 Task: Find connections with filter location Hückeswagen with filter topic #Bestadvicewith filter profile language Potuguese with filter current company Clarivate with filter school International Institute of Business Studies, No.70, Sujatha Complex, KHB Main Road, RT Nagar, Bangalore-560 032 with filter industry Optometrists with filter service category Software Testing with filter keywords title Landscaping Assistant
Action: Mouse moved to (629, 83)
Screenshot: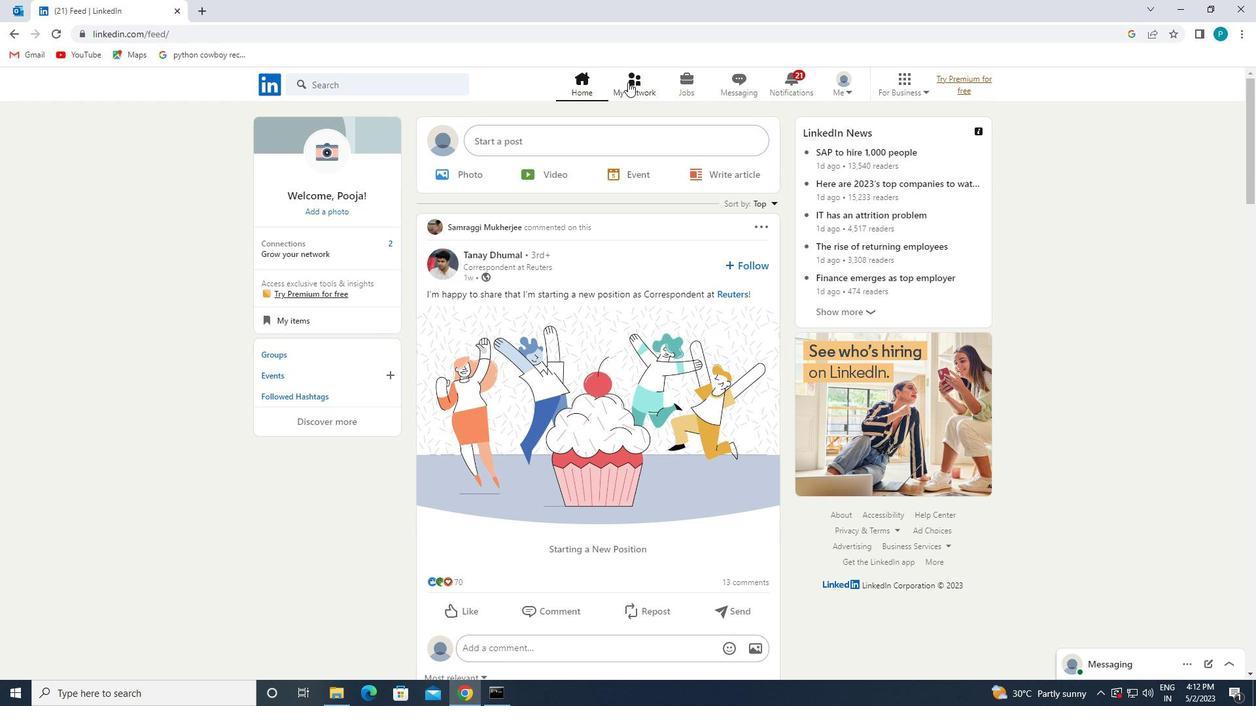 
Action: Mouse pressed left at (629, 83)
Screenshot: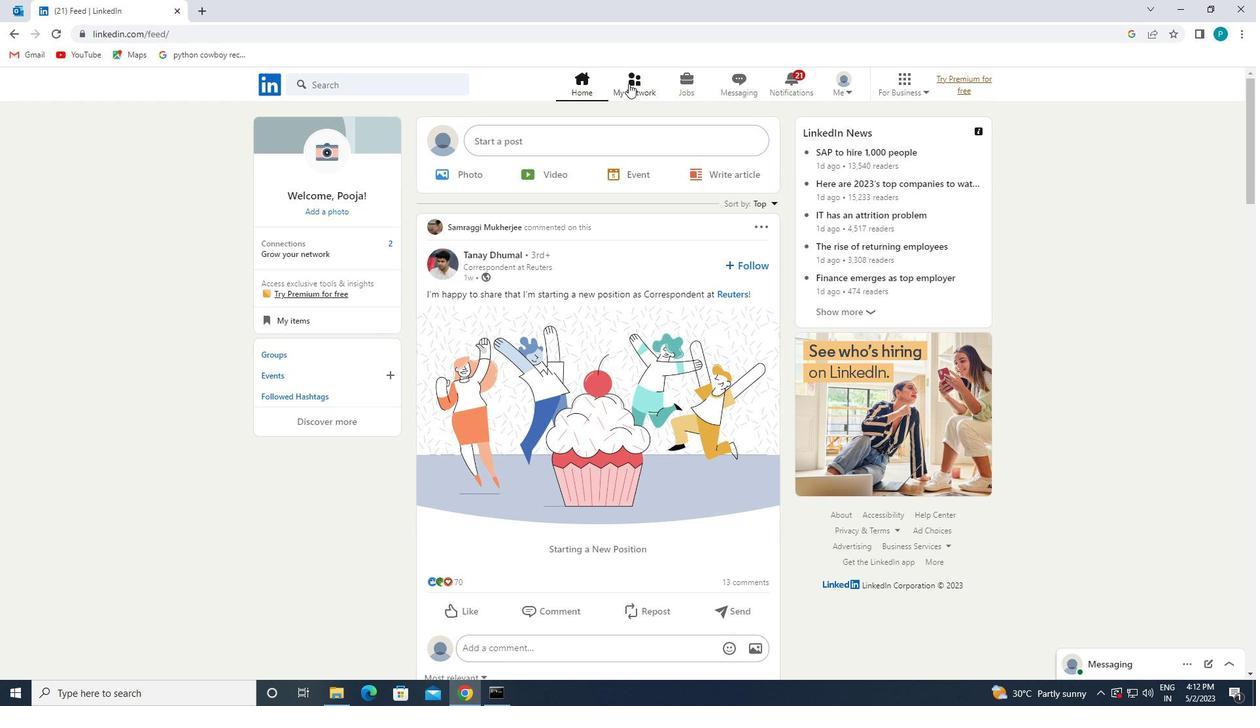 
Action: Mouse moved to (348, 157)
Screenshot: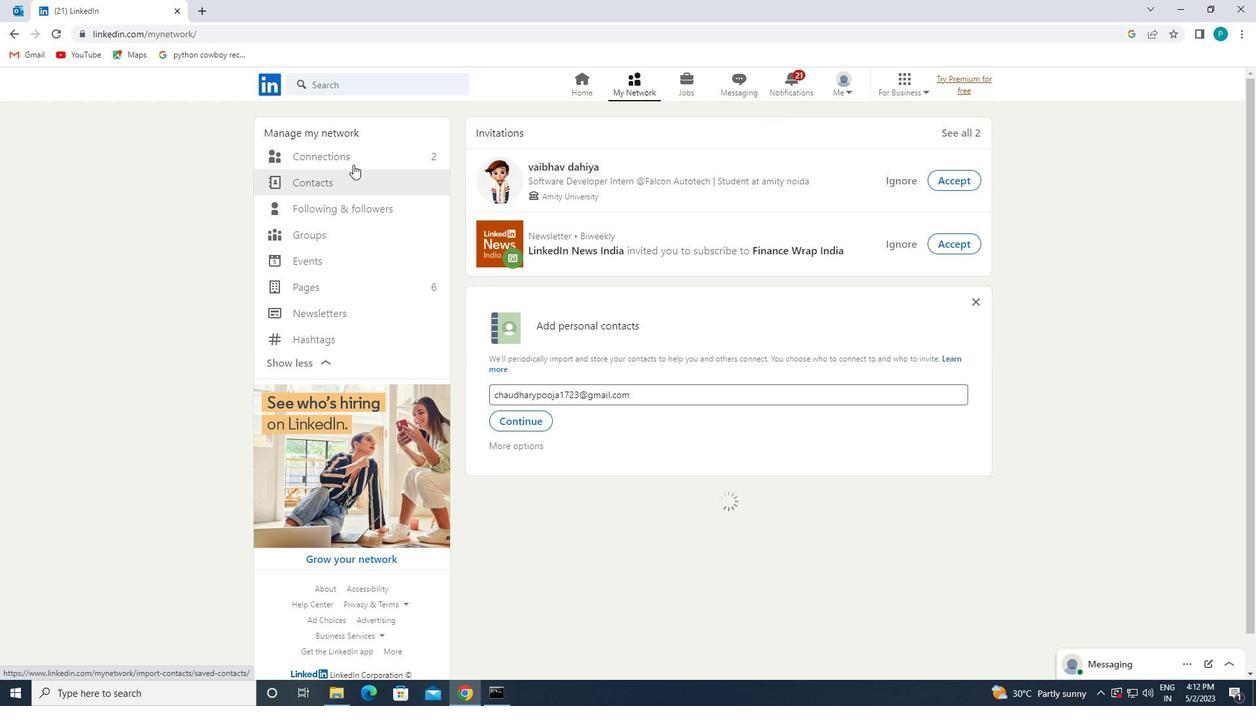 
Action: Mouse pressed left at (348, 157)
Screenshot: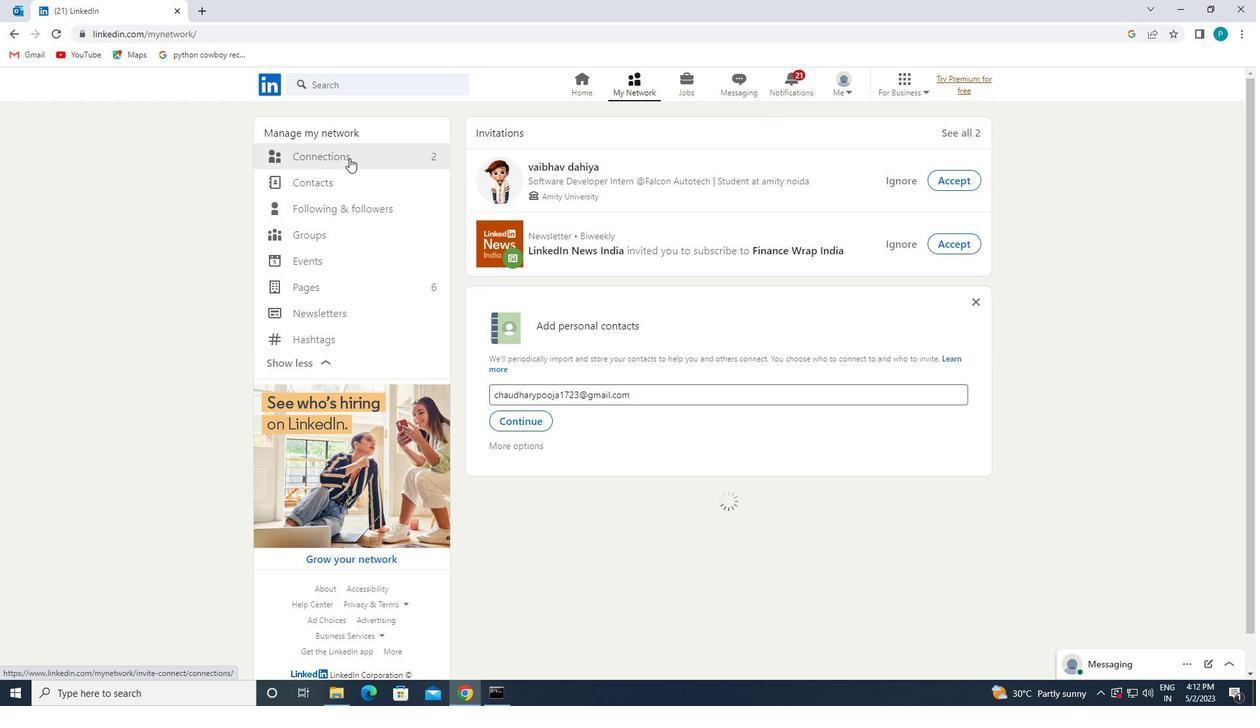 
Action: Mouse moved to (732, 159)
Screenshot: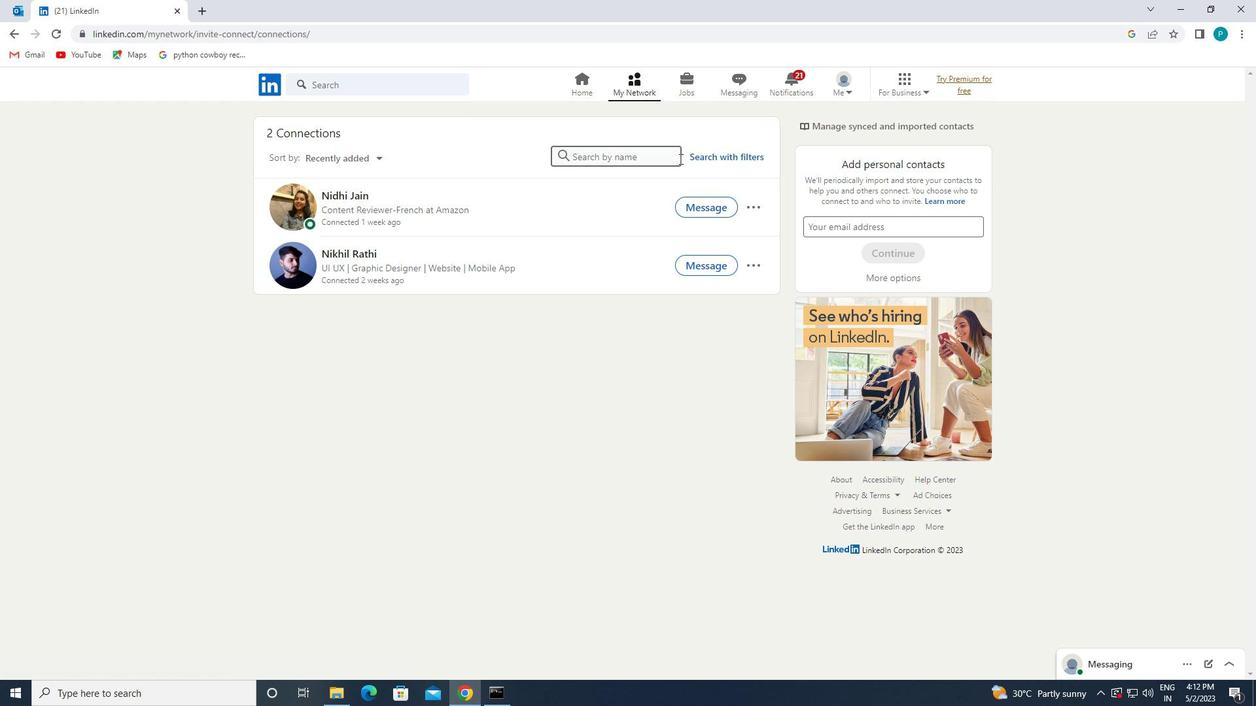 
Action: Mouse pressed left at (732, 159)
Screenshot: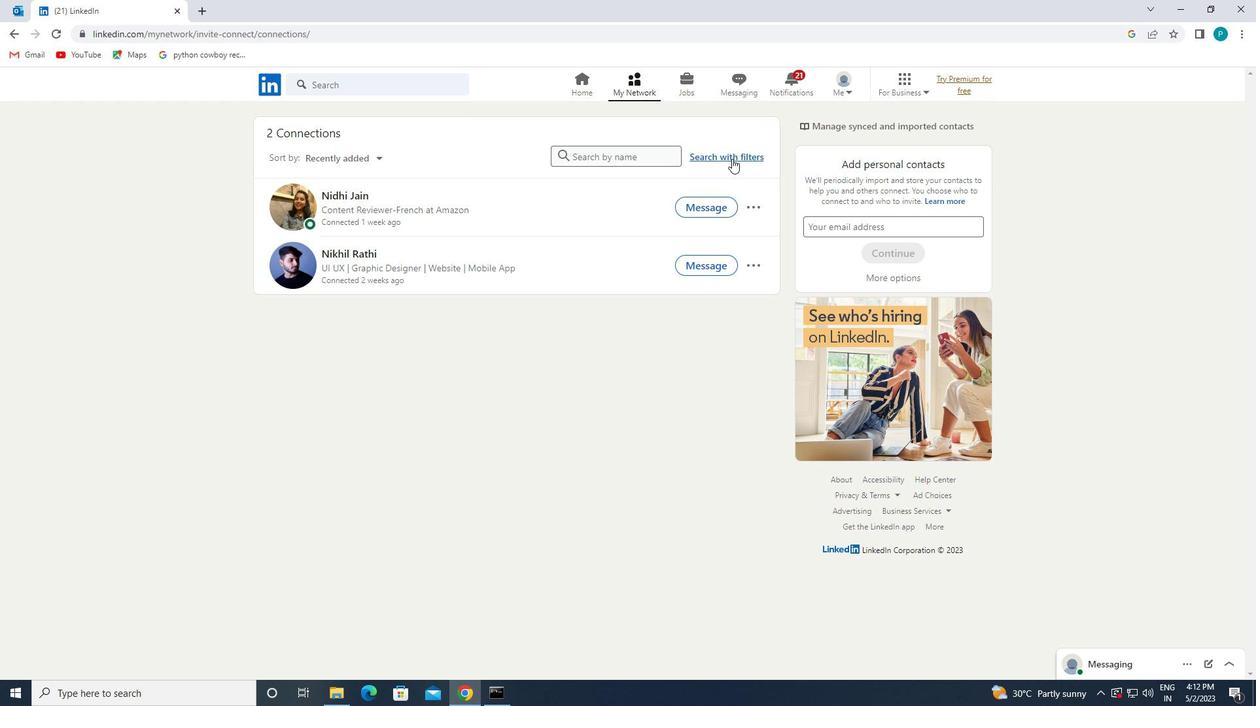 
Action: Mouse moved to (666, 120)
Screenshot: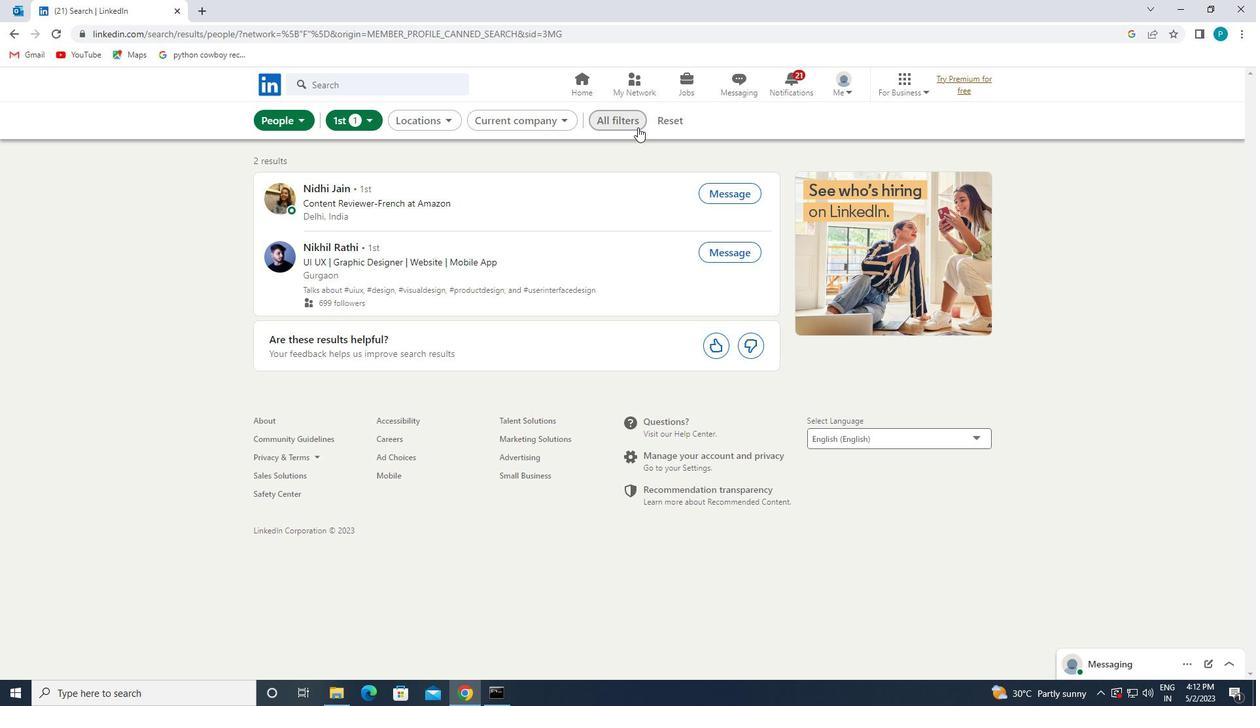 
Action: Mouse pressed left at (666, 120)
Screenshot: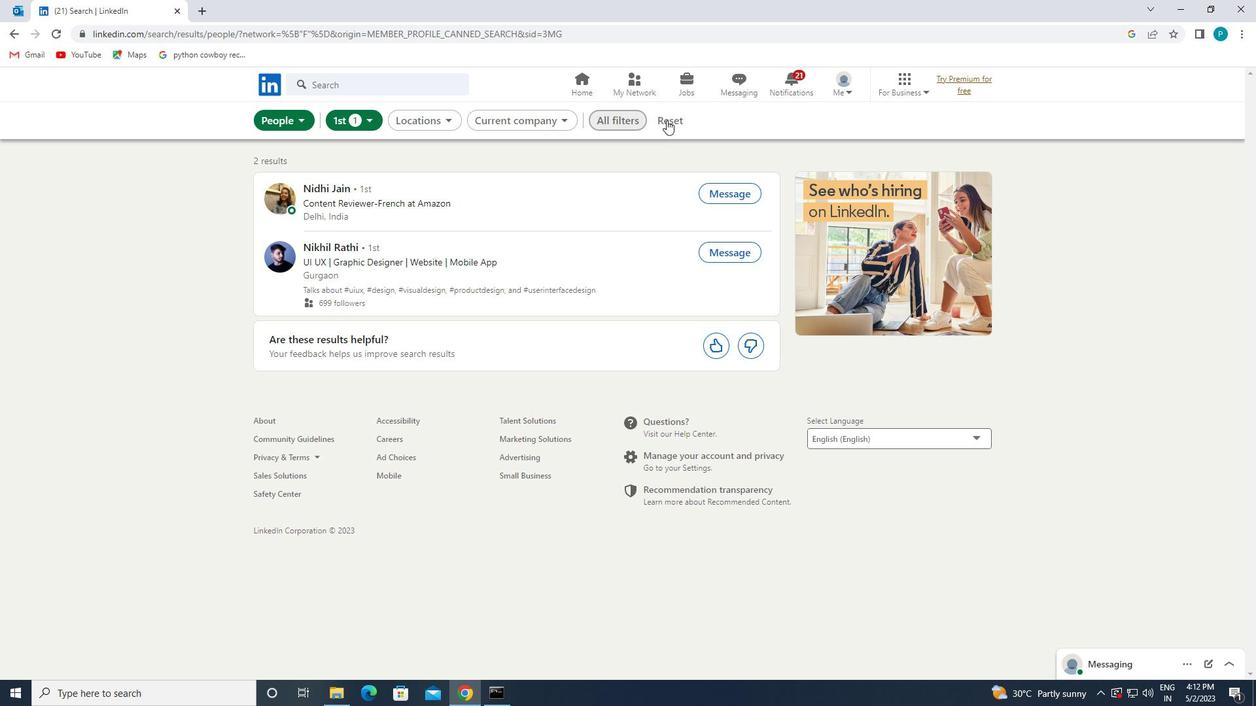 
Action: Mouse moved to (648, 118)
Screenshot: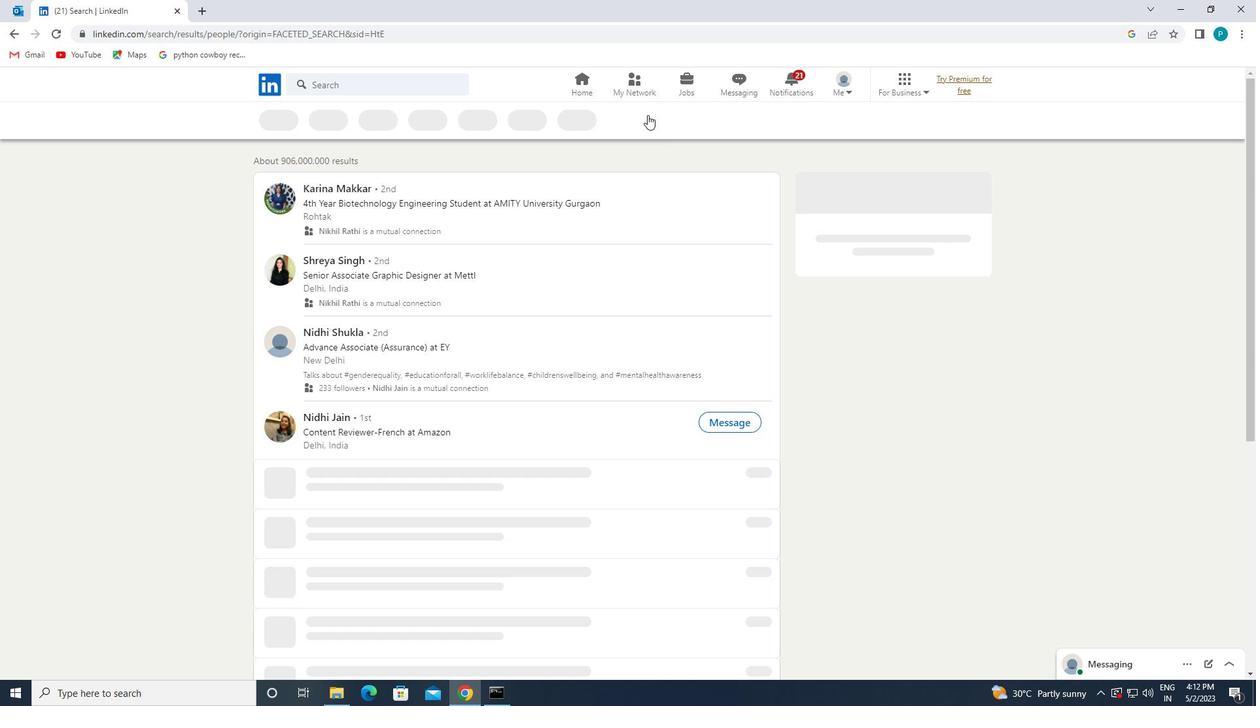 
Action: Mouse pressed left at (648, 118)
Screenshot: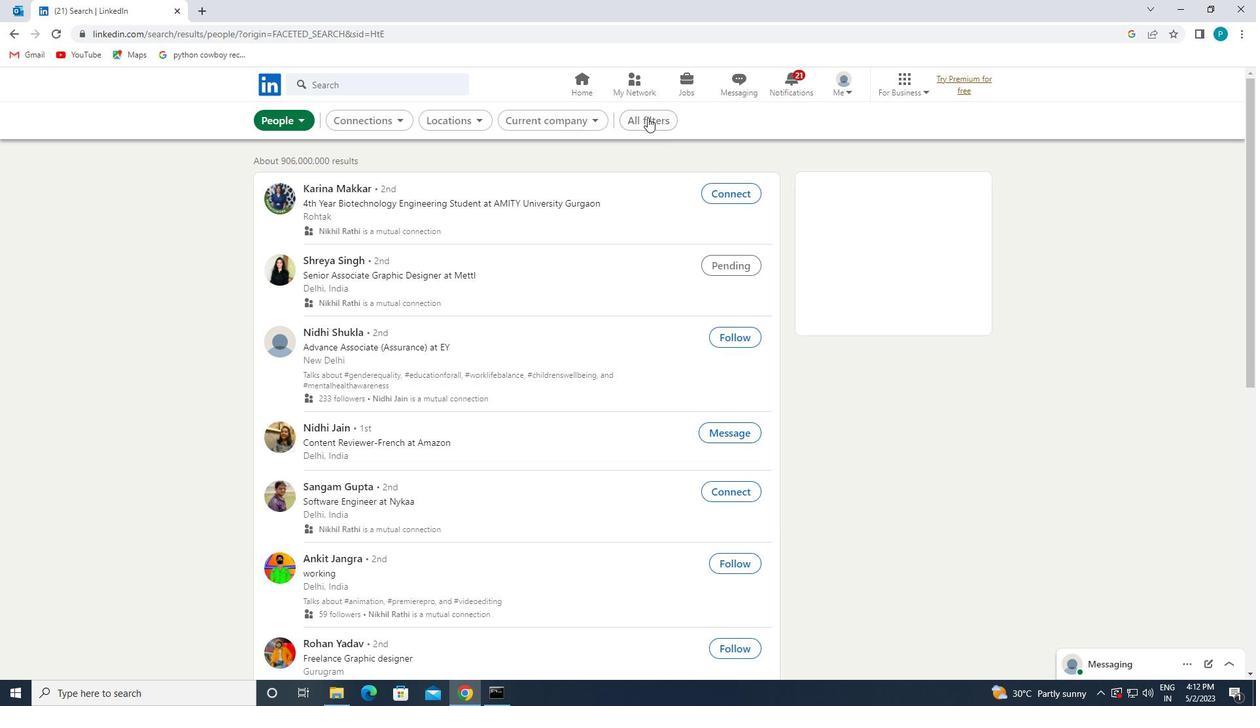 
Action: Mouse moved to (1075, 333)
Screenshot: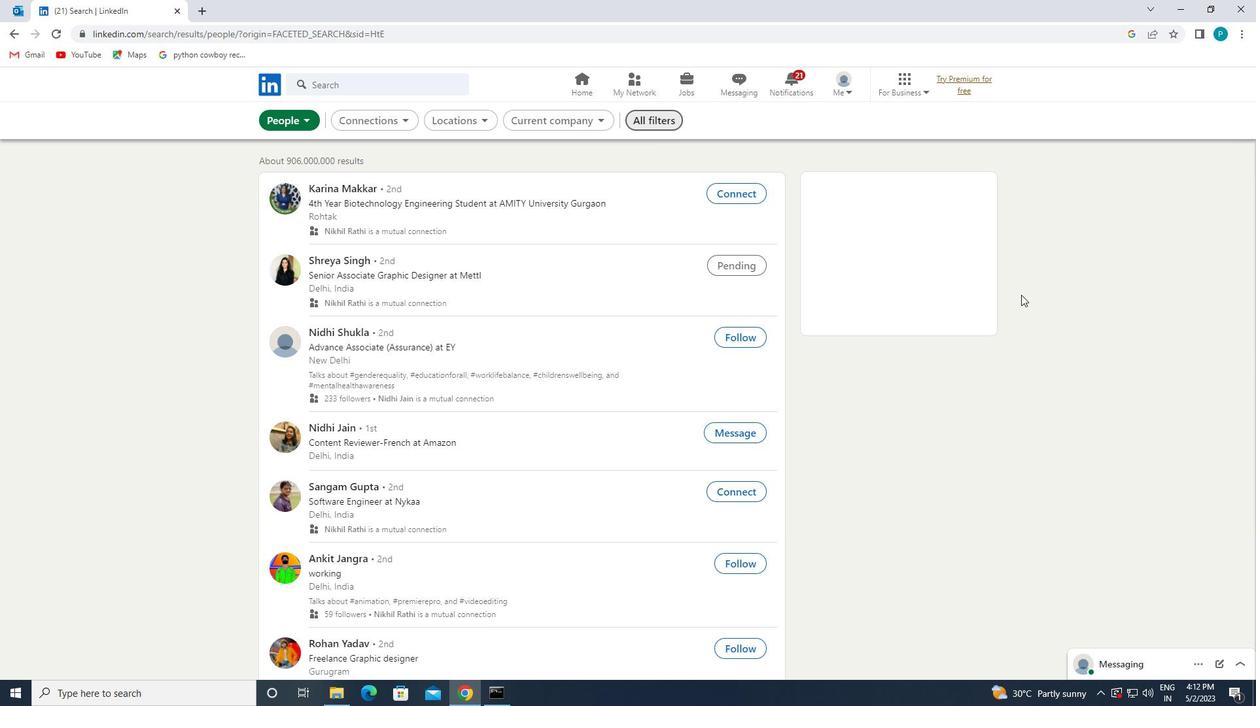 
Action: Mouse scrolled (1075, 332) with delta (0, 0)
Screenshot: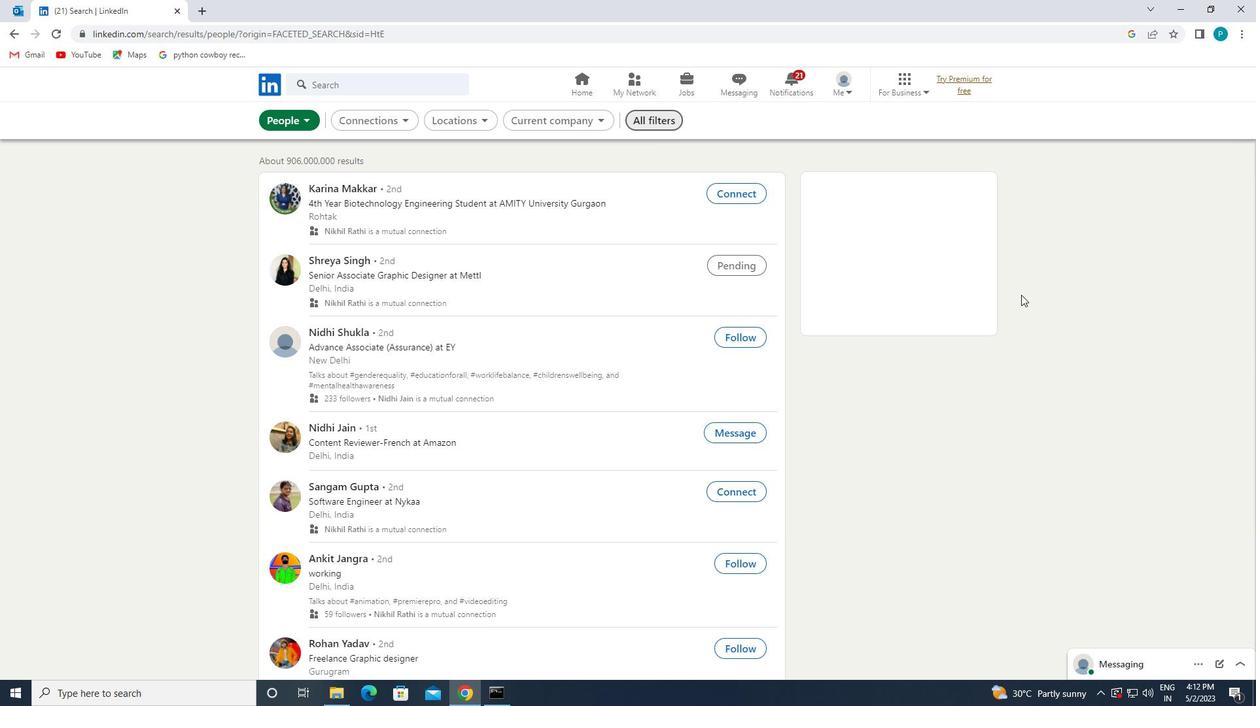 
Action: Mouse moved to (1079, 338)
Screenshot: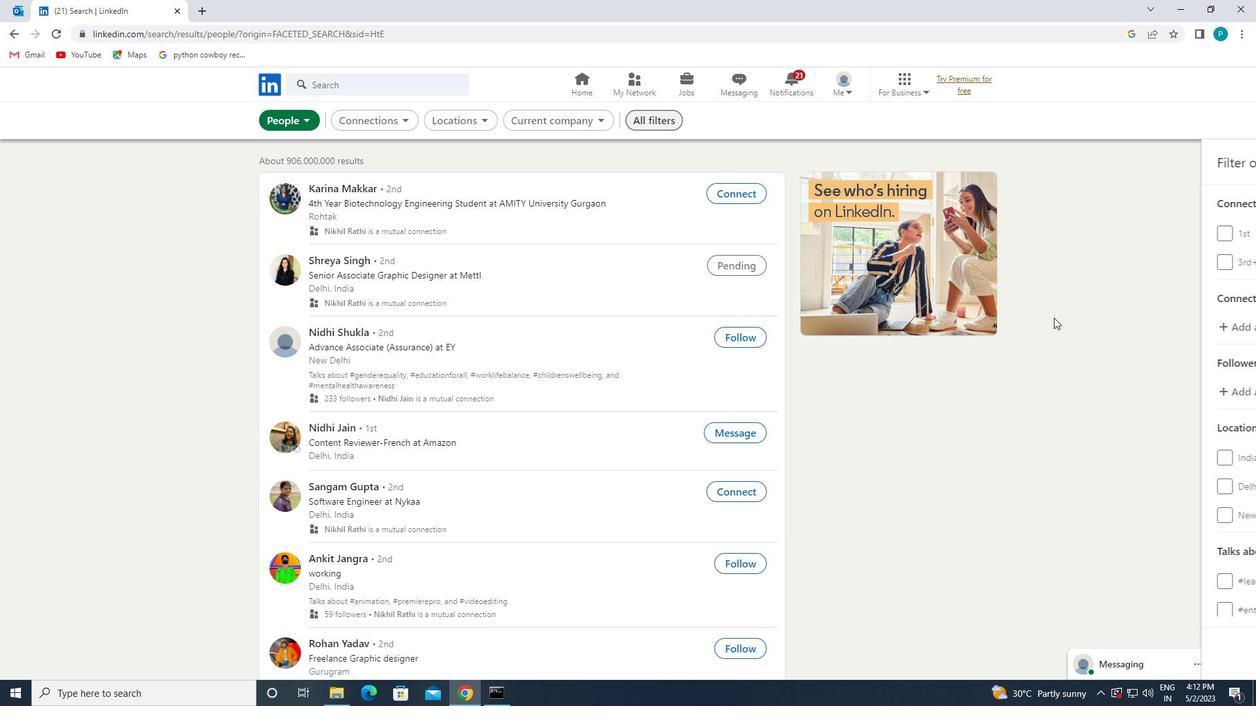 
Action: Mouse scrolled (1079, 337) with delta (0, 0)
Screenshot: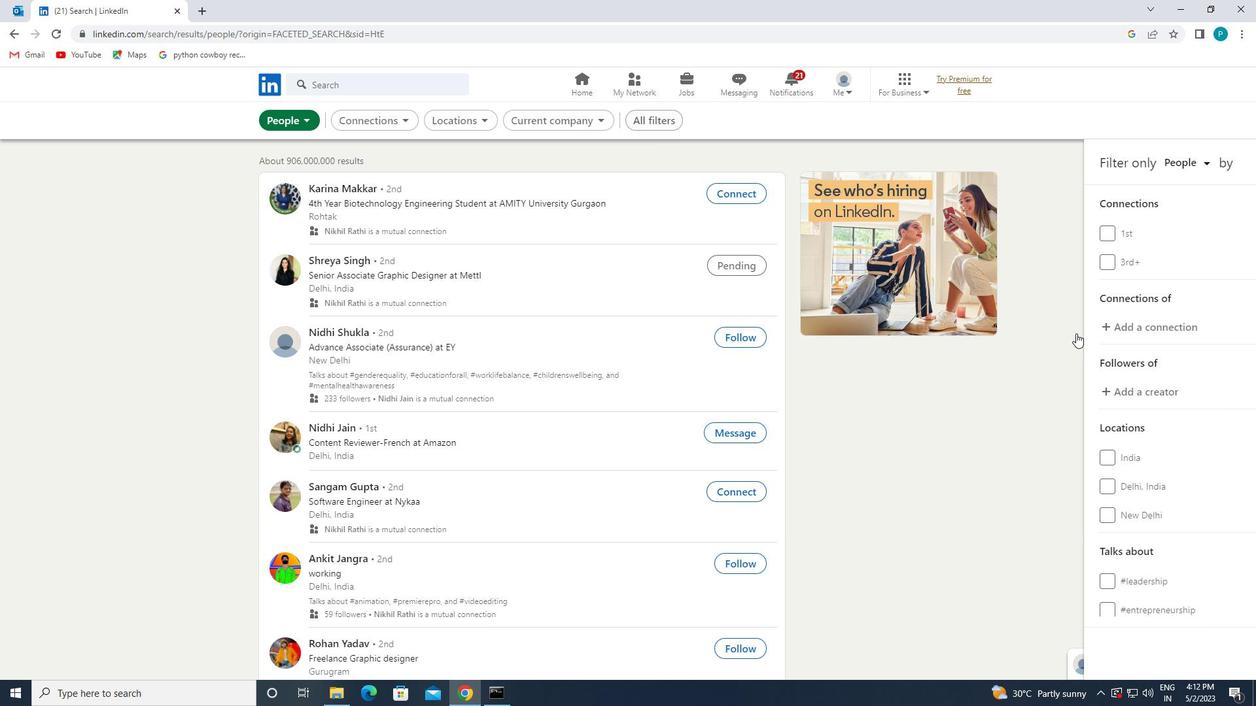 
Action: Mouse moved to (1092, 391)
Screenshot: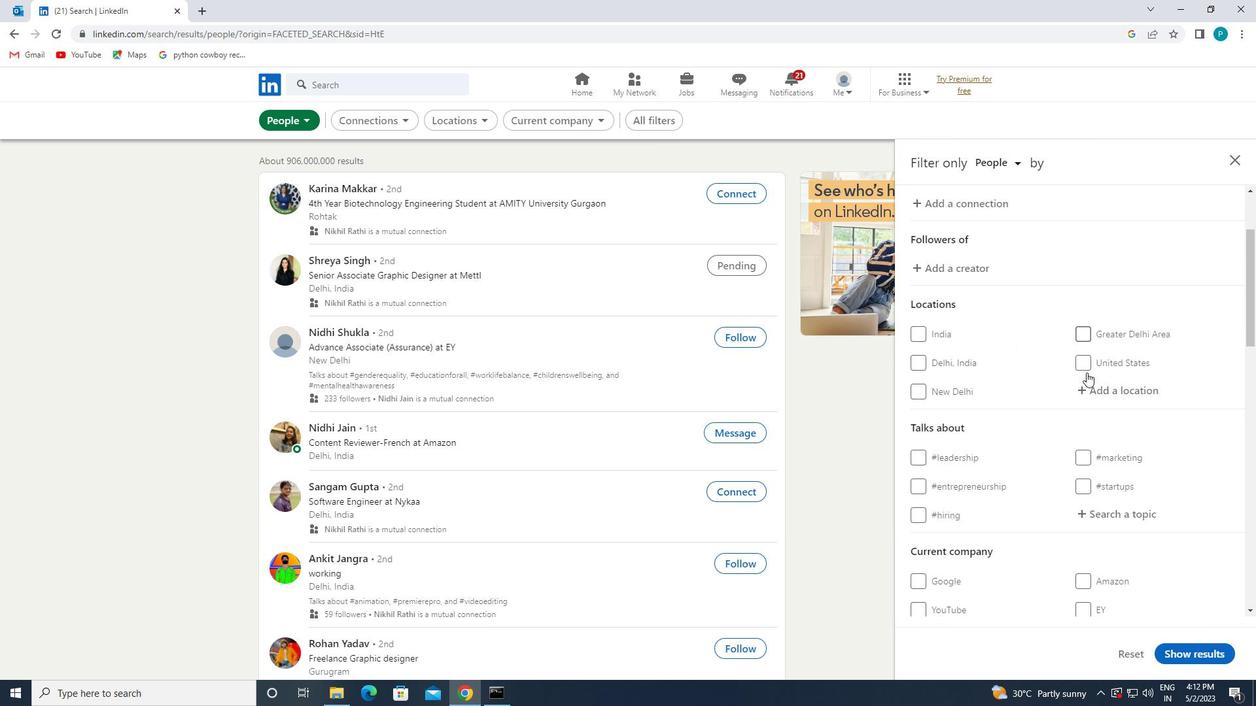 
Action: Mouse pressed left at (1092, 391)
Screenshot: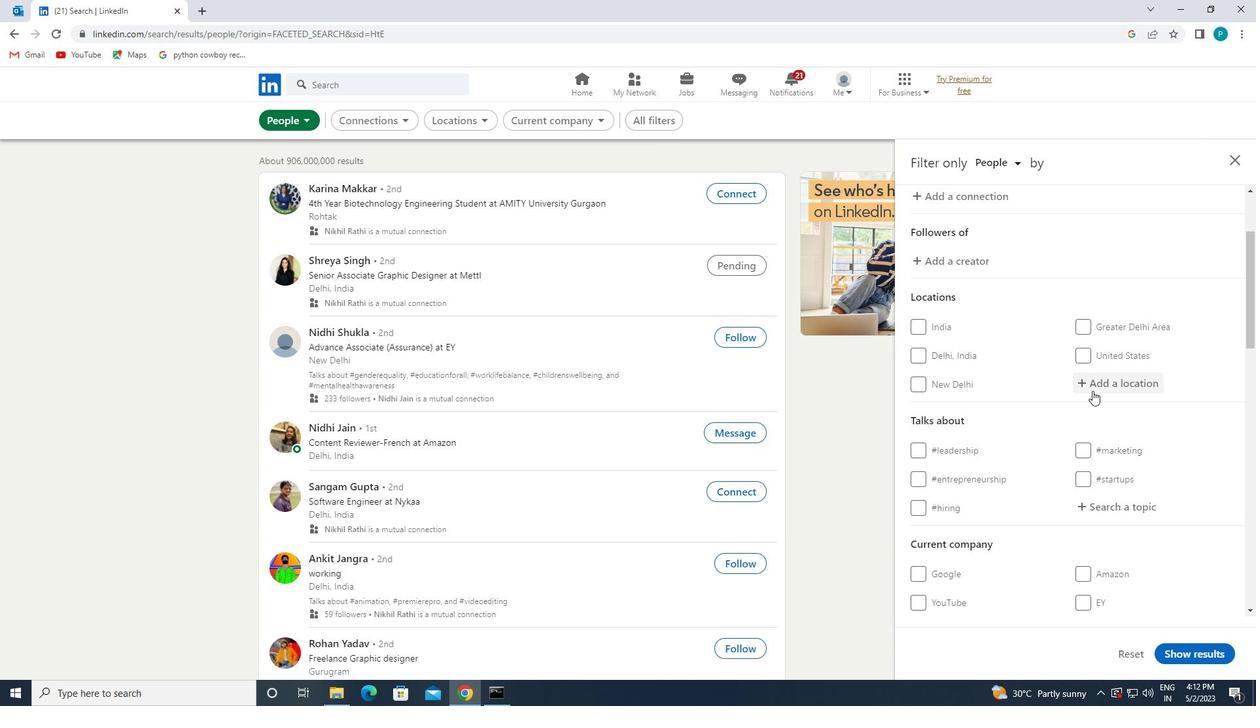
Action: Key pressed <Key.caps_lock>h<Key.caps_lock>uckeswagen
Screenshot: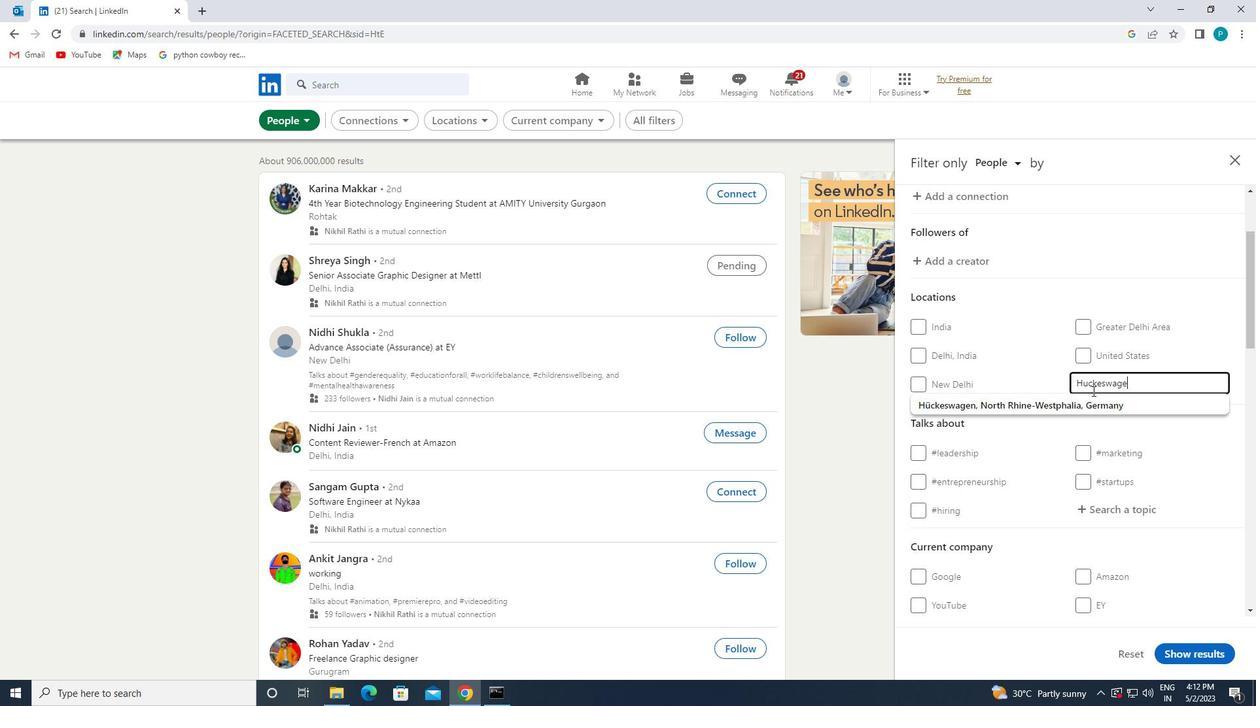 
Action: Mouse moved to (1066, 399)
Screenshot: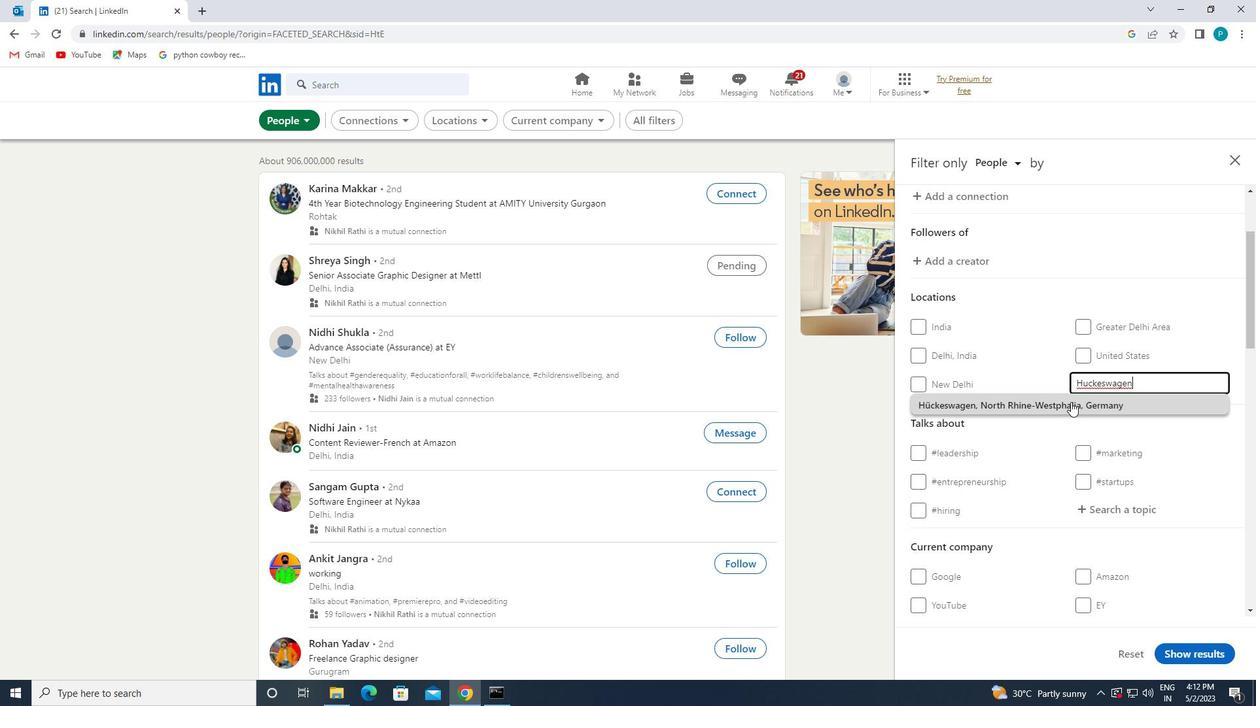 
Action: Mouse pressed left at (1066, 399)
Screenshot: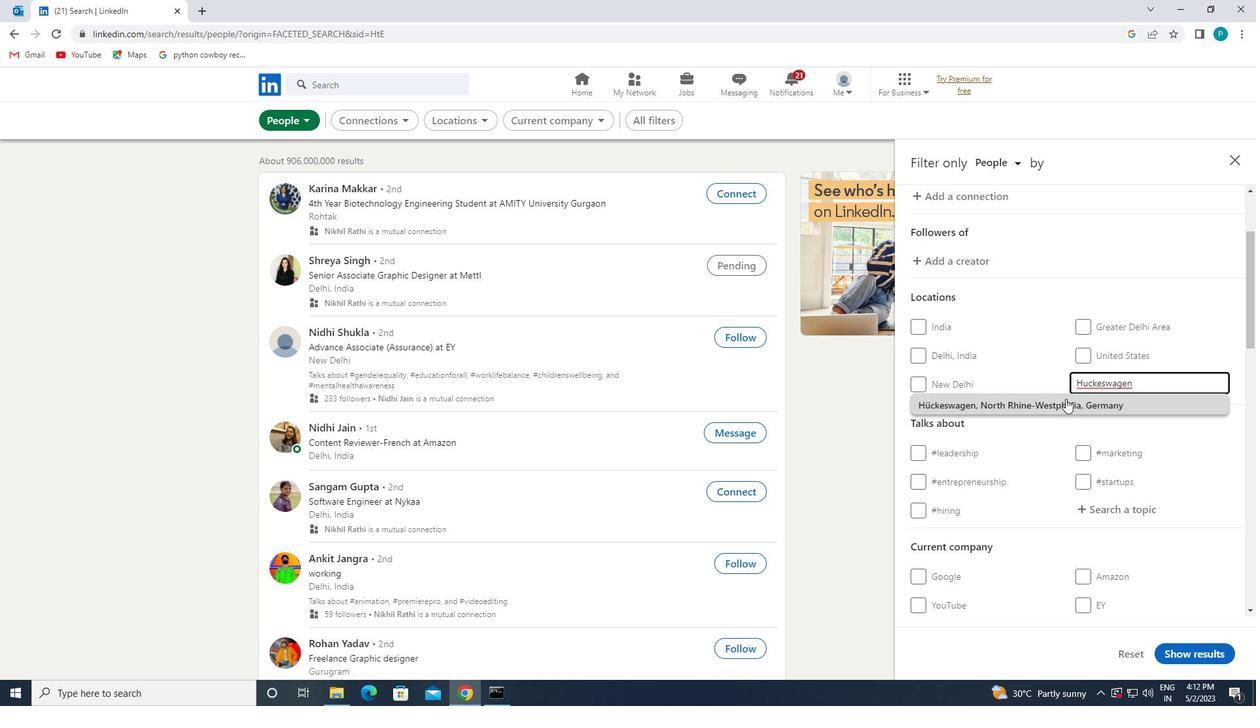 
Action: Mouse moved to (1118, 465)
Screenshot: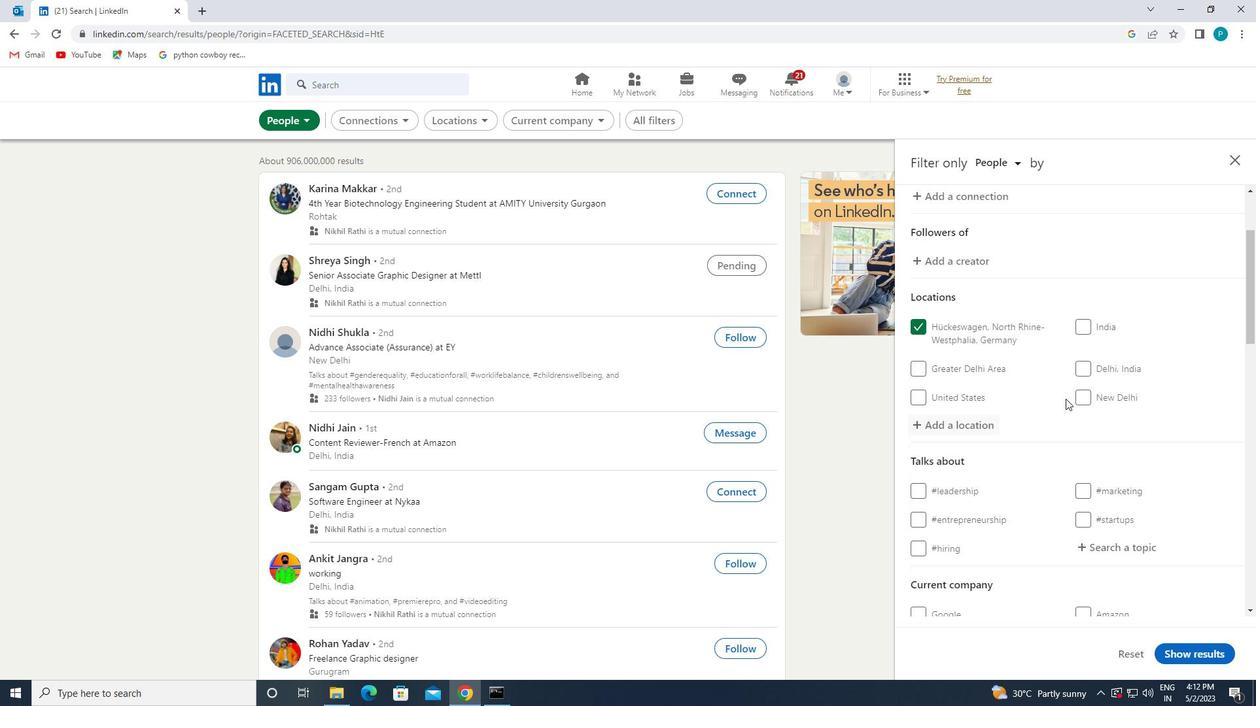 
Action: Mouse scrolled (1118, 465) with delta (0, 0)
Screenshot: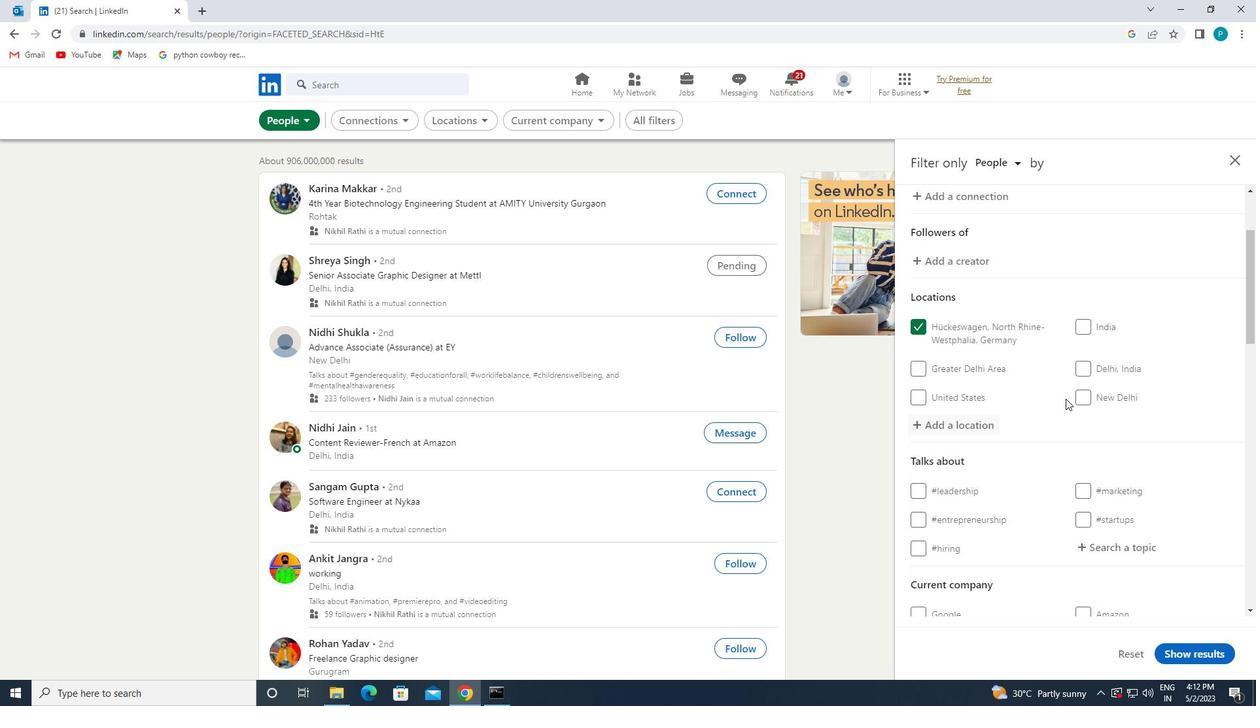 
Action: Mouse scrolled (1118, 465) with delta (0, 0)
Screenshot: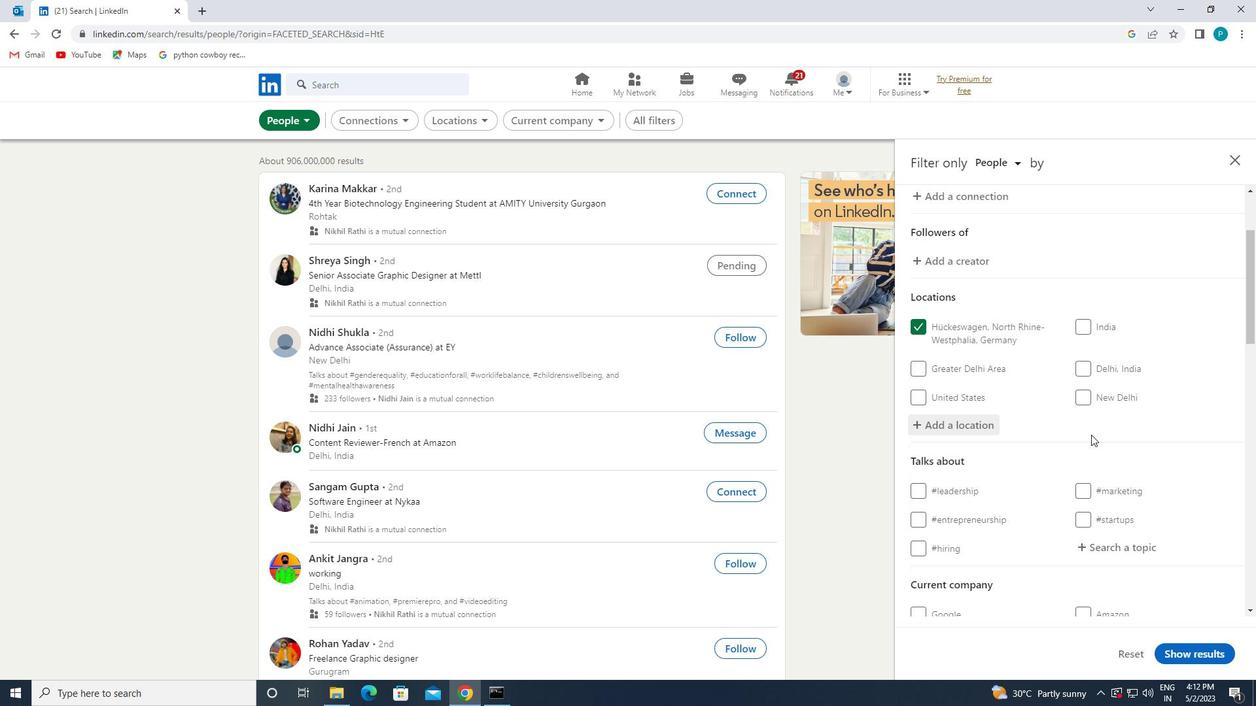 
Action: Mouse moved to (1104, 428)
Screenshot: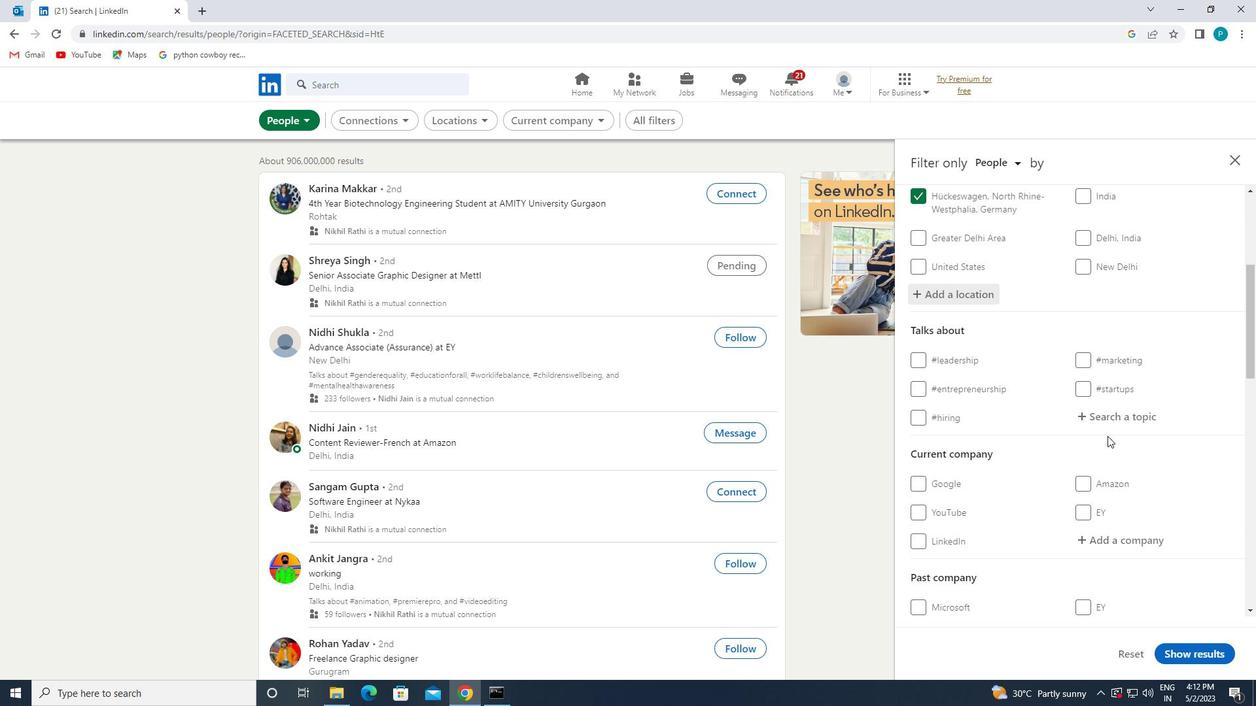 
Action: Mouse pressed left at (1104, 428)
Screenshot: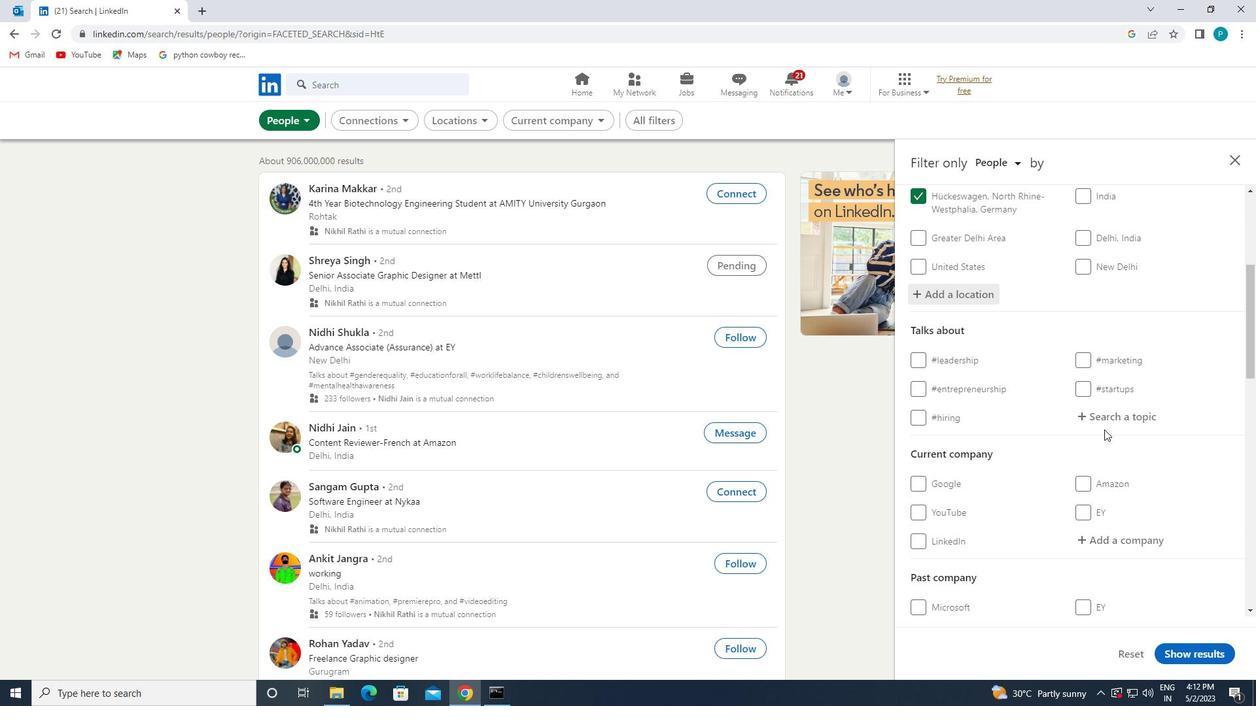 
Action: Mouse moved to (1100, 423)
Screenshot: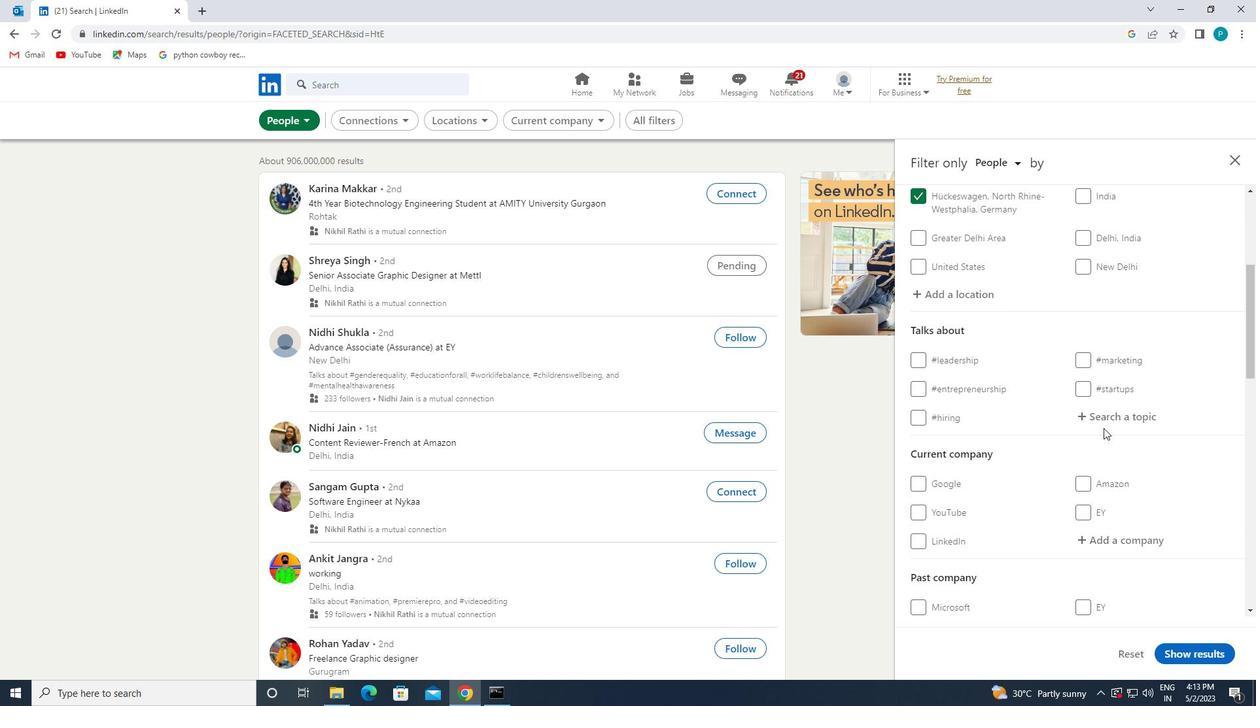 
Action: Mouse pressed left at (1100, 423)
Screenshot: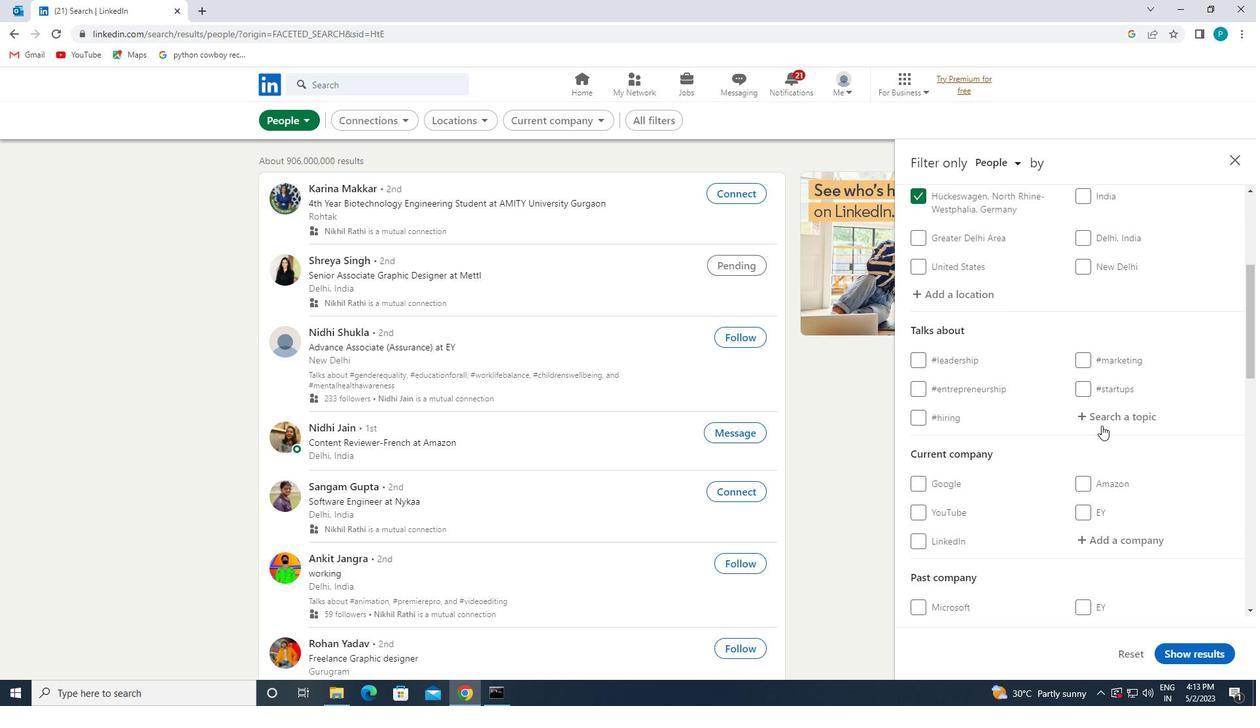
Action: Key pressed <Key.shift><Key.shift><Key.shift>#<Key.caps_lock>B<Key.caps_lock>ESTADB<Key.backspace>VICE
Screenshot: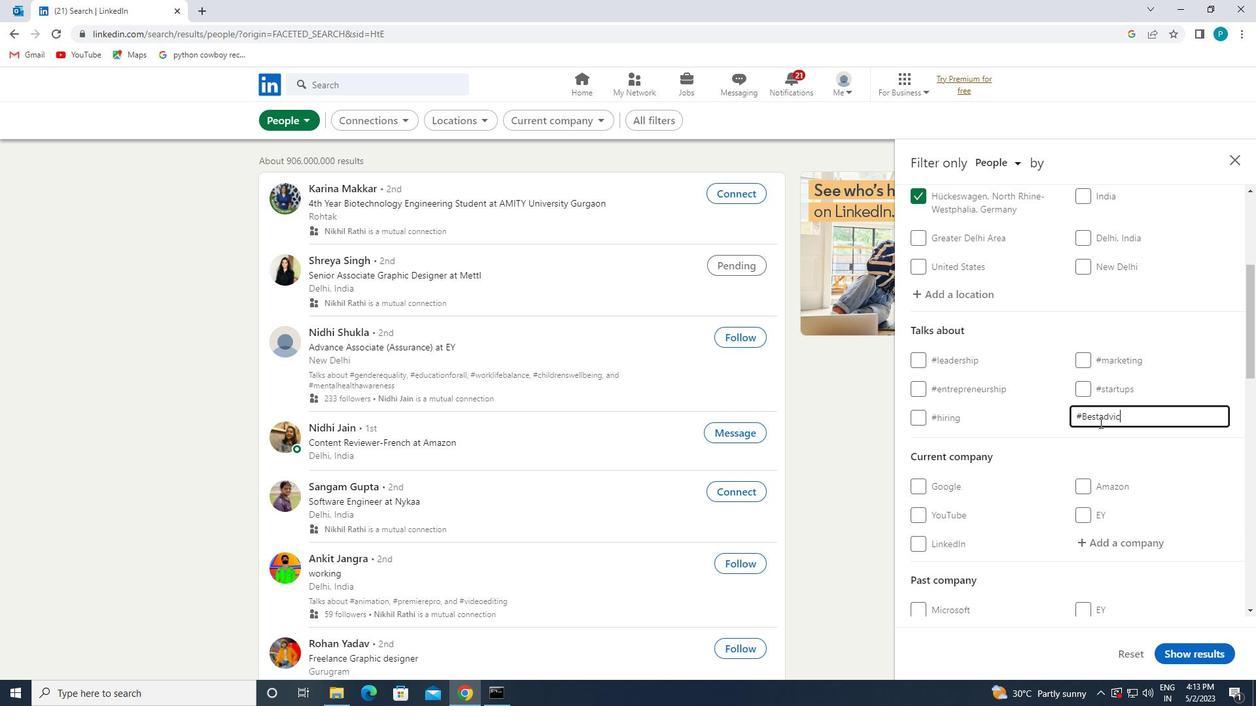 
Action: Mouse scrolled (1100, 422) with delta (0, 0)
Screenshot: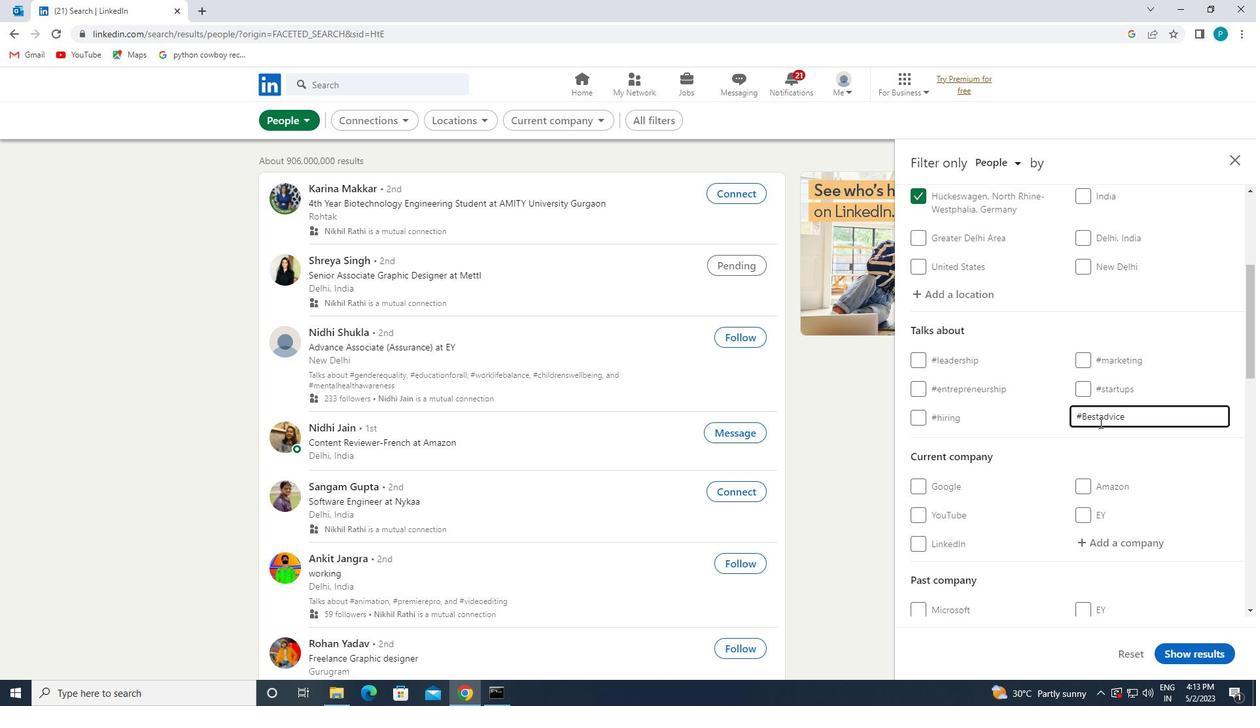 
Action: Mouse scrolled (1100, 422) with delta (0, 0)
Screenshot: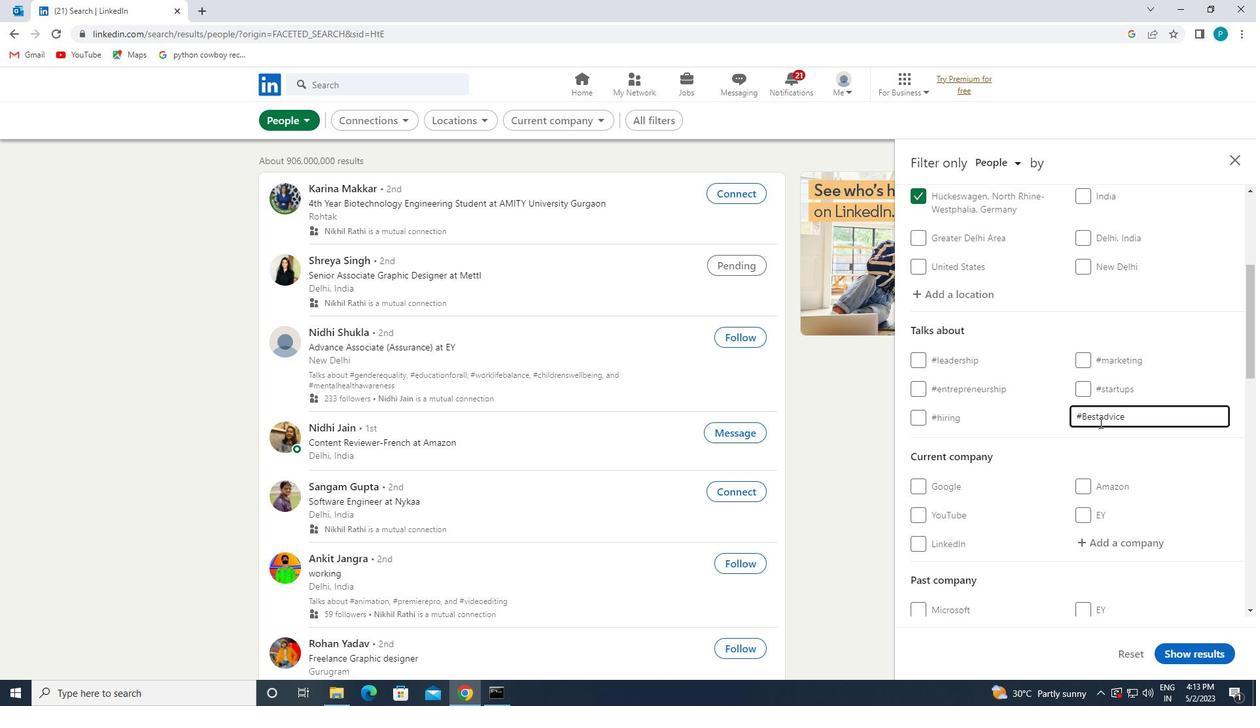 
Action: Mouse moved to (1089, 433)
Screenshot: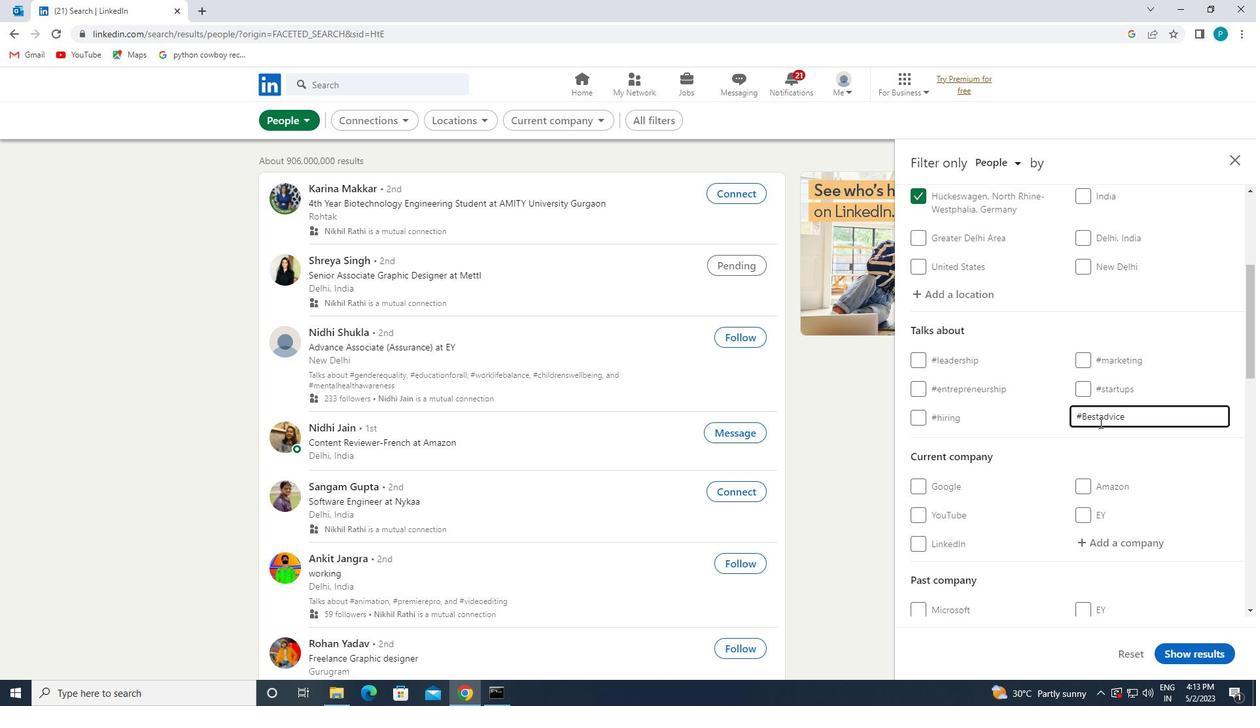 
Action: Mouse scrolled (1089, 433) with delta (0, 0)
Screenshot: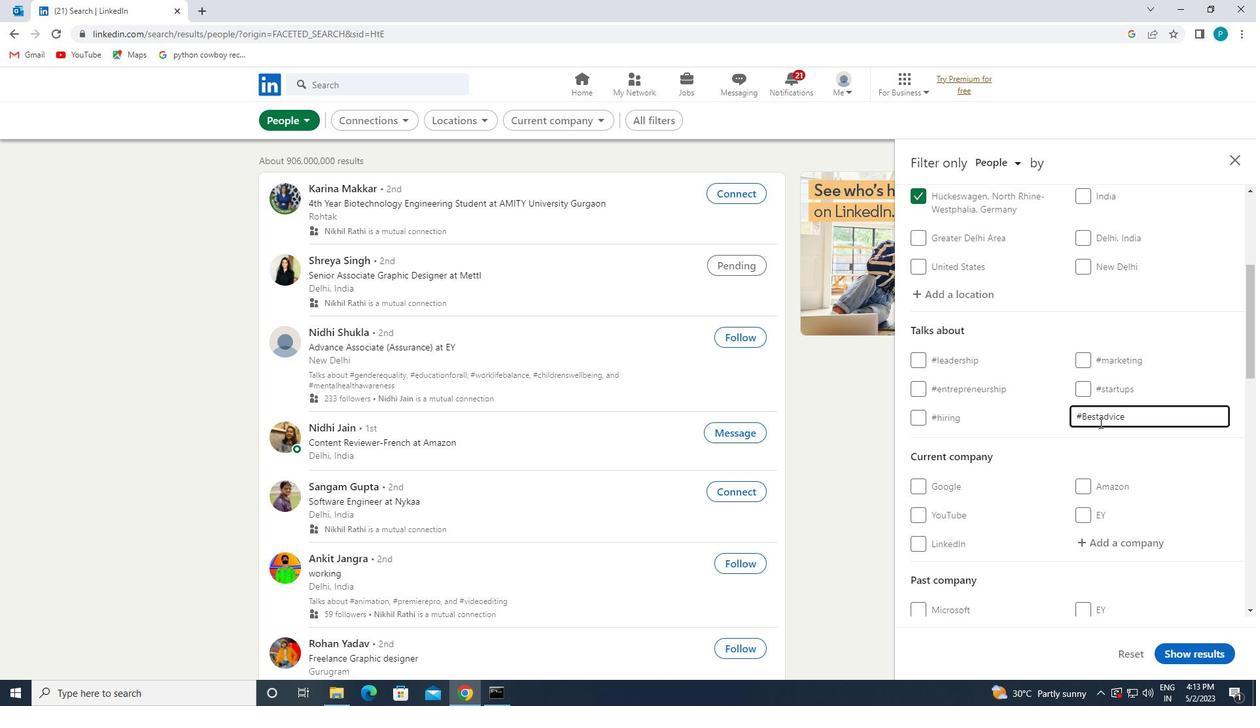 
Action: Mouse moved to (1006, 481)
Screenshot: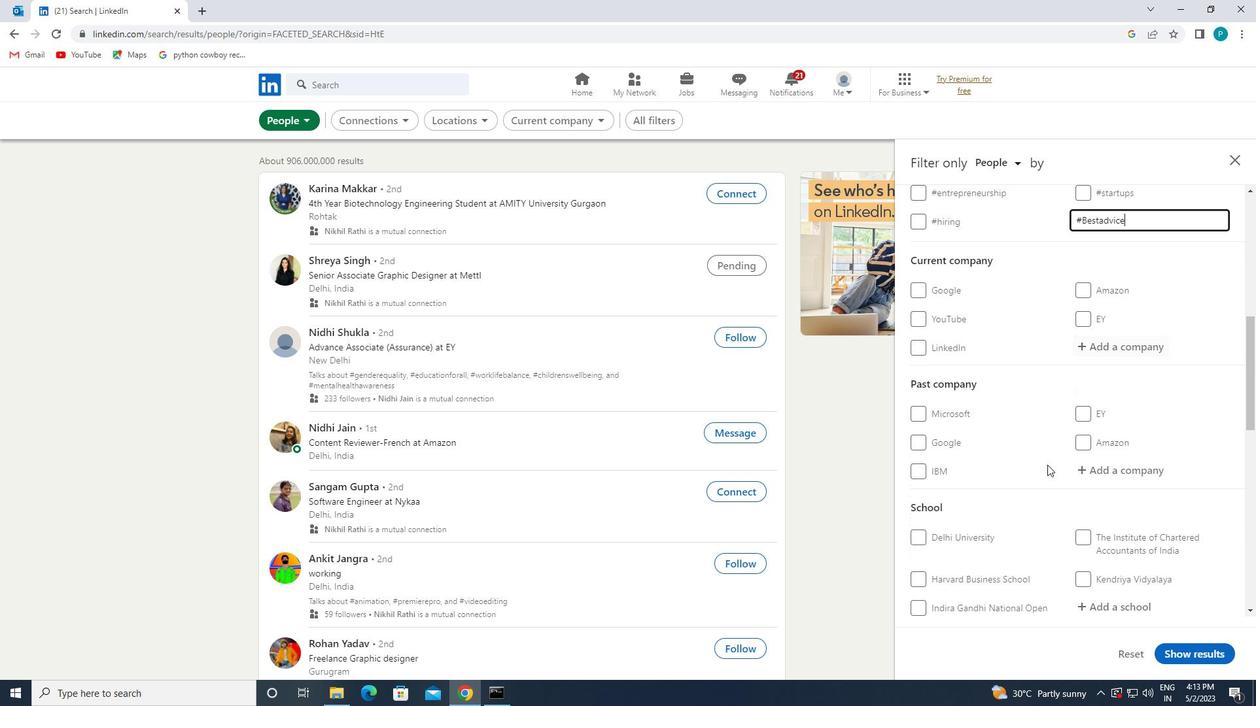 
Action: Mouse scrolled (1006, 481) with delta (0, 0)
Screenshot: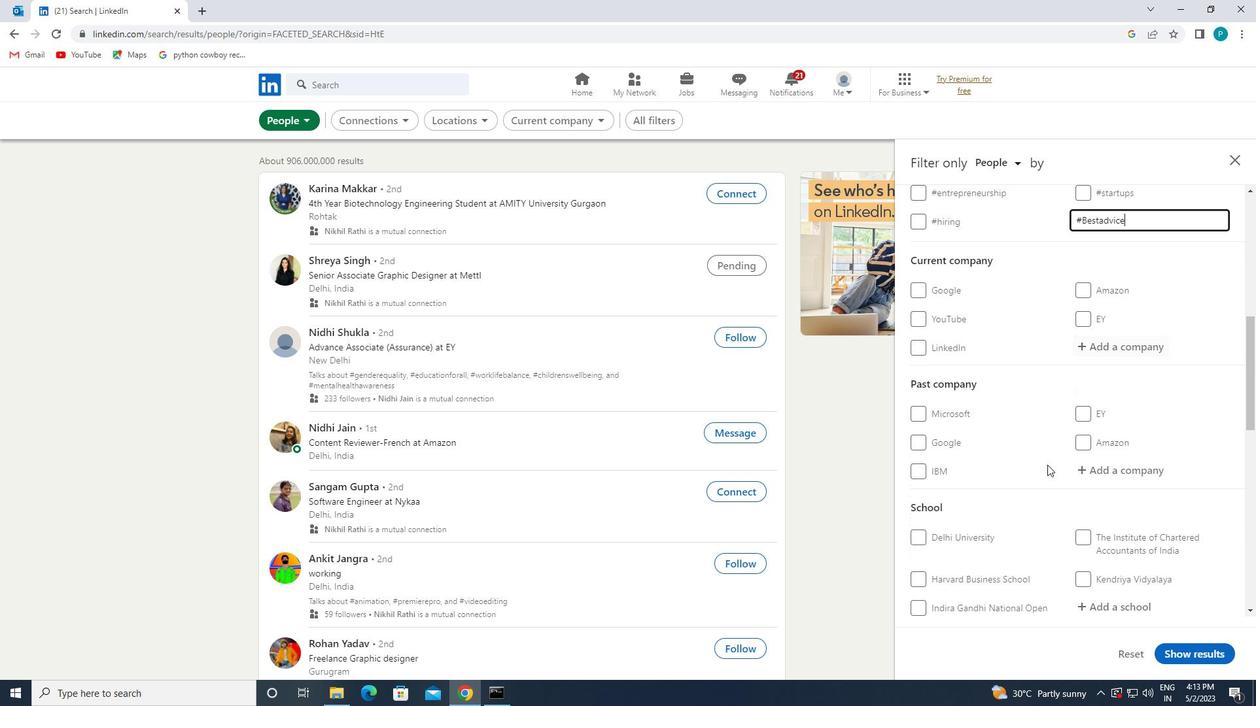 
Action: Mouse moved to (1005, 482)
Screenshot: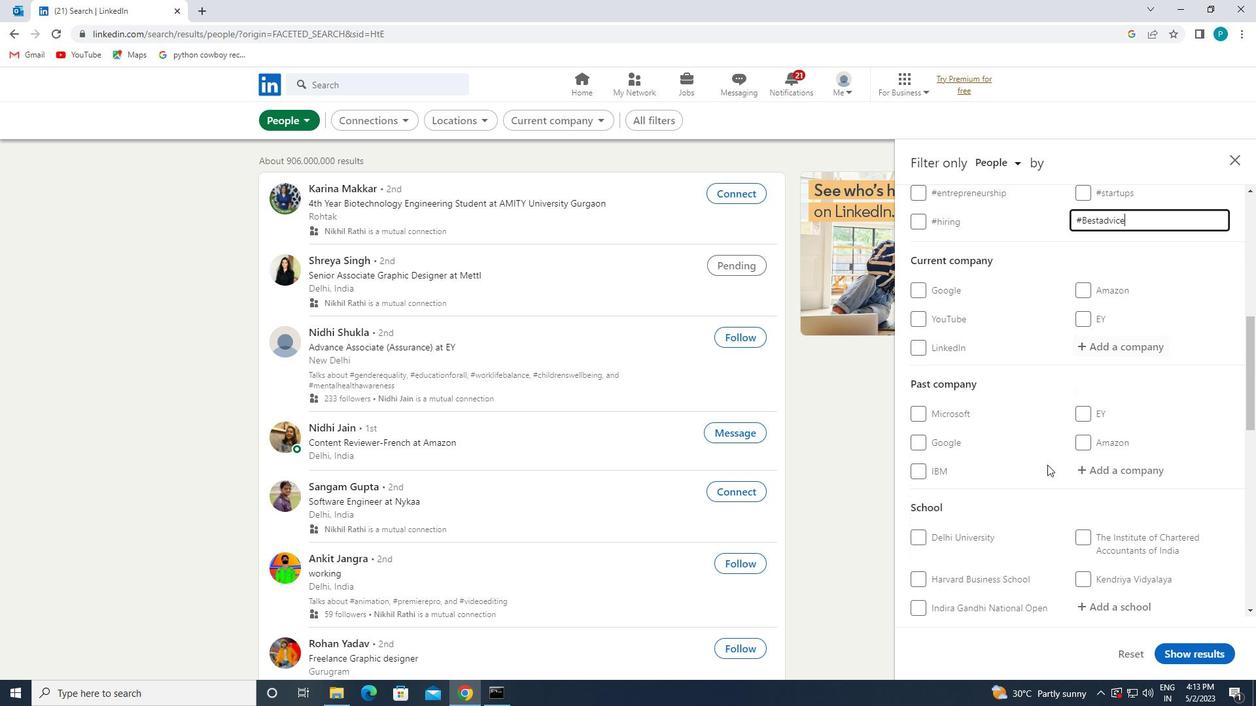 
Action: Mouse scrolled (1005, 481) with delta (0, 0)
Screenshot: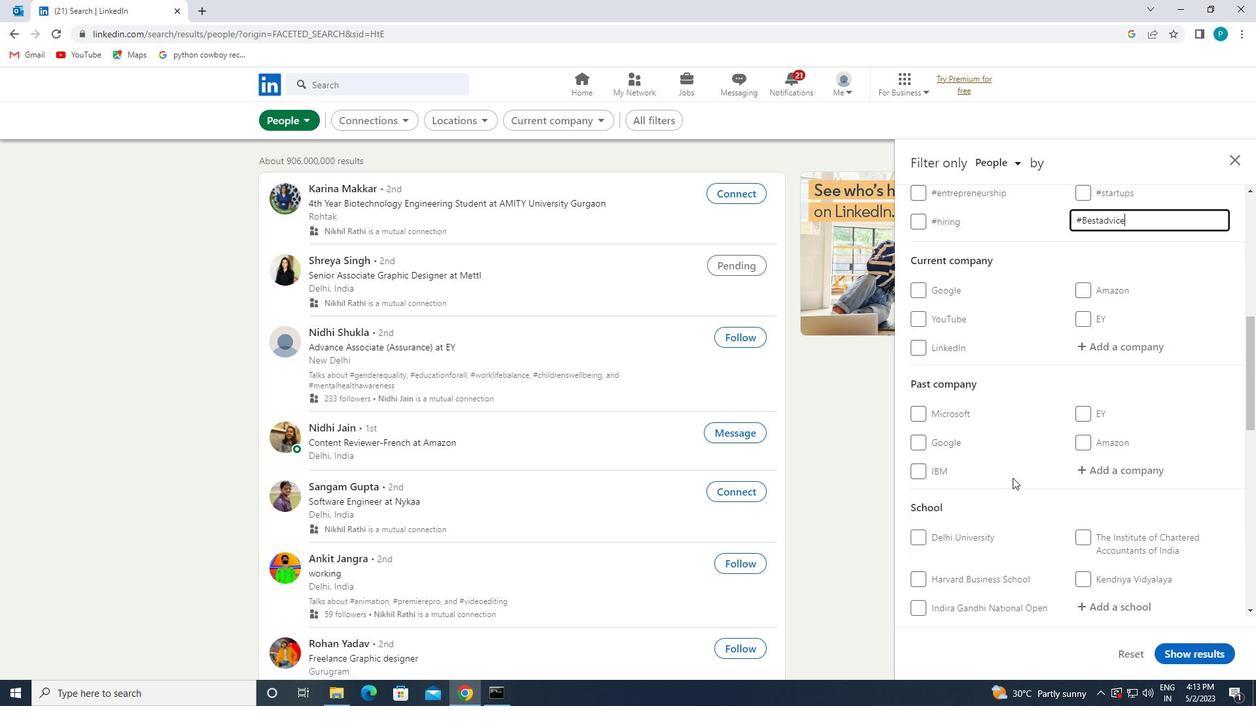 
Action: Mouse moved to (997, 486)
Screenshot: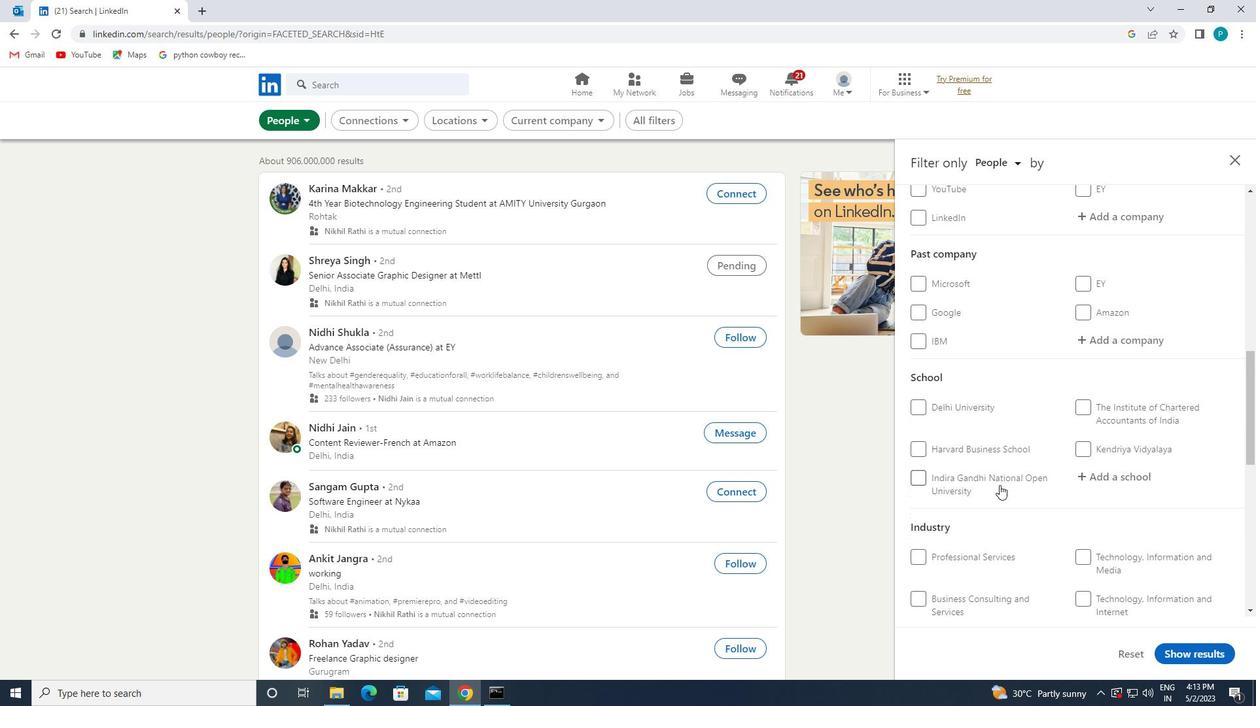 
Action: Mouse scrolled (997, 486) with delta (0, 0)
Screenshot: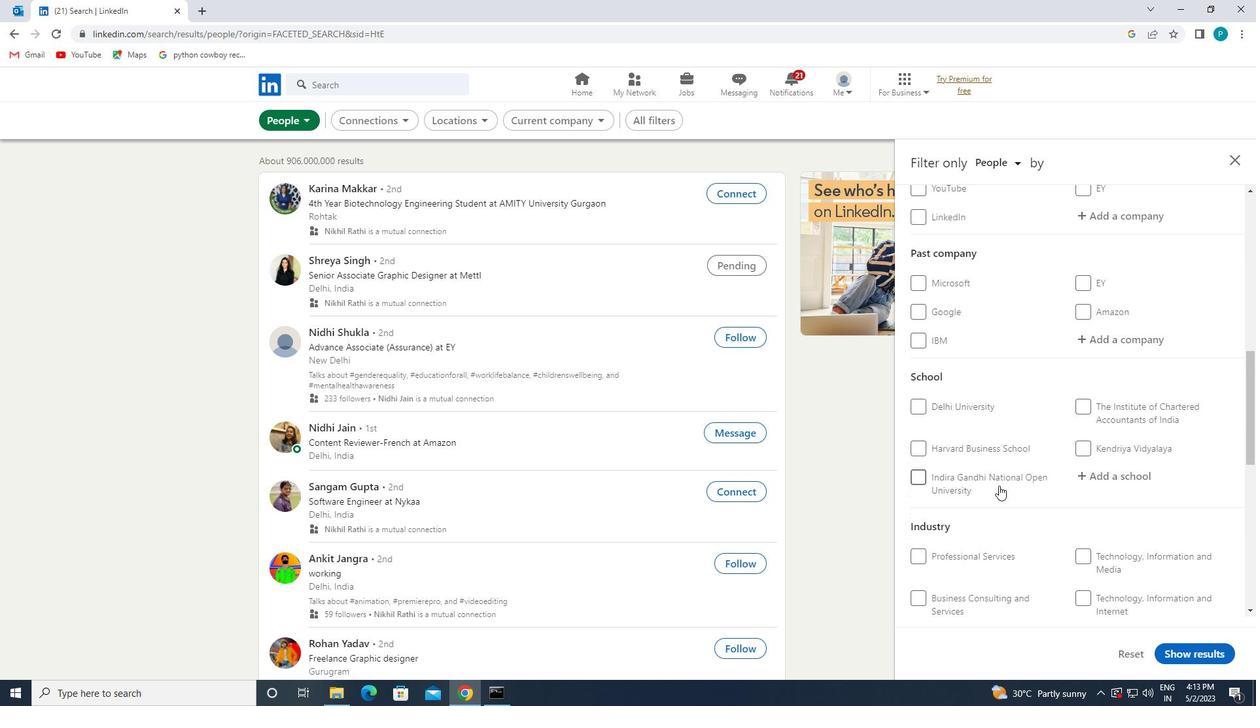 
Action: Mouse scrolled (997, 486) with delta (0, 0)
Screenshot: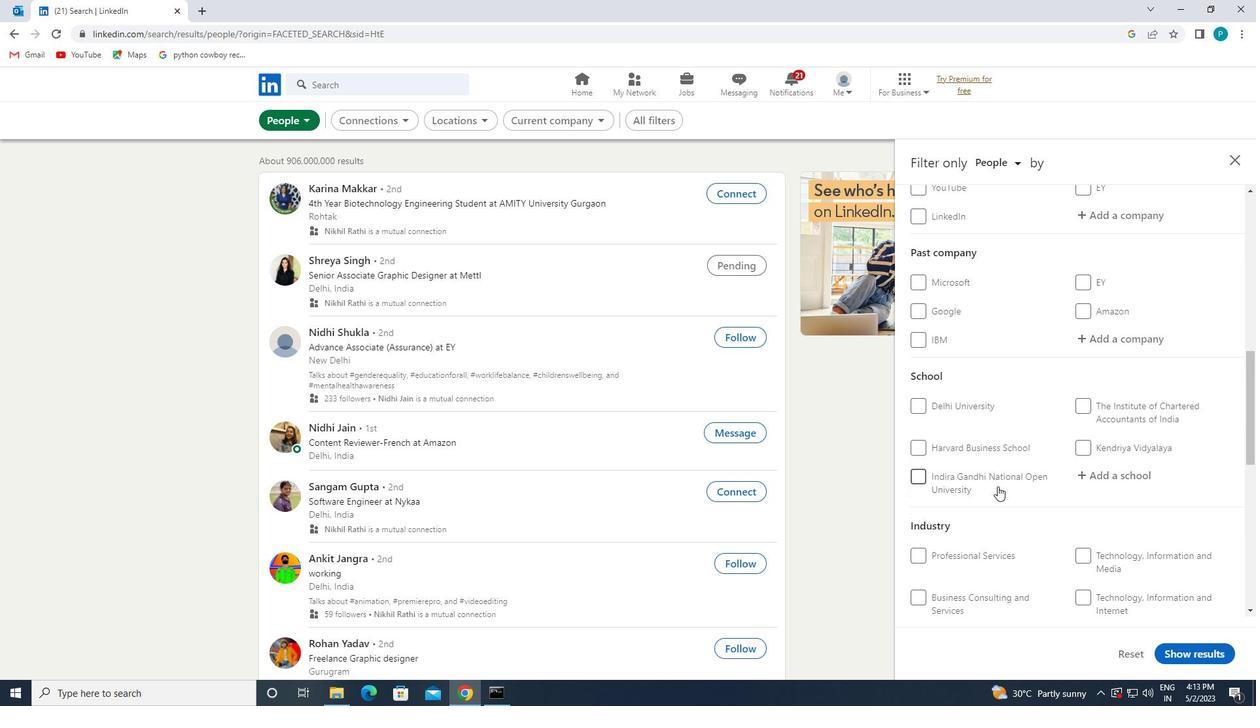 
Action: Mouse moved to (990, 499)
Screenshot: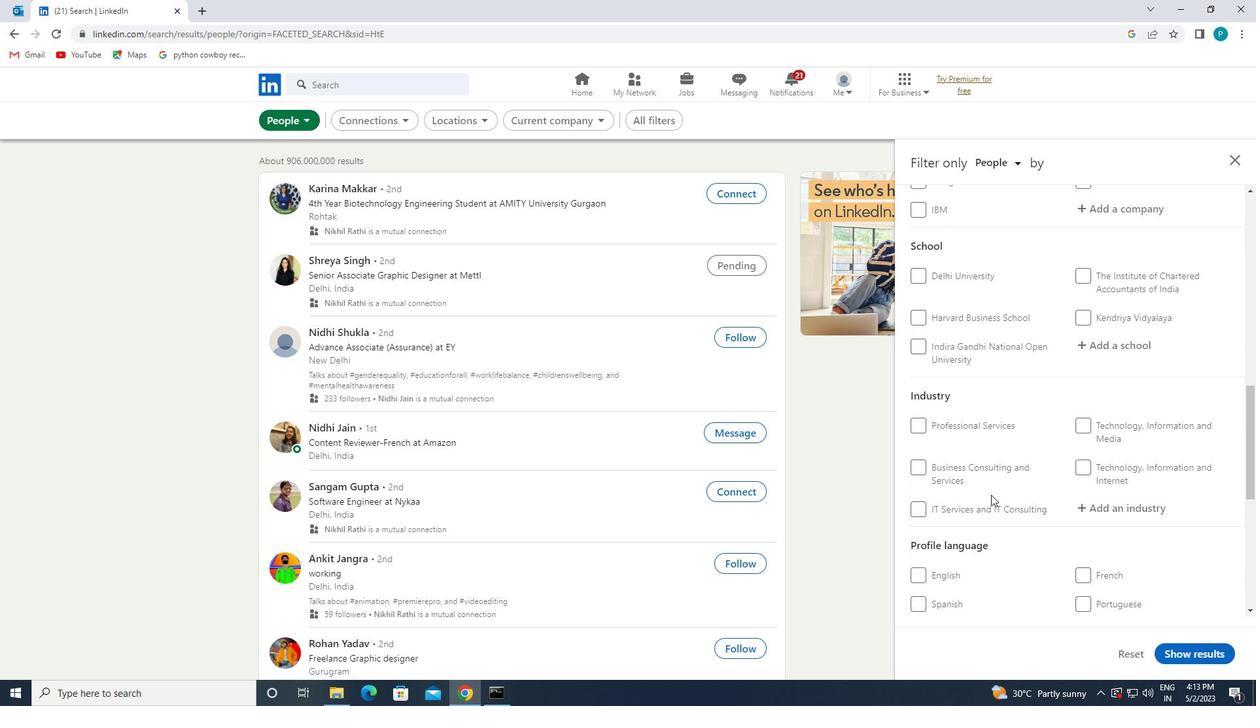 
Action: Mouse scrolled (990, 498) with delta (0, 0)
Screenshot: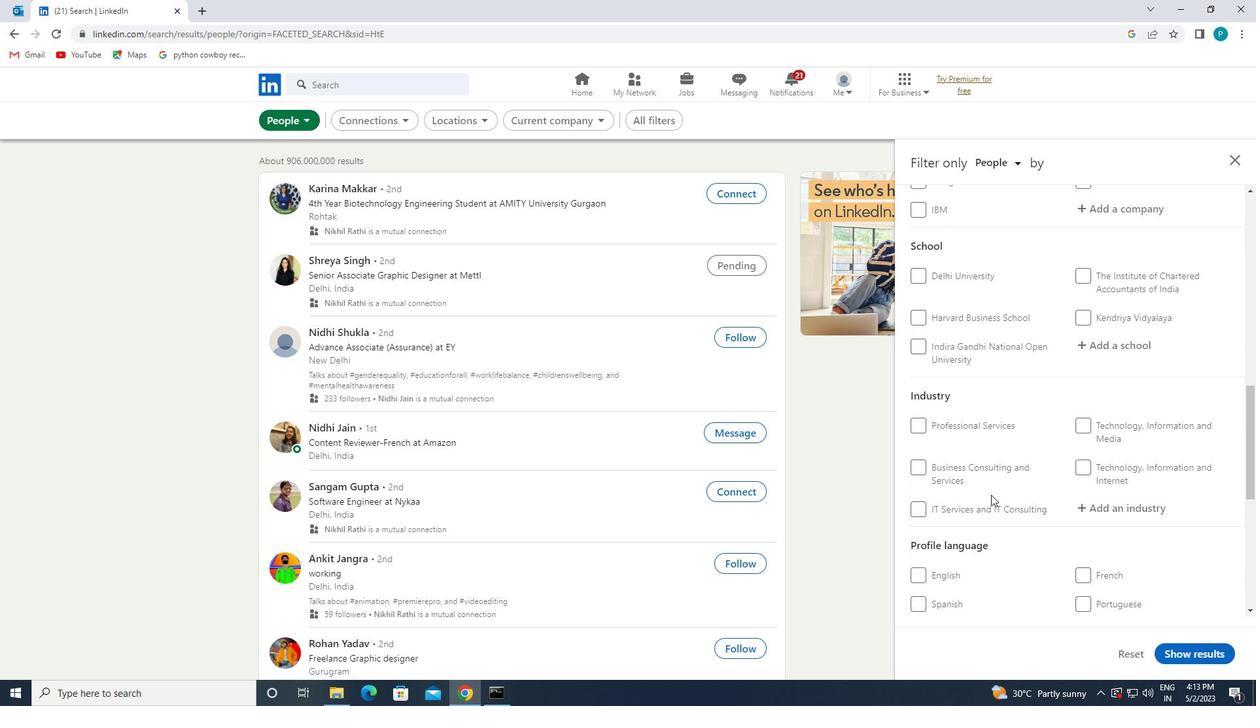 
Action: Mouse moved to (1119, 538)
Screenshot: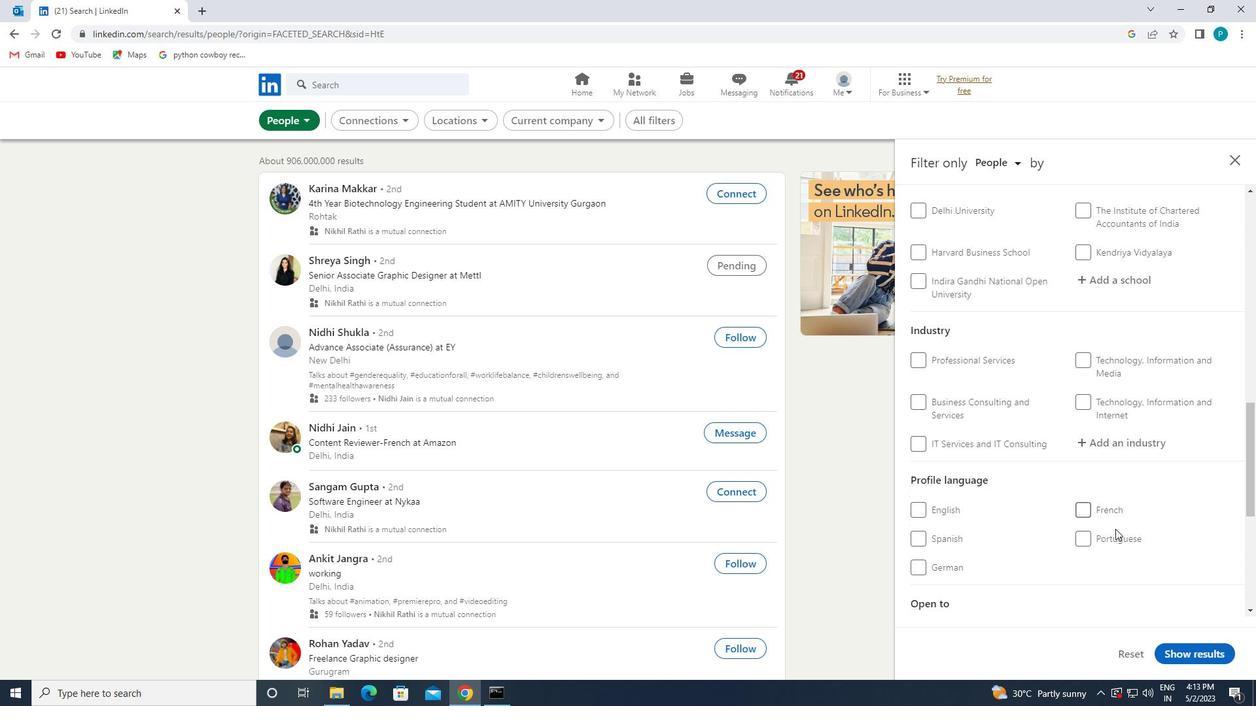 
Action: Mouse pressed left at (1119, 538)
Screenshot: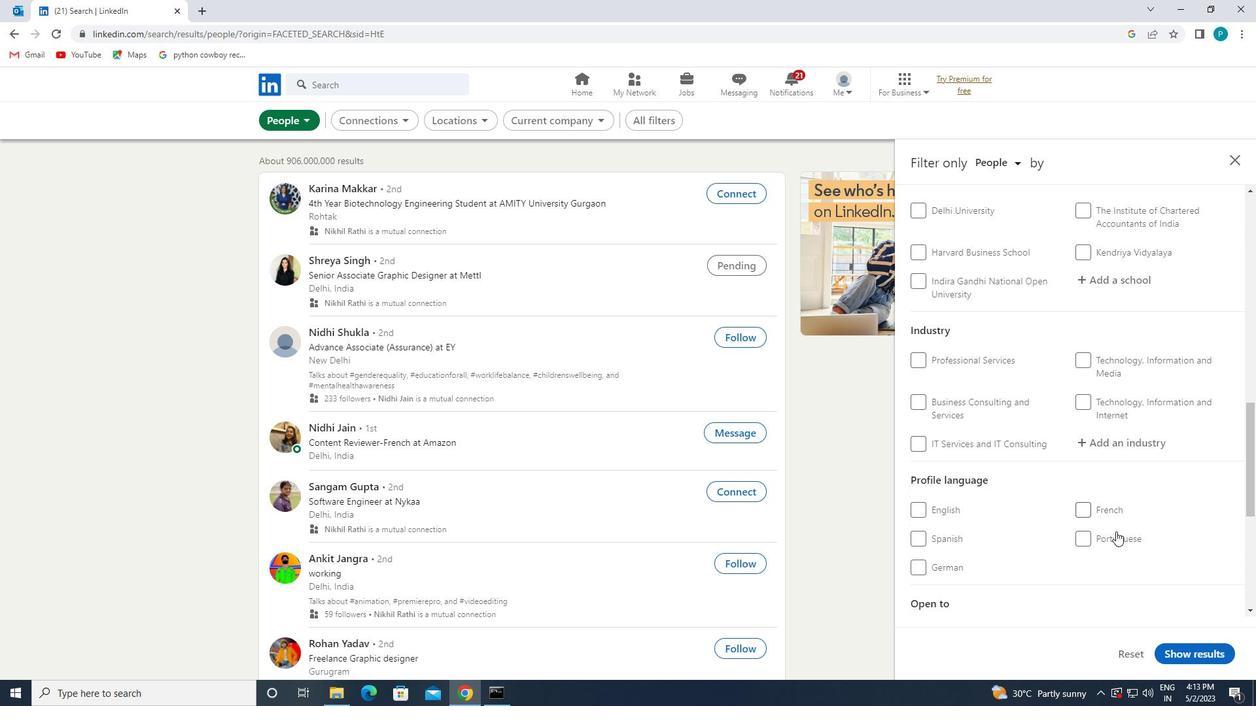 
Action: Mouse moved to (1143, 465)
Screenshot: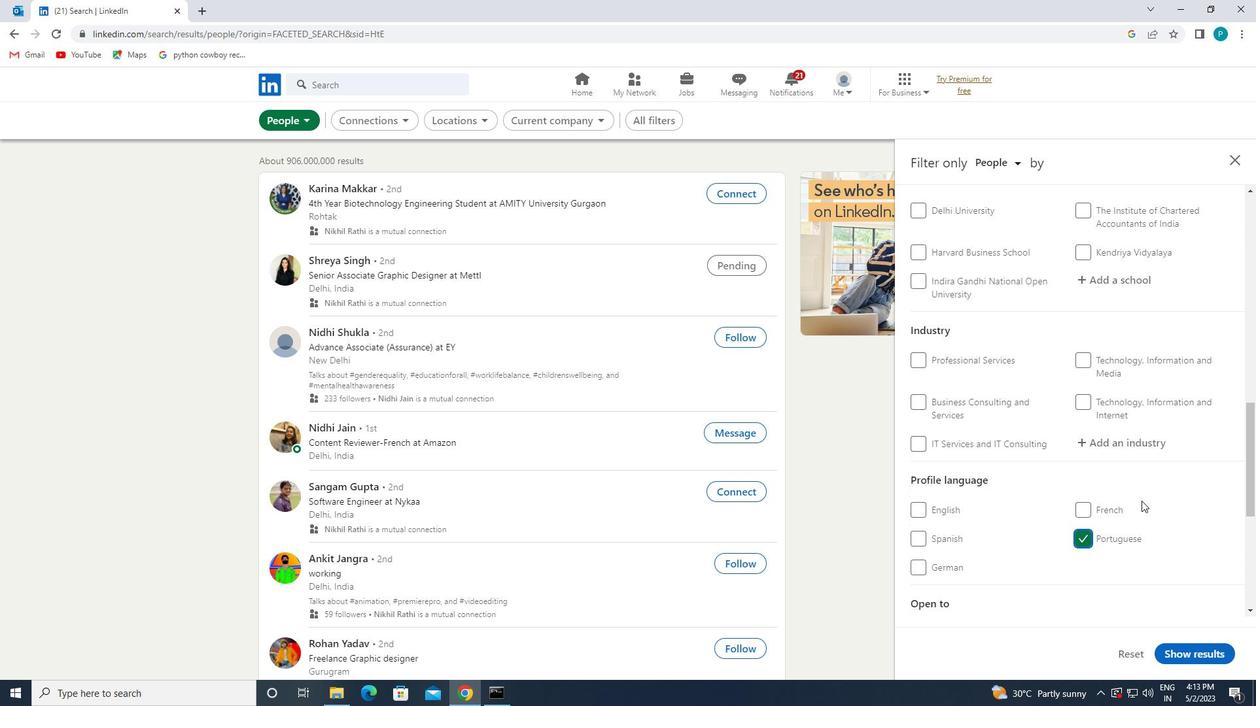 
Action: Mouse scrolled (1143, 466) with delta (0, 0)
Screenshot: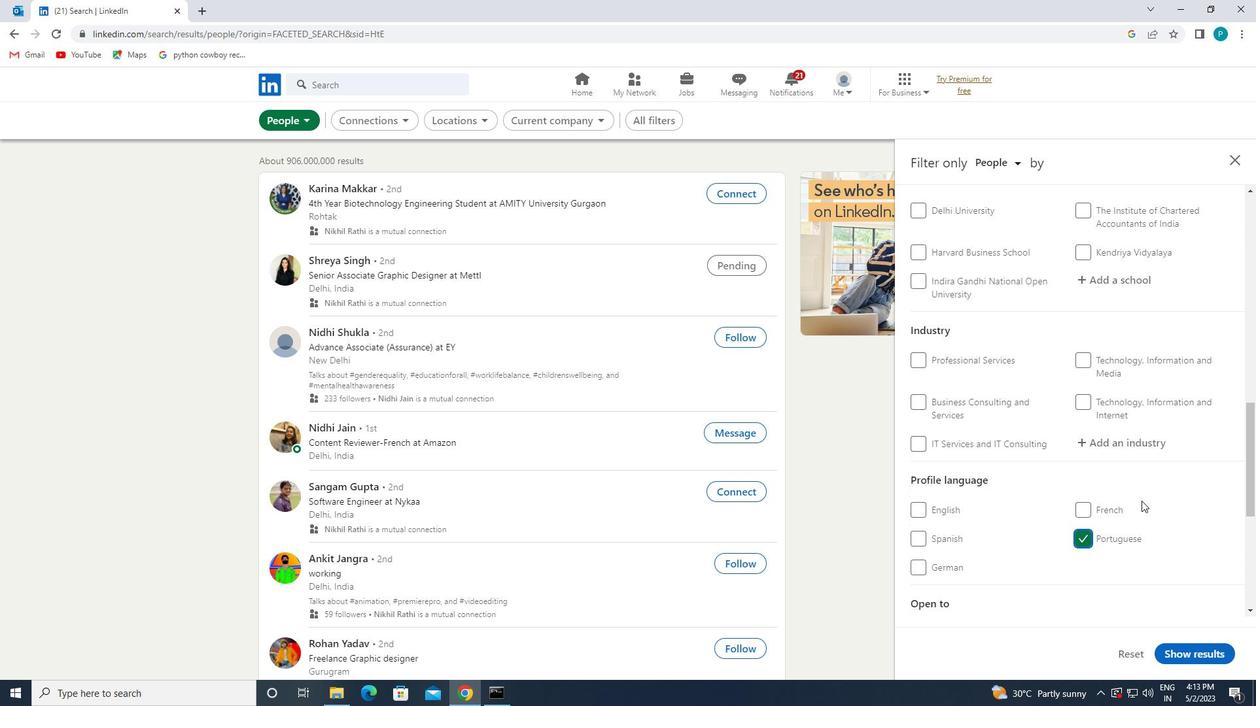 
Action: Mouse moved to (1143, 465)
Screenshot: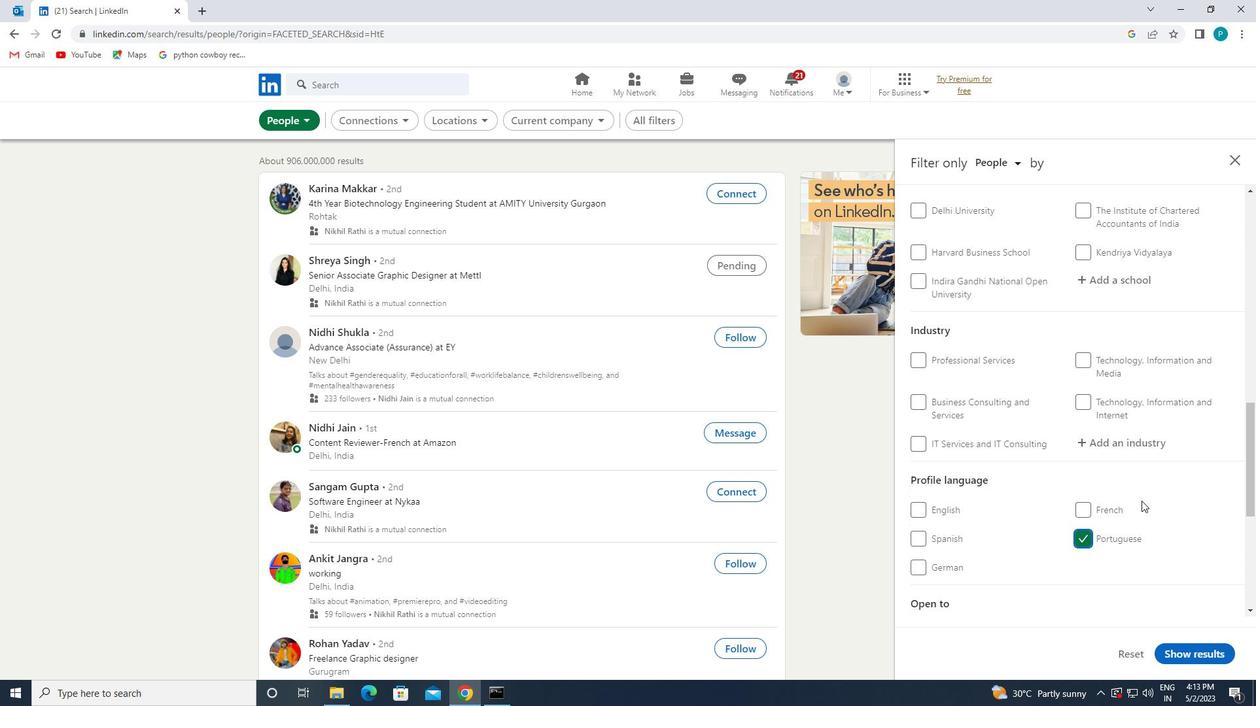 
Action: Mouse scrolled (1143, 466) with delta (0, 0)
Screenshot: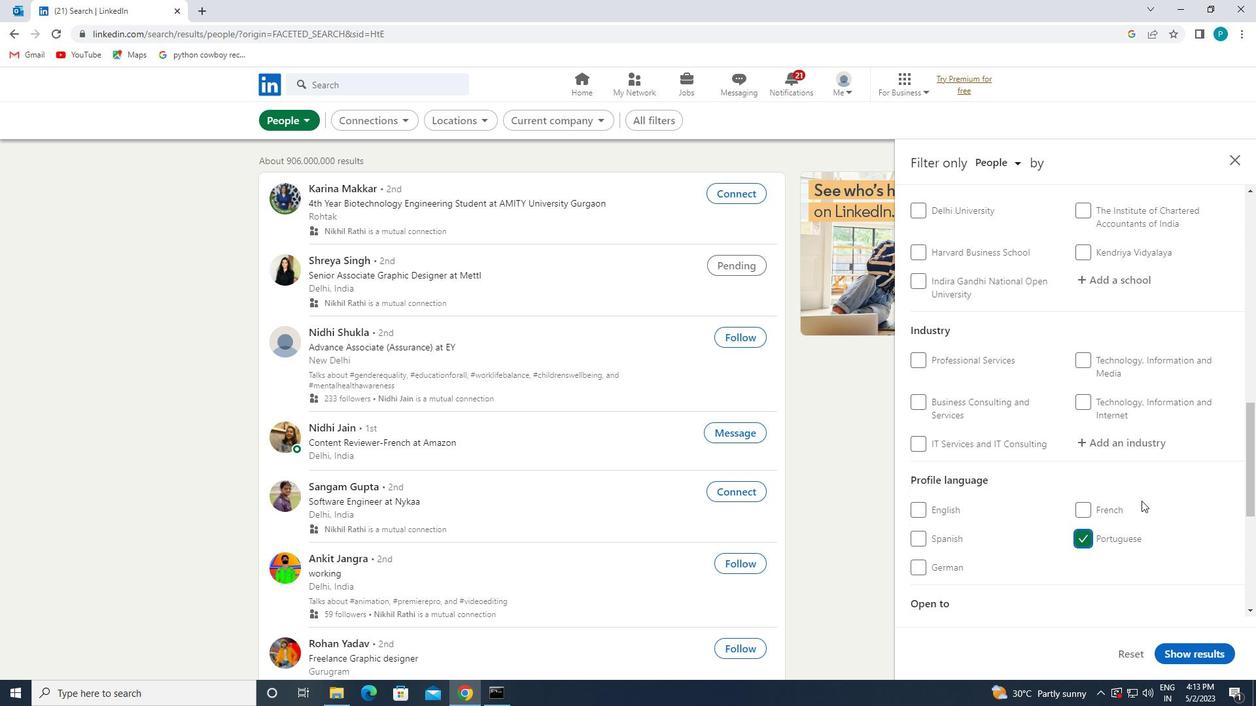 
Action: Mouse scrolled (1143, 466) with delta (0, 0)
Screenshot: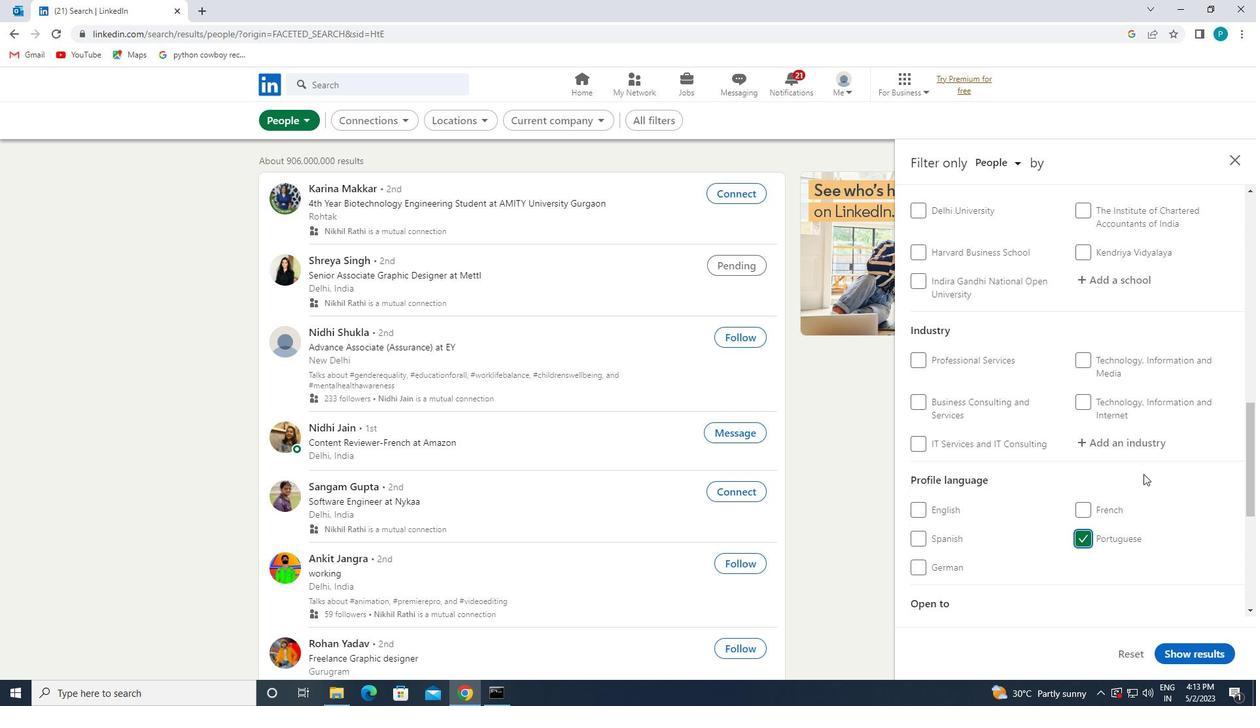 
Action: Mouse scrolled (1143, 466) with delta (0, 0)
Screenshot: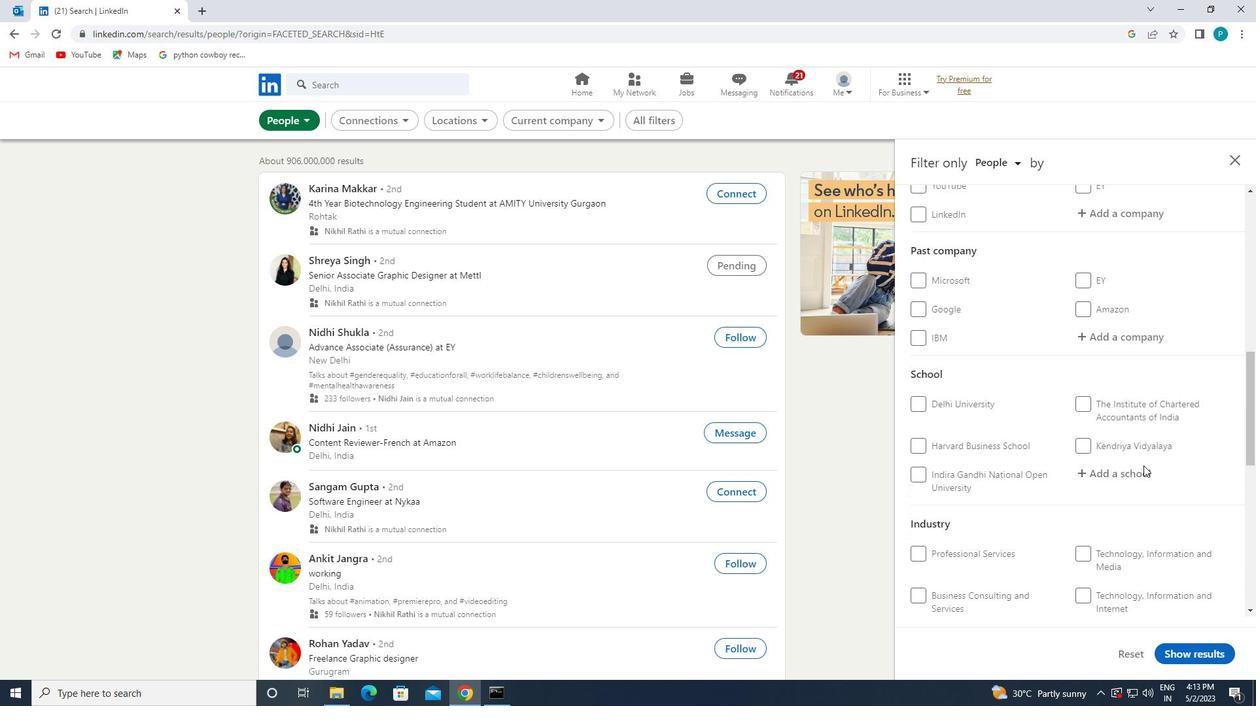 
Action: Mouse scrolled (1143, 466) with delta (0, 0)
Screenshot: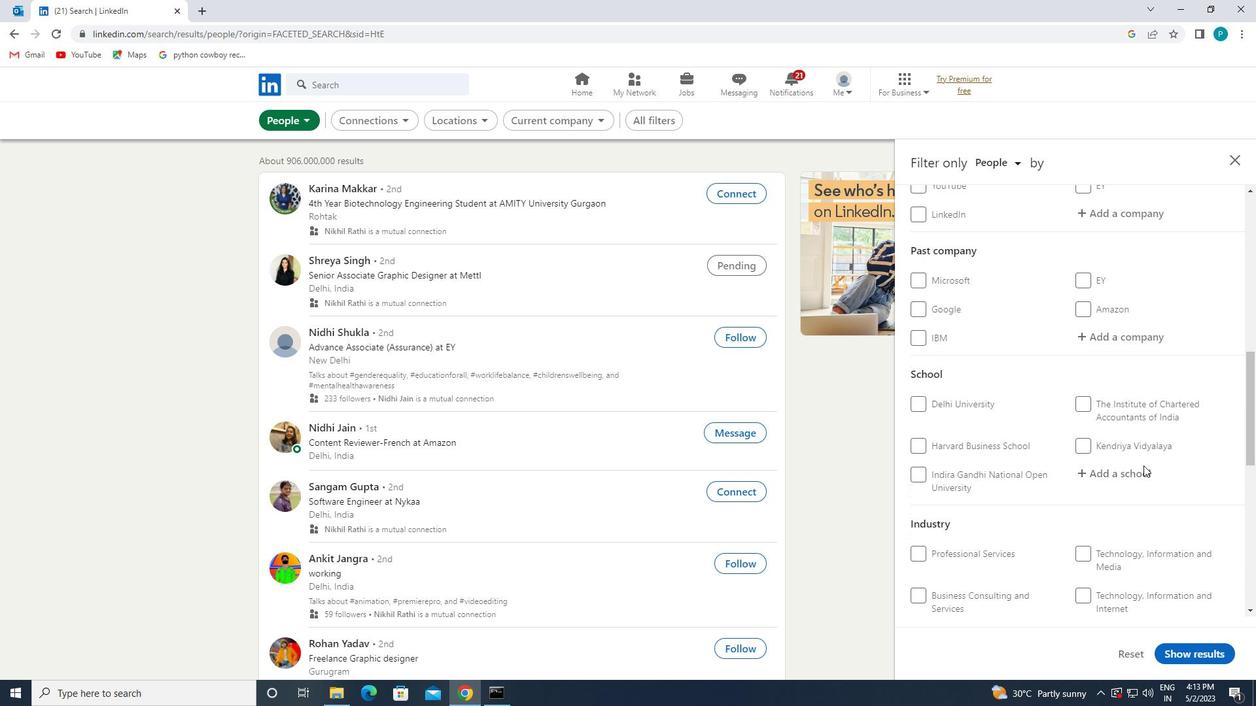 
Action: Mouse scrolled (1143, 466) with delta (0, 0)
Screenshot: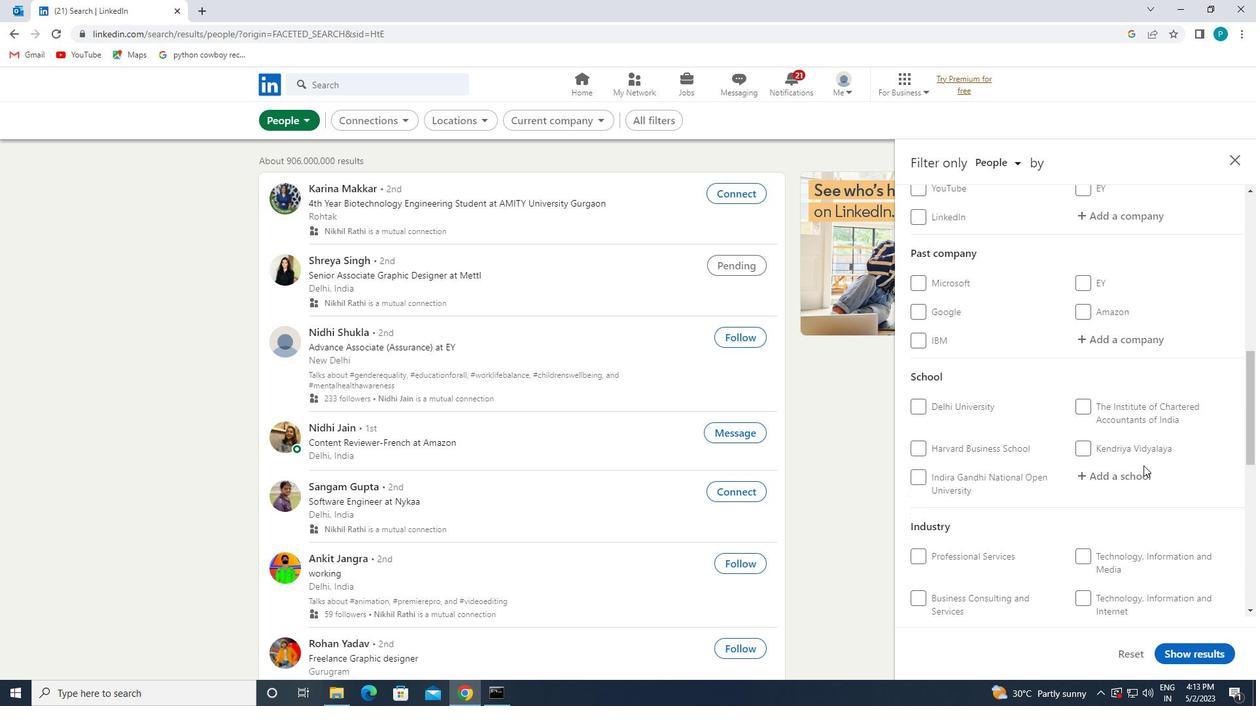 
Action: Mouse moved to (1112, 435)
Screenshot: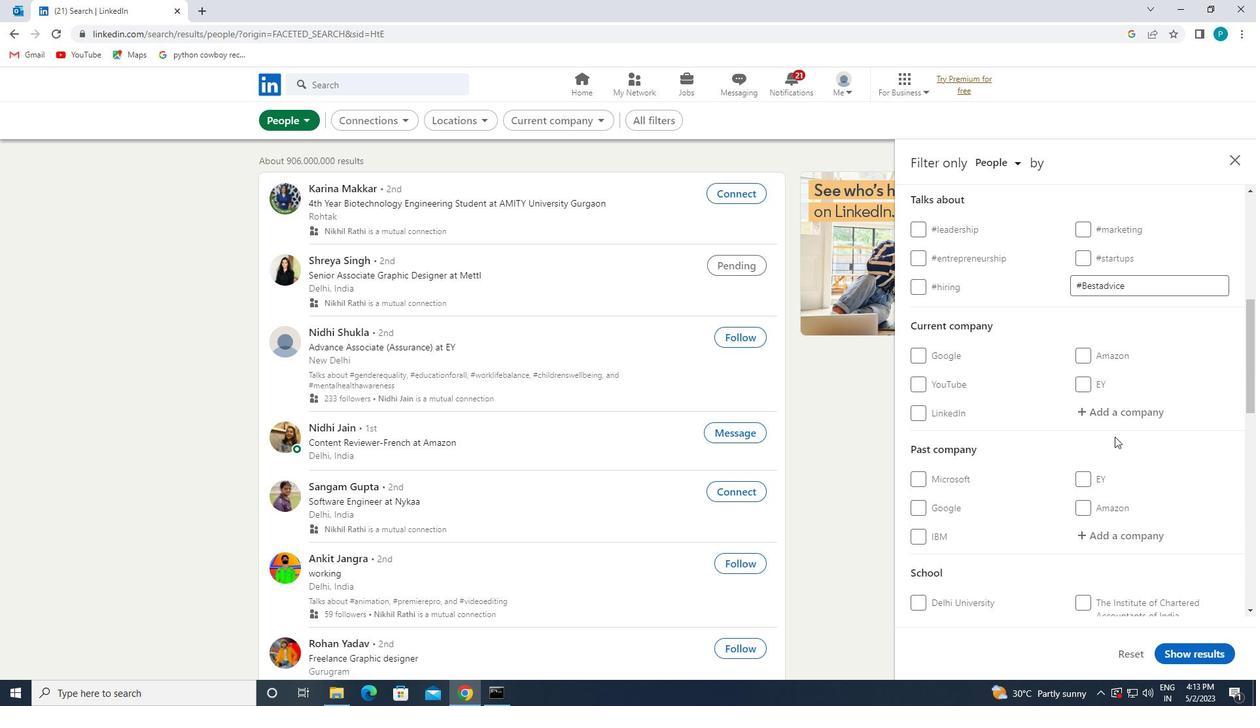 
Action: Mouse pressed left at (1112, 435)
Screenshot: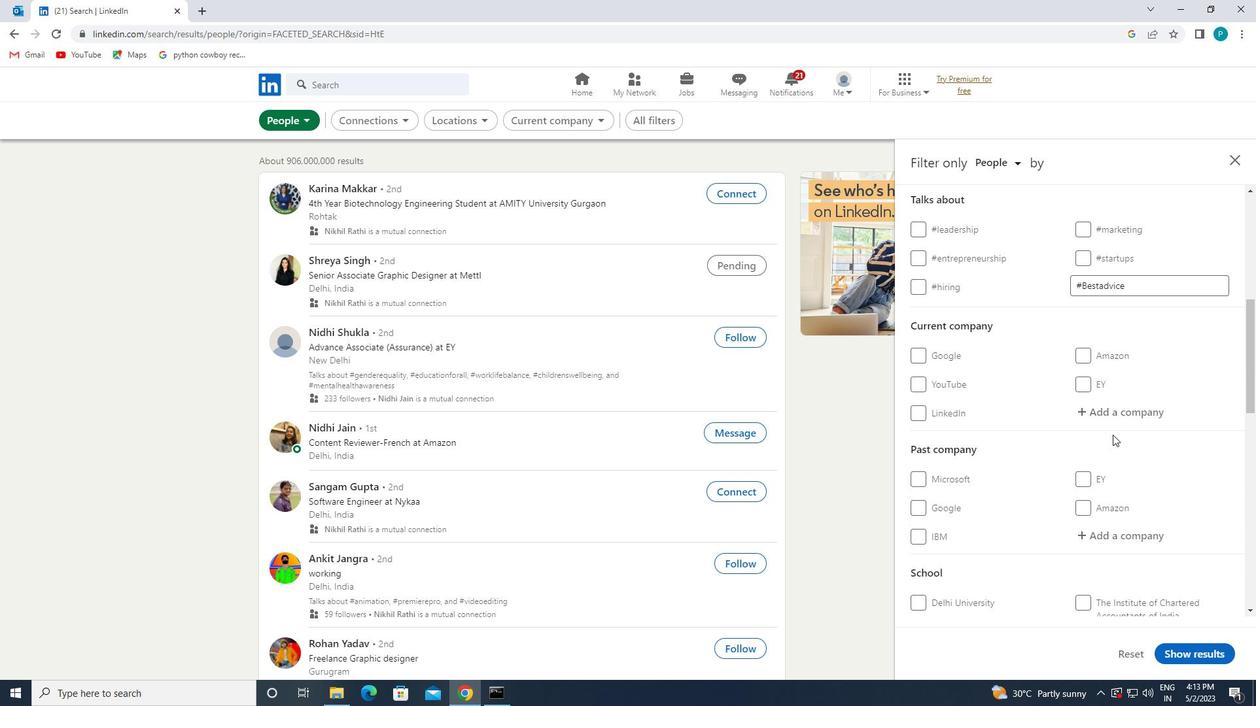 
Action: Mouse moved to (1095, 414)
Screenshot: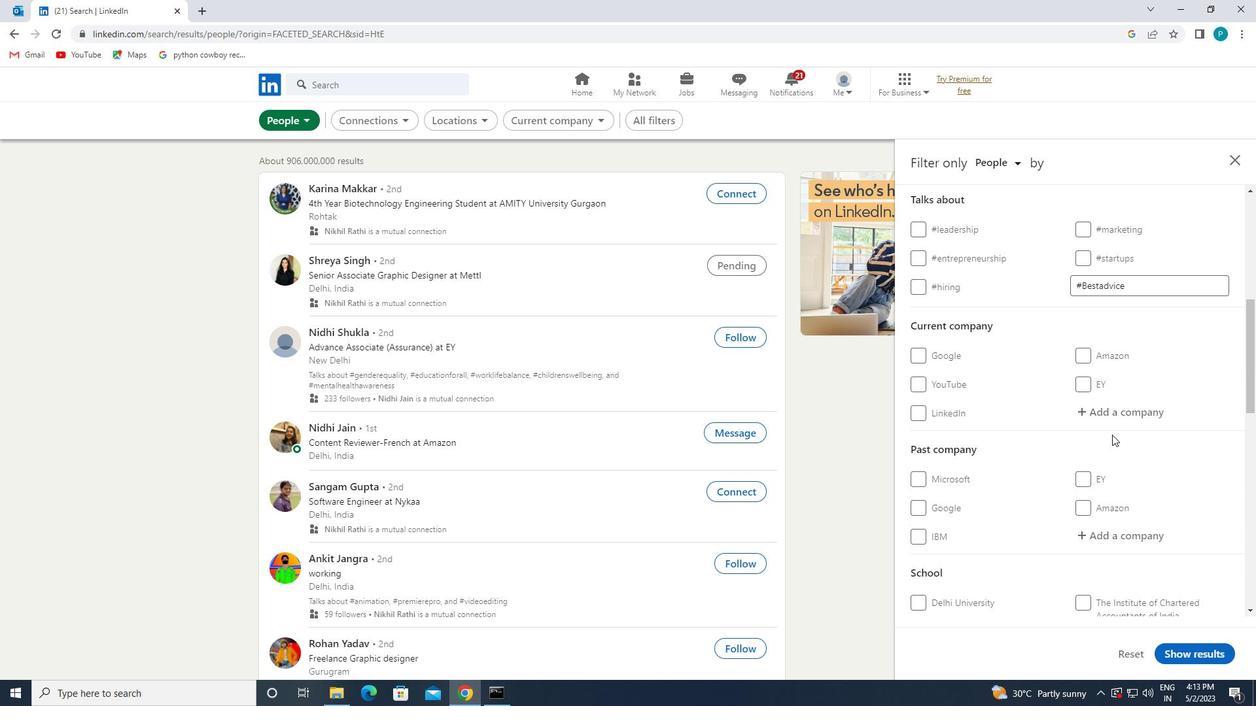 
Action: Mouse pressed left at (1095, 414)
Screenshot: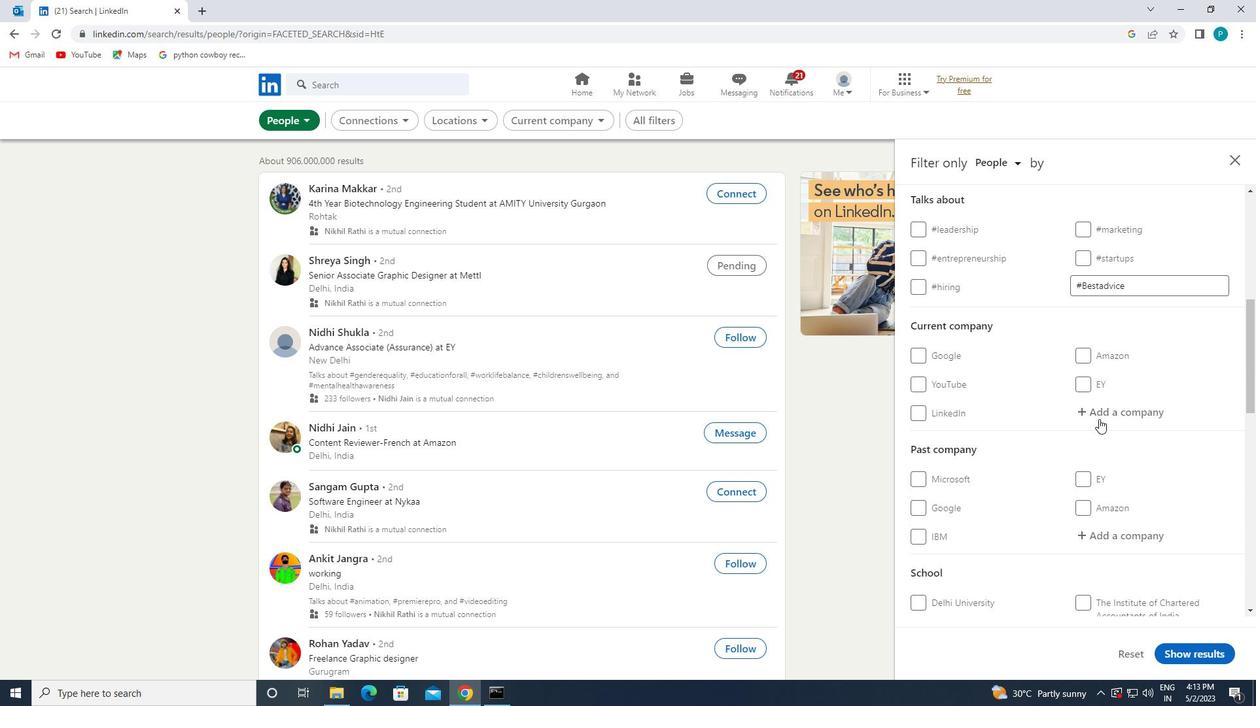 
Action: Key pressed <Key.caps_lock>C<Key.caps_lock>LAT<Key.backspace>RIVATE
Screenshot: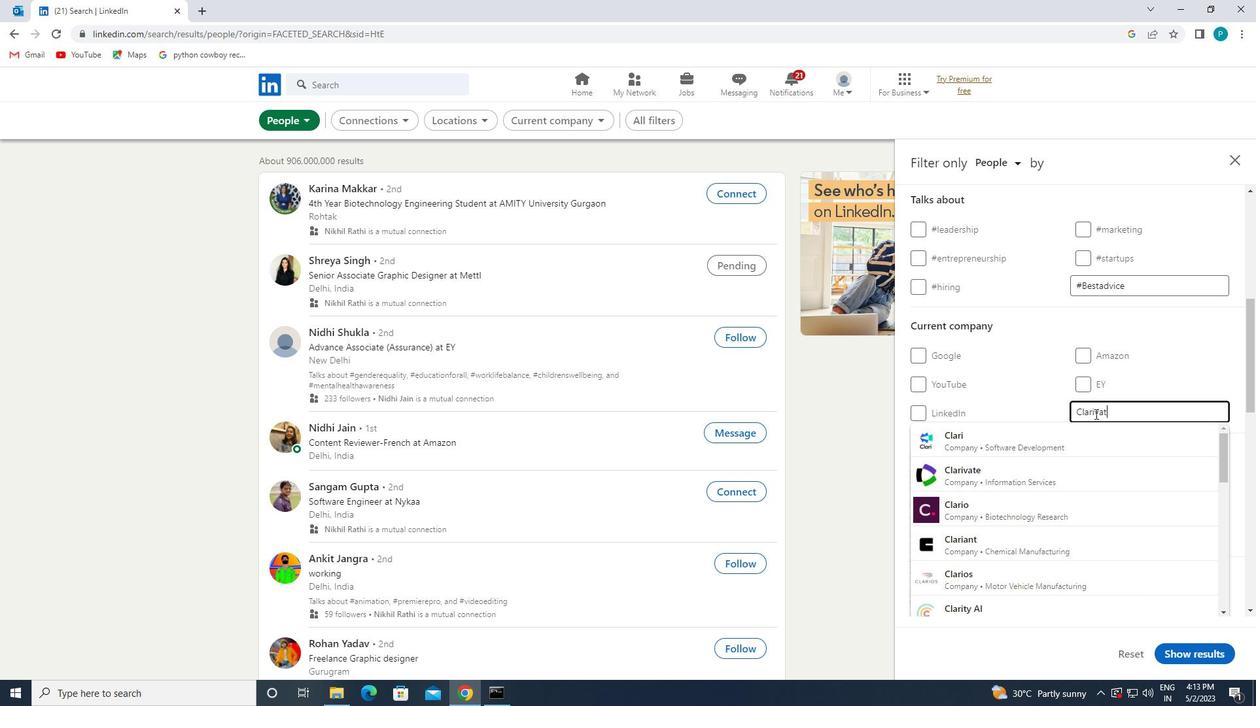 
Action: Mouse moved to (1056, 431)
Screenshot: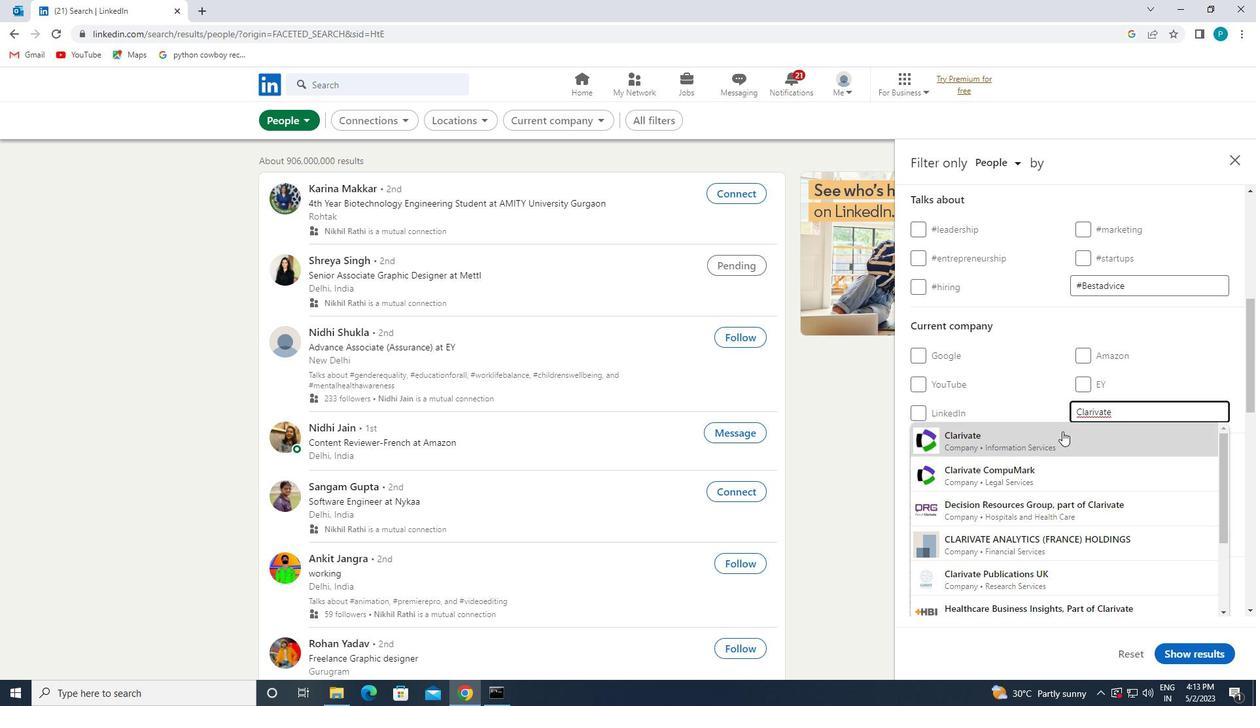 
Action: Mouse pressed left at (1056, 431)
Screenshot: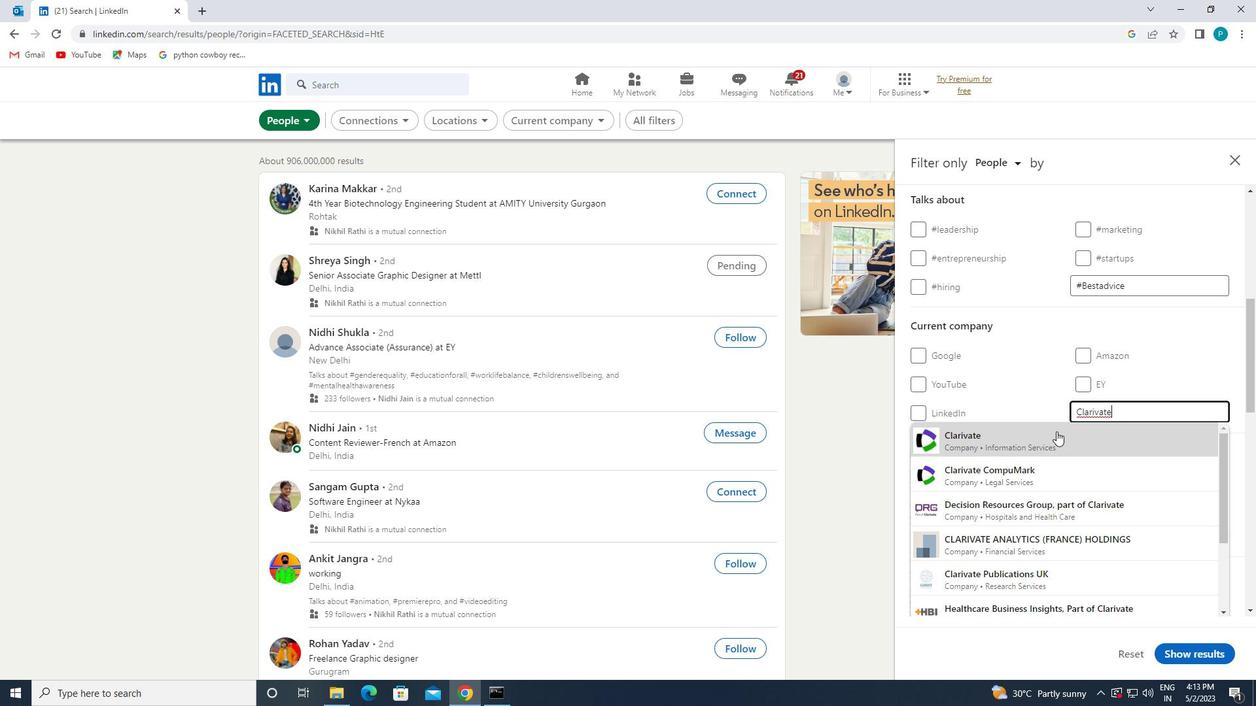 
Action: Mouse scrolled (1056, 431) with delta (0, 0)
Screenshot: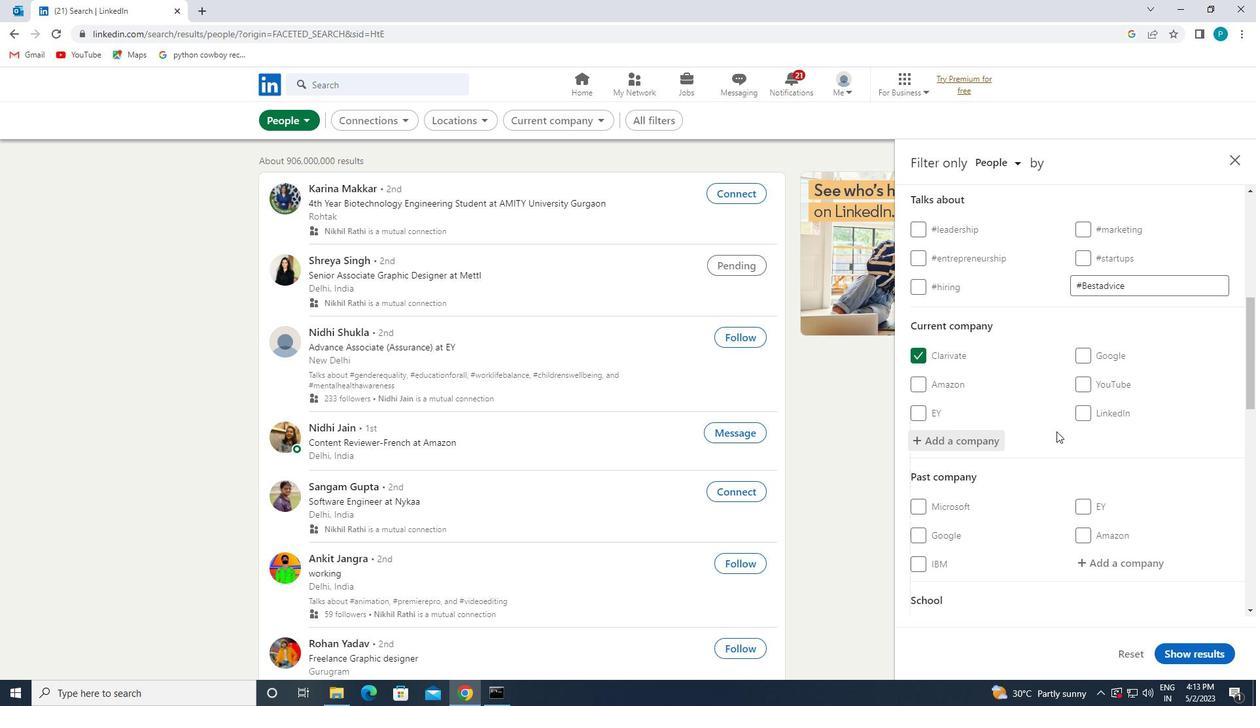 
Action: Mouse scrolled (1056, 431) with delta (0, 0)
Screenshot: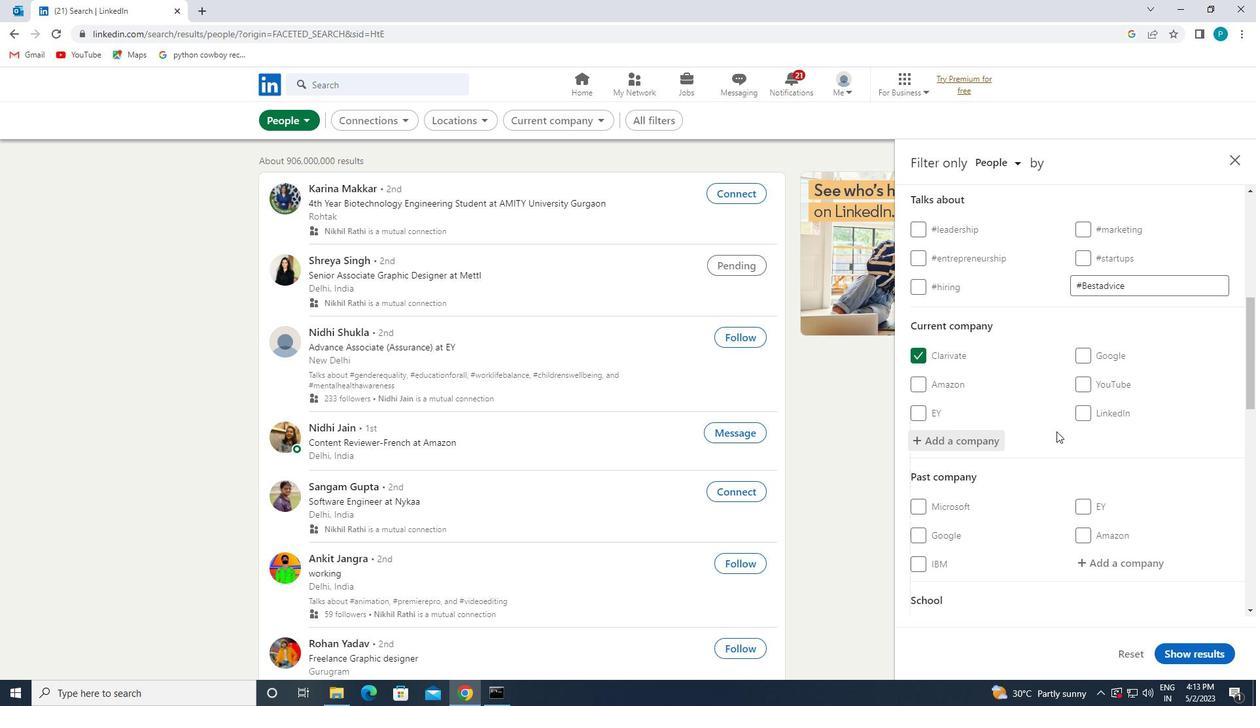 
Action: Mouse scrolled (1056, 431) with delta (0, 0)
Screenshot: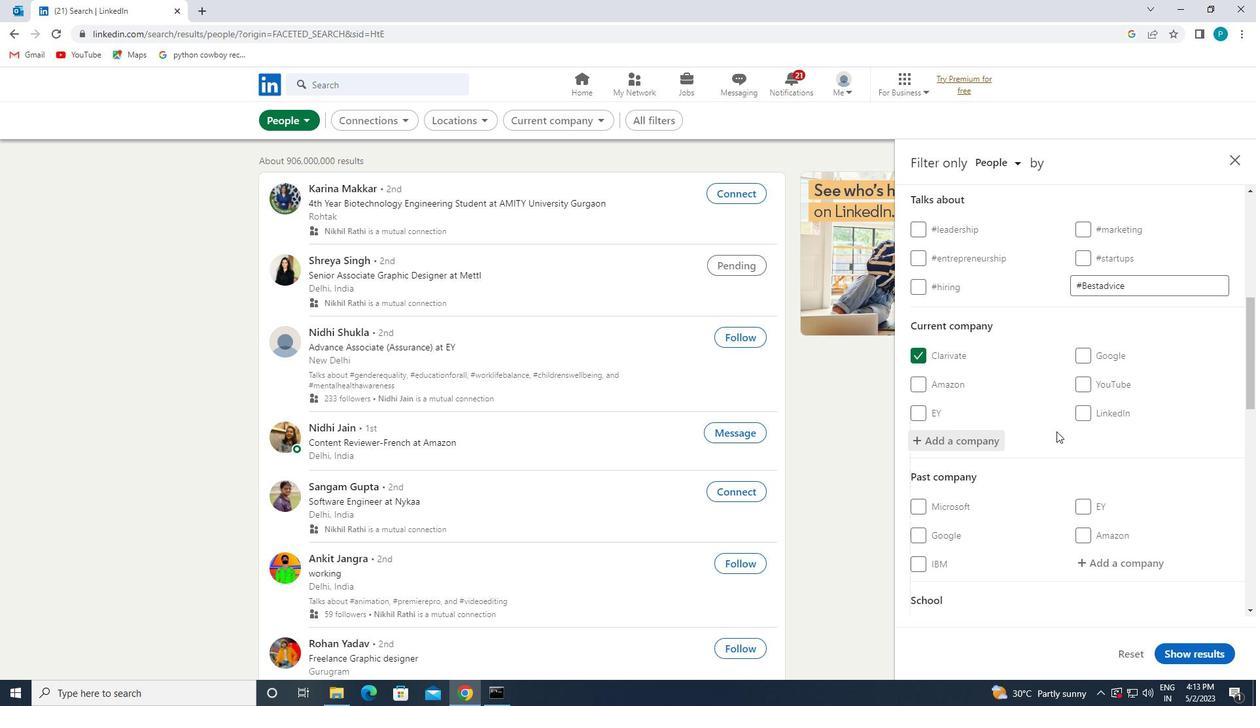 
Action: Mouse moved to (1140, 511)
Screenshot: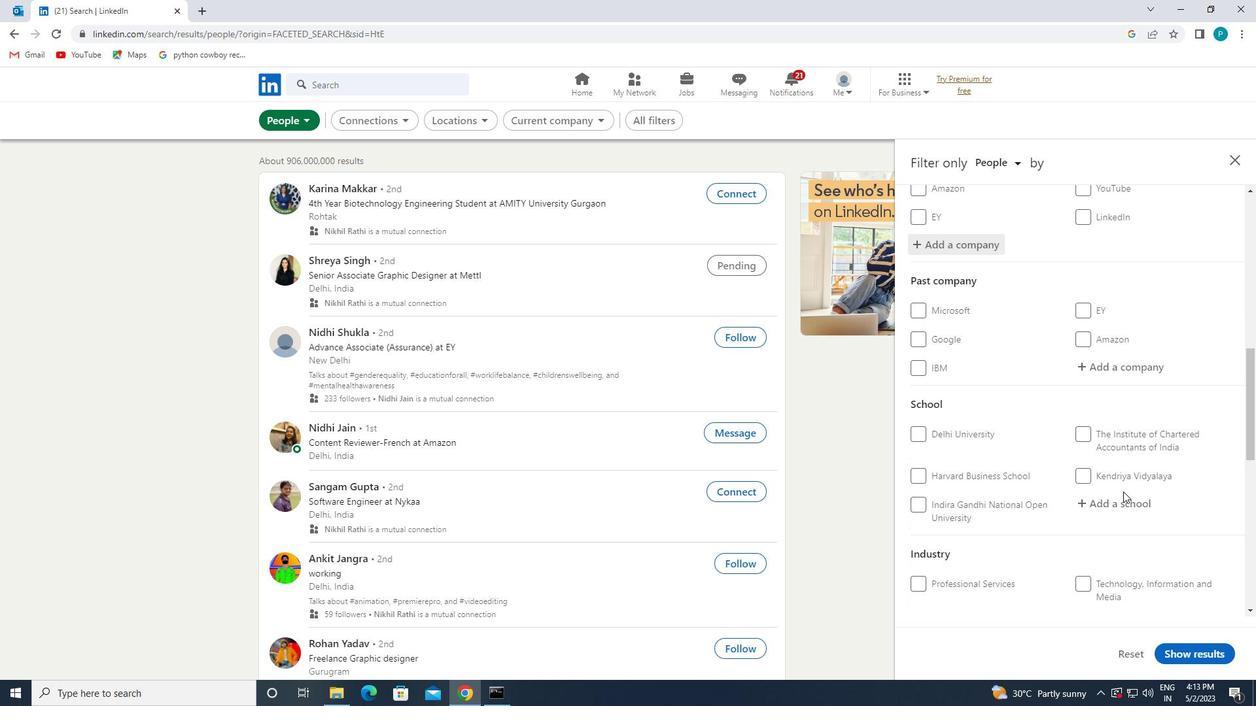 
Action: Mouse pressed left at (1140, 511)
Screenshot: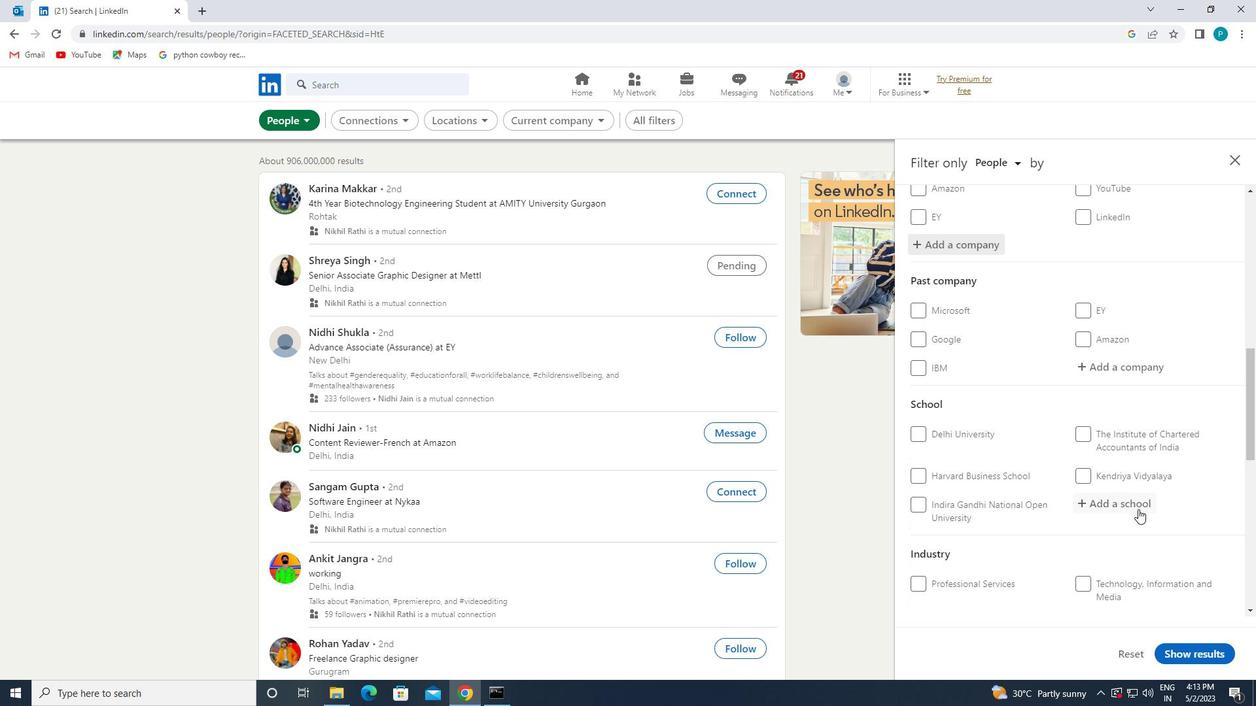 
Action: Mouse moved to (1145, 512)
Screenshot: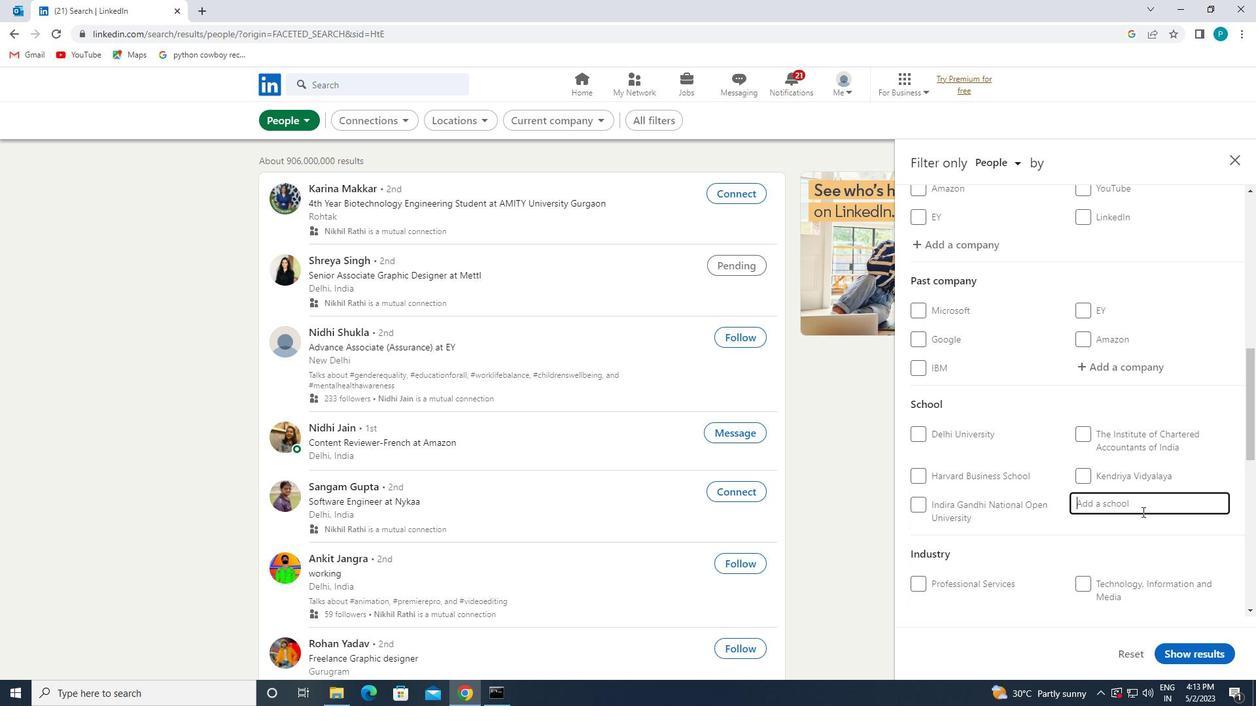 
Action: Key pressed <Key.caps_lock>I<Key.caps_lock>NTERNATIONAL
Screenshot: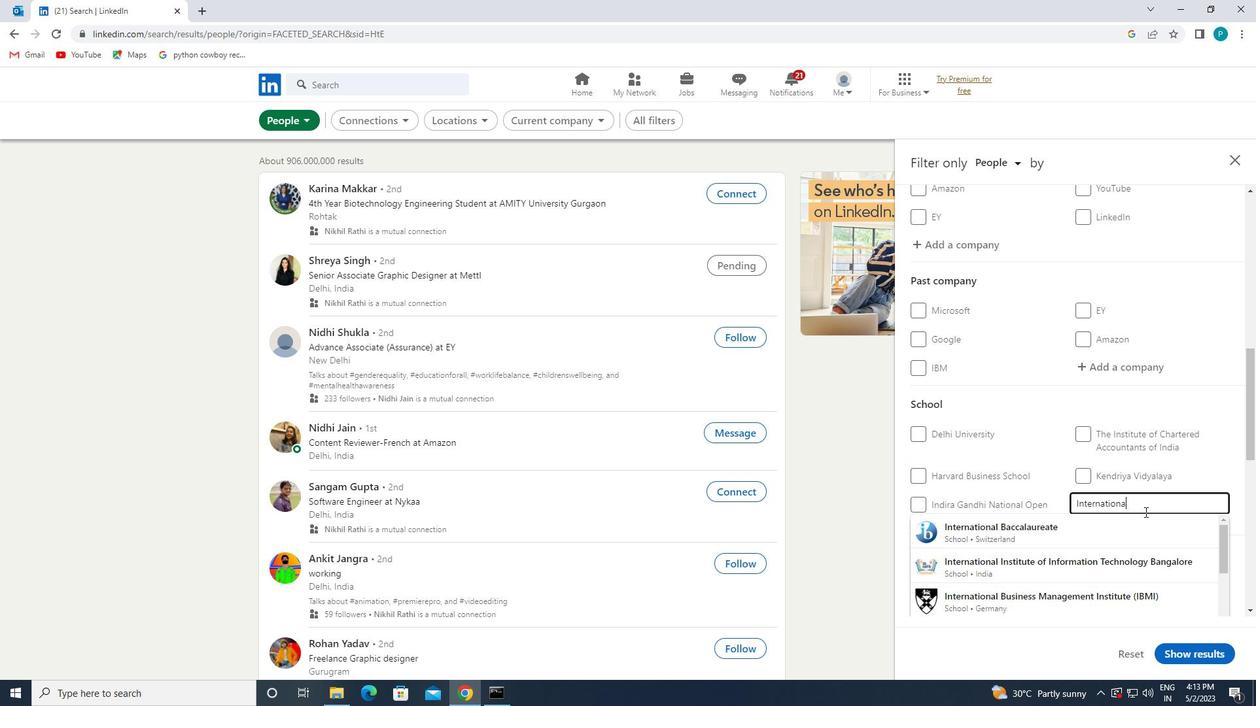 
Action: Mouse moved to (1127, 524)
Screenshot: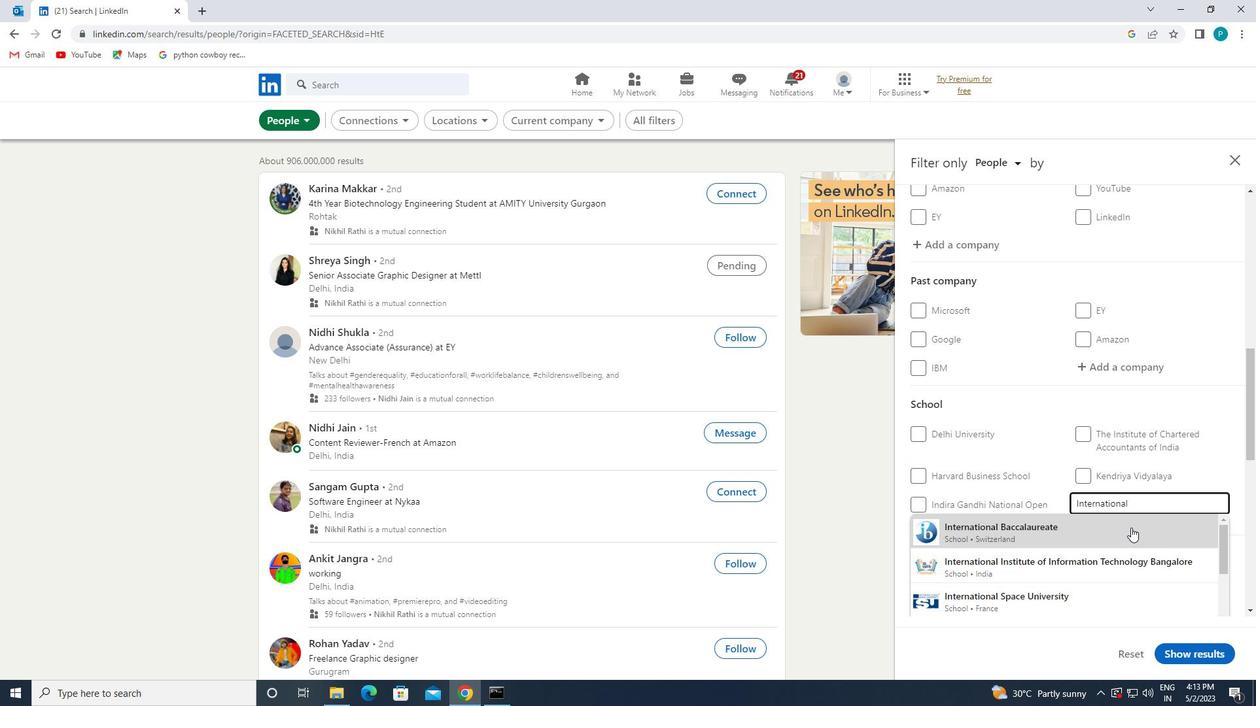 
Action: Mouse scrolled (1127, 524) with delta (0, 0)
Screenshot: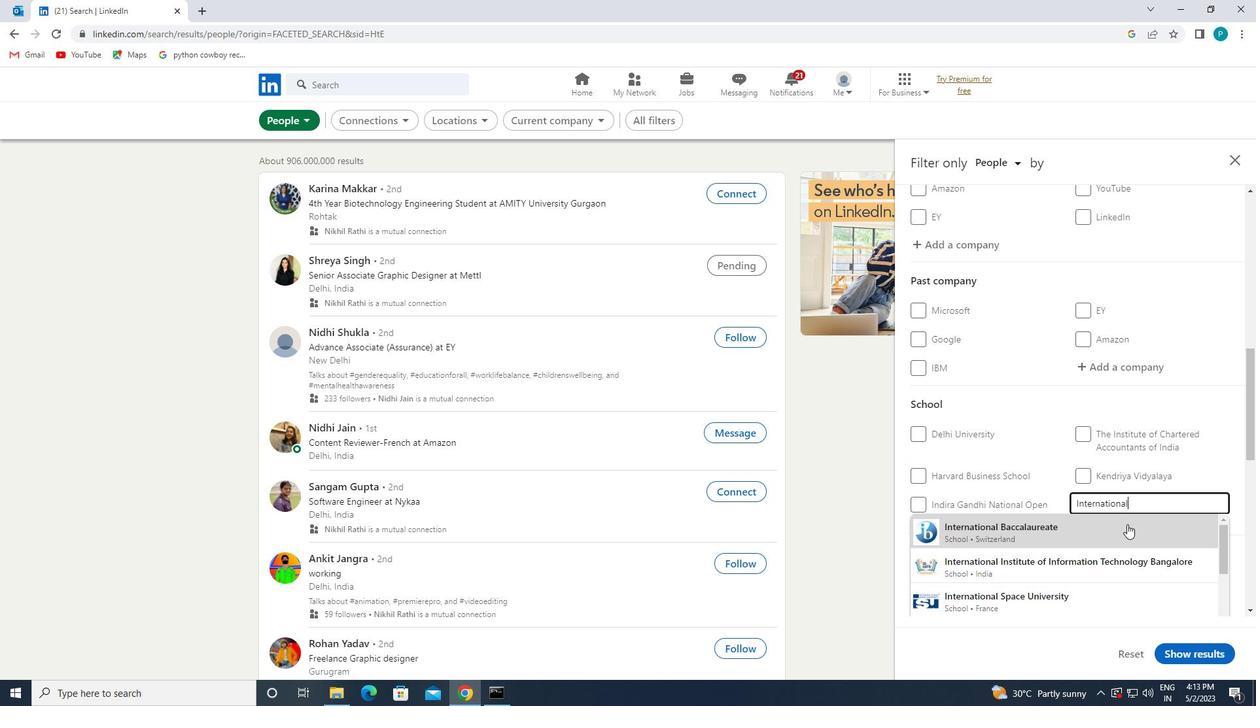 
Action: Key pressed <Key.space>OF<Key.space><Key.caps_lock>B<Key.caps_lock>USS<Key.backspace>INESS
Screenshot: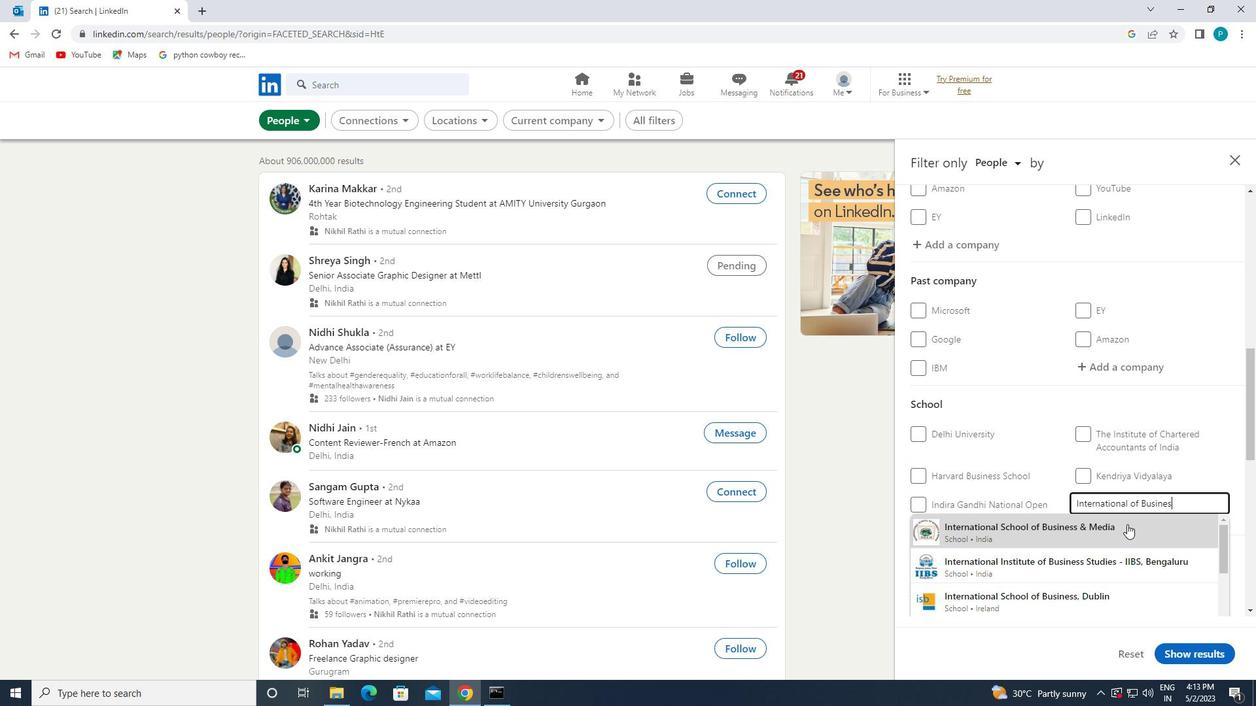 
Action: Mouse scrolled (1127, 524) with delta (0, 0)
Screenshot: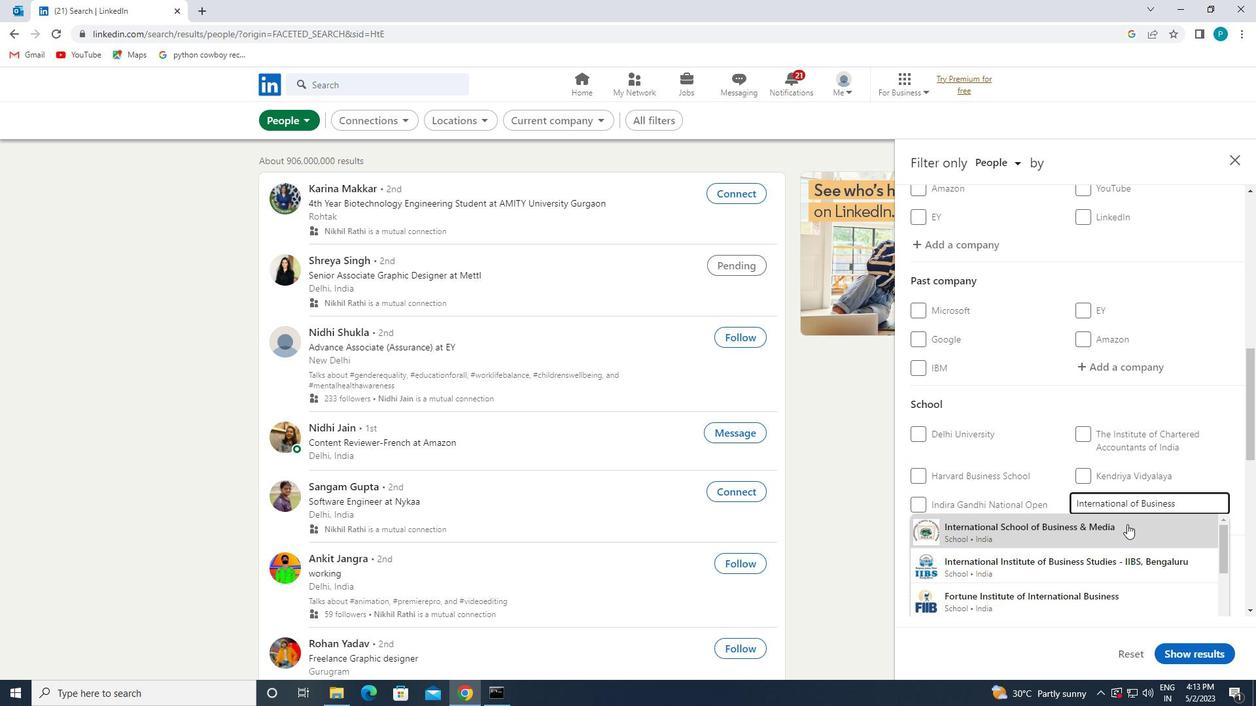 
Action: Mouse scrolled (1127, 524) with delta (0, 0)
Screenshot: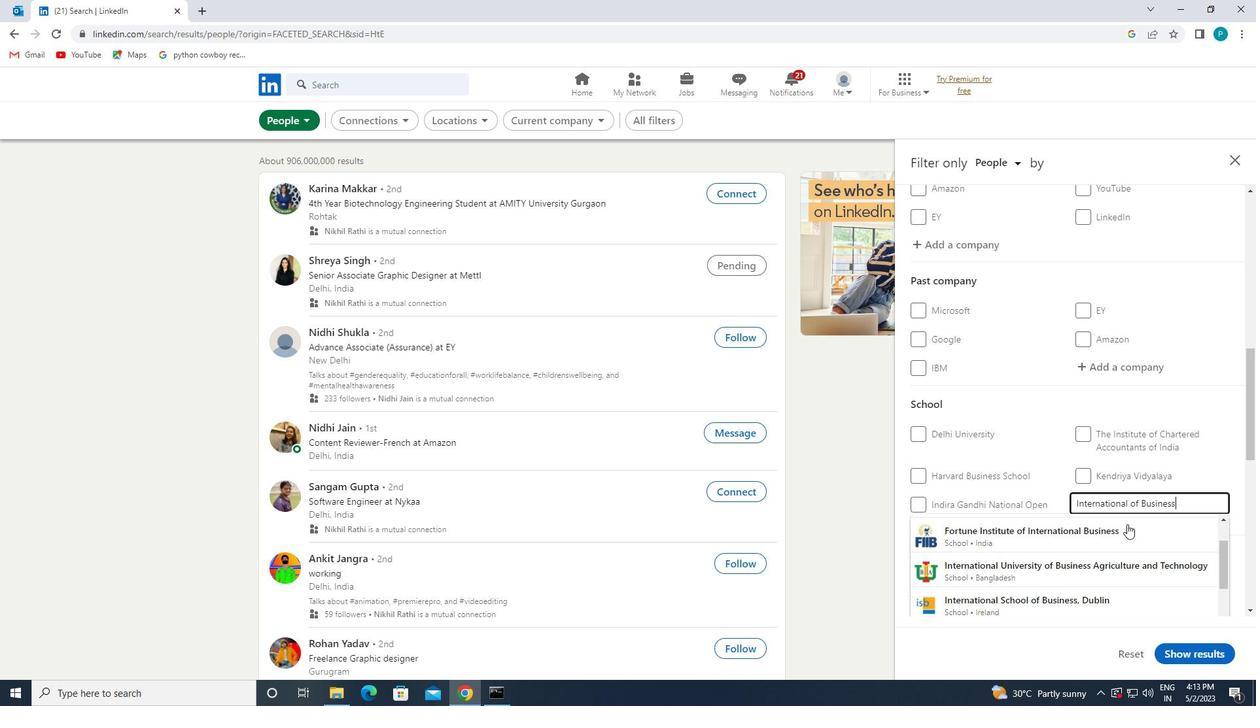 
Action: Mouse scrolled (1127, 524) with delta (0, 0)
Screenshot: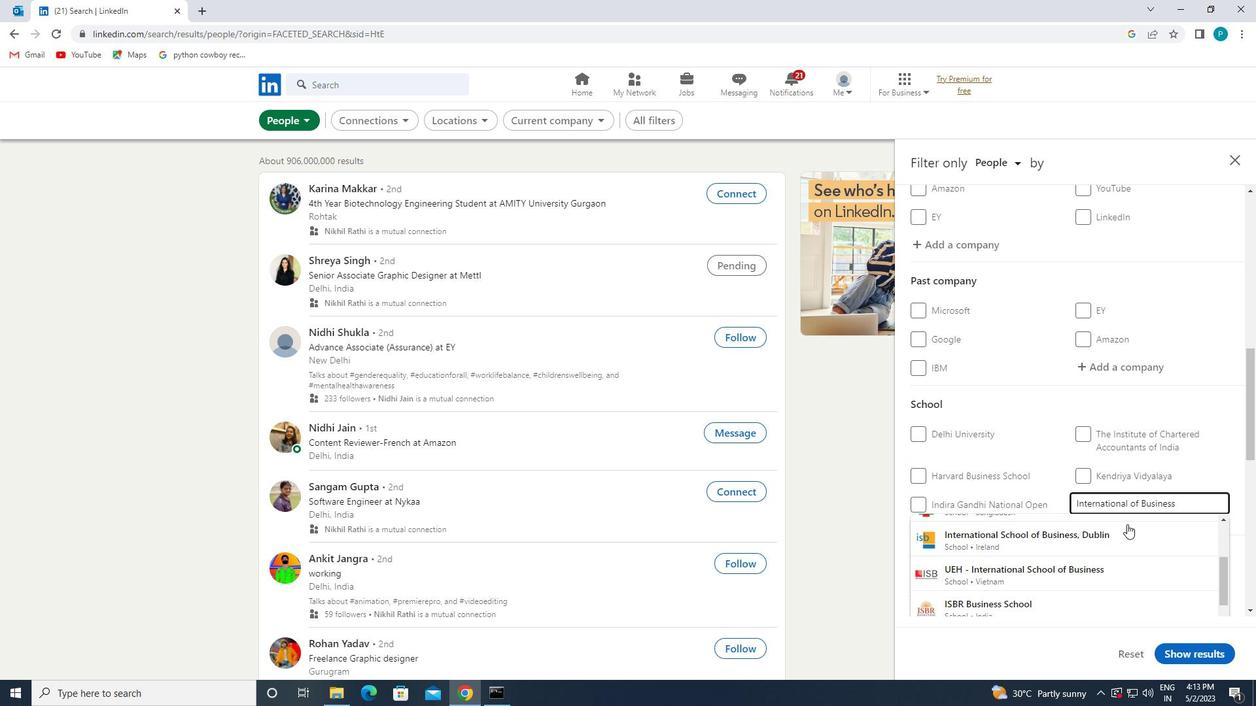 
Action: Mouse scrolled (1127, 524) with delta (0, 0)
Screenshot: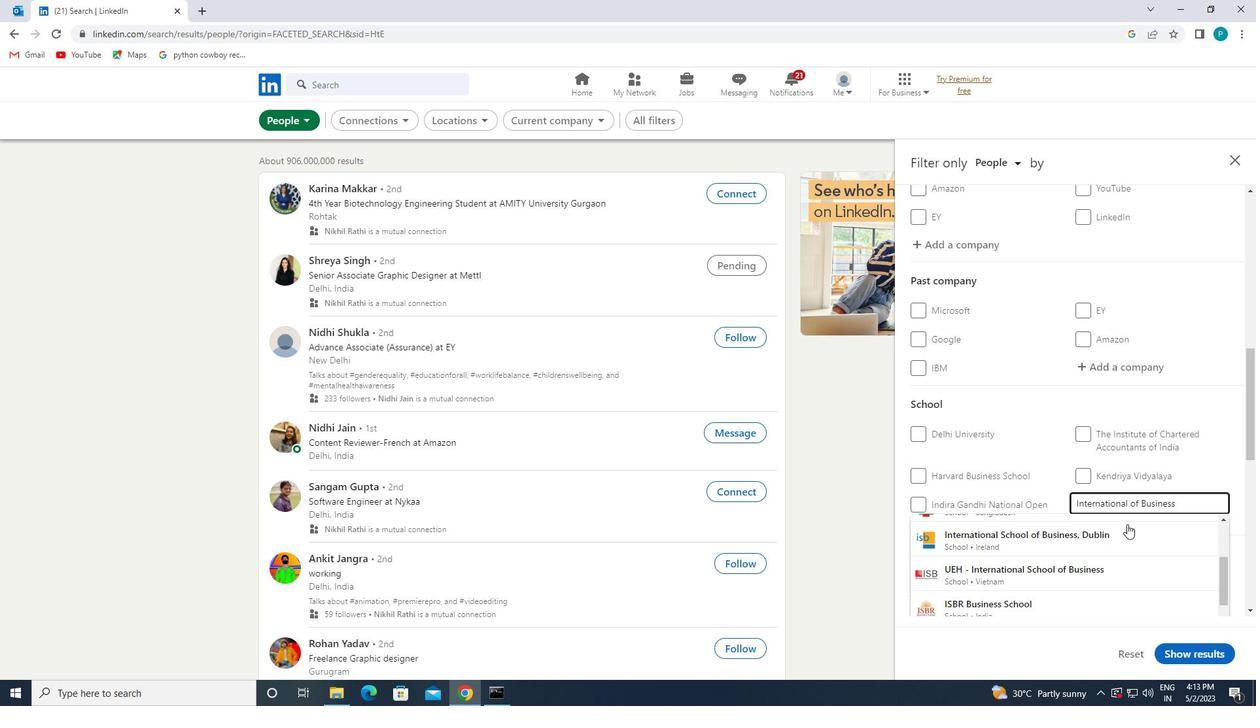 
Action: Mouse moved to (1130, 526)
Screenshot: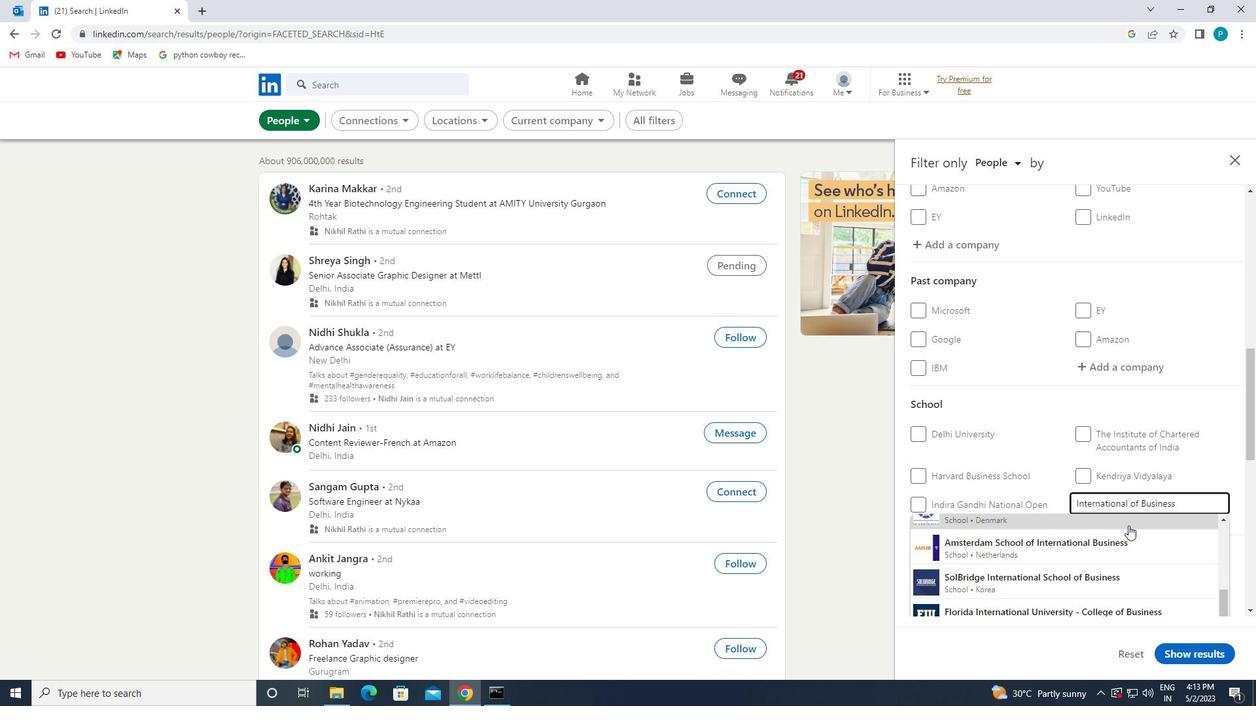 
Action: Mouse scrolled (1130, 526) with delta (0, 0)
Screenshot: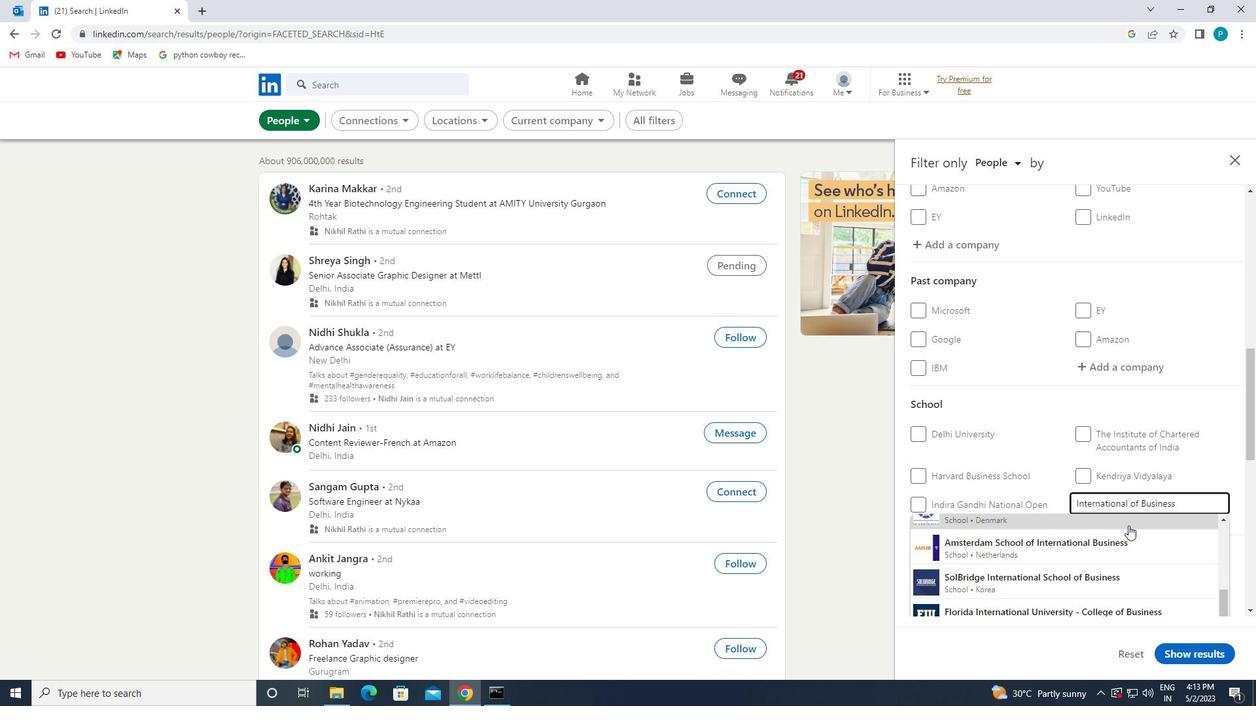 
Action: Mouse moved to (1168, 518)
Screenshot: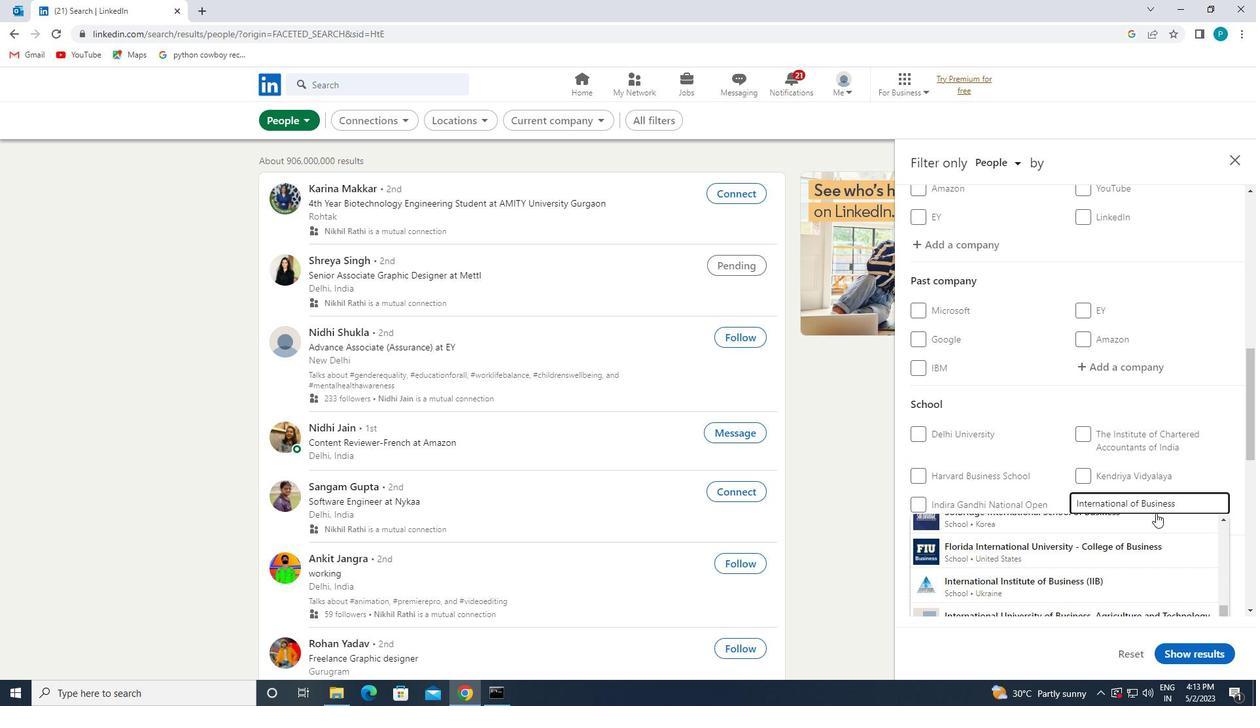 
Action: Key pressed <Key.space><Key.caps_lock>S<Key.caps_lock>TUDIES
Screenshot: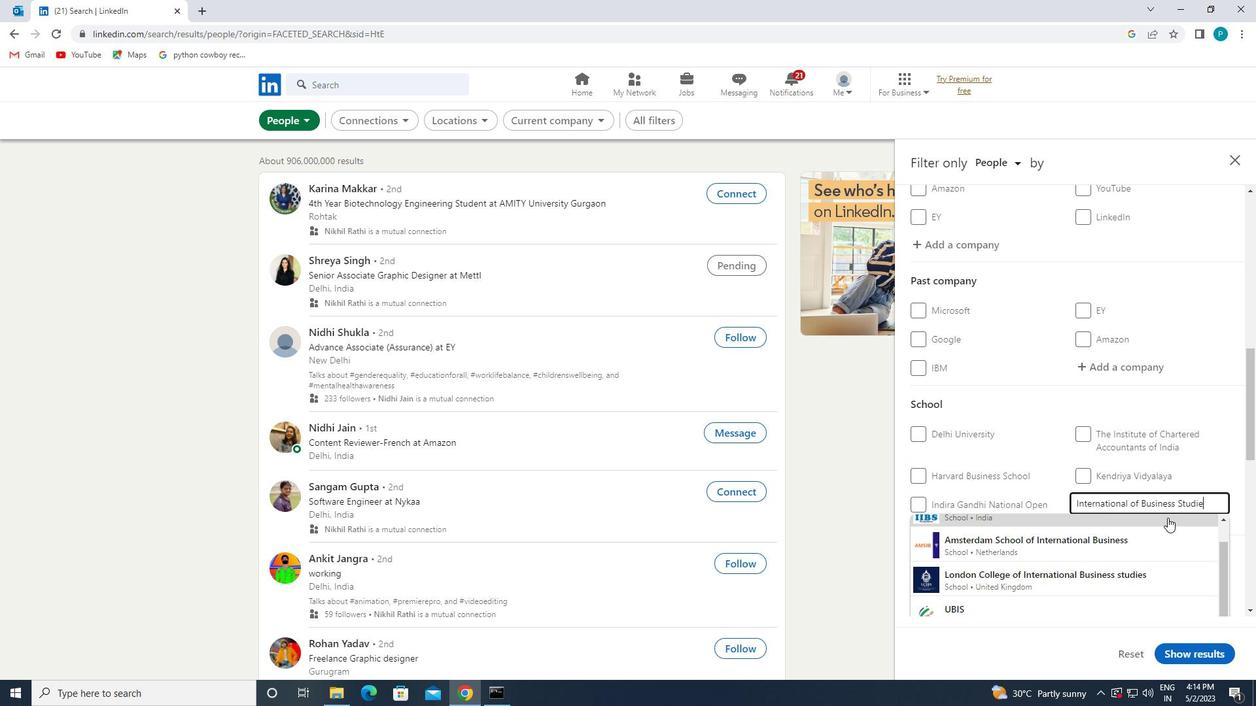 
Action: Mouse moved to (1164, 554)
Screenshot: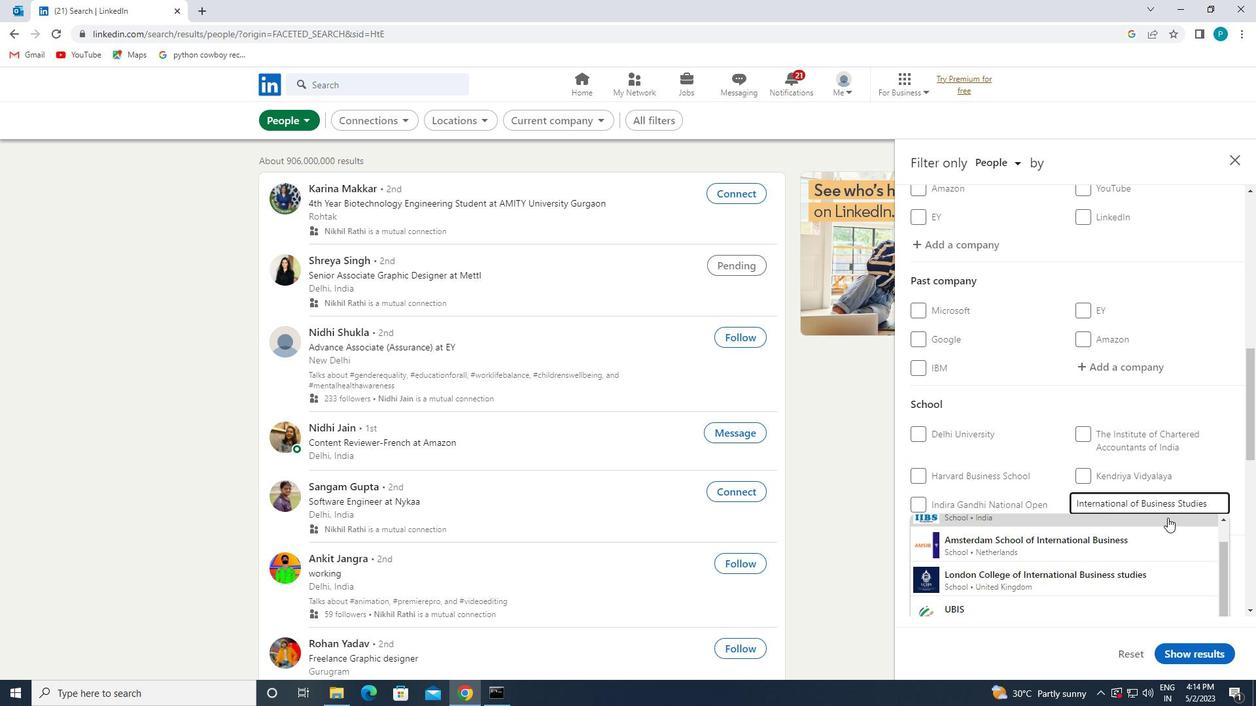 
Action: Mouse scrolled (1164, 554) with delta (0, 0)
Screenshot: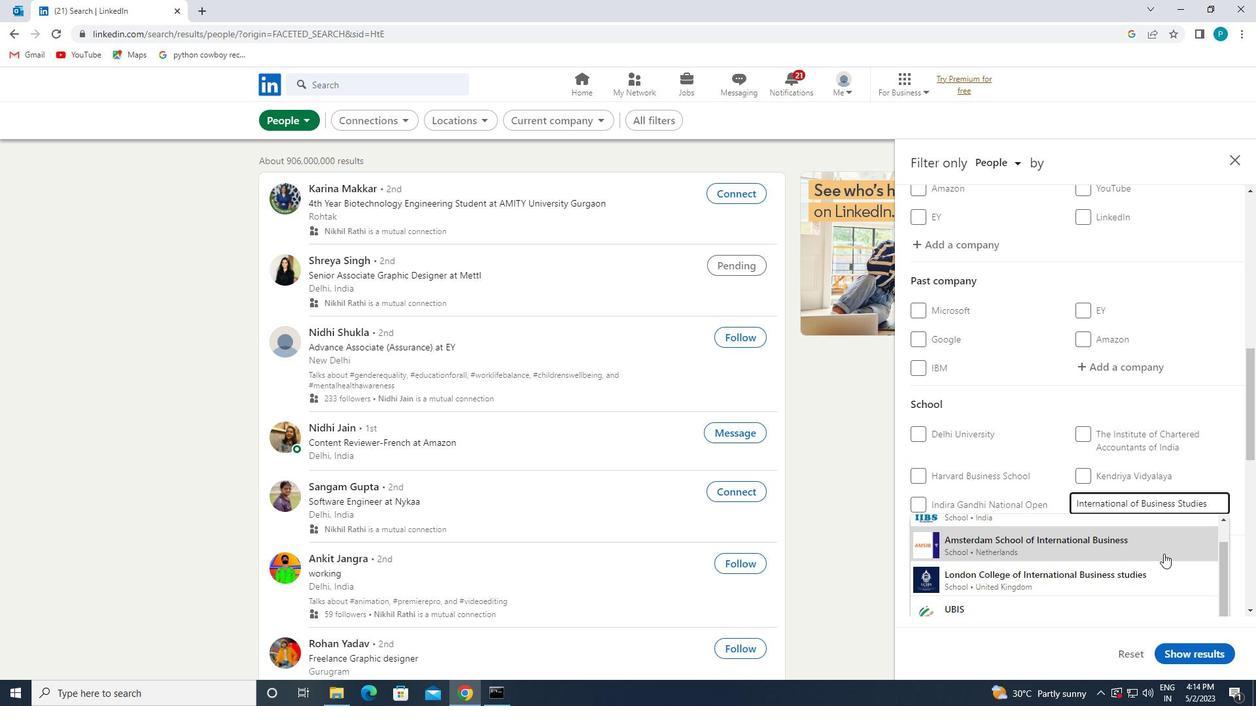 
Action: Mouse scrolled (1164, 554) with delta (0, 0)
Screenshot: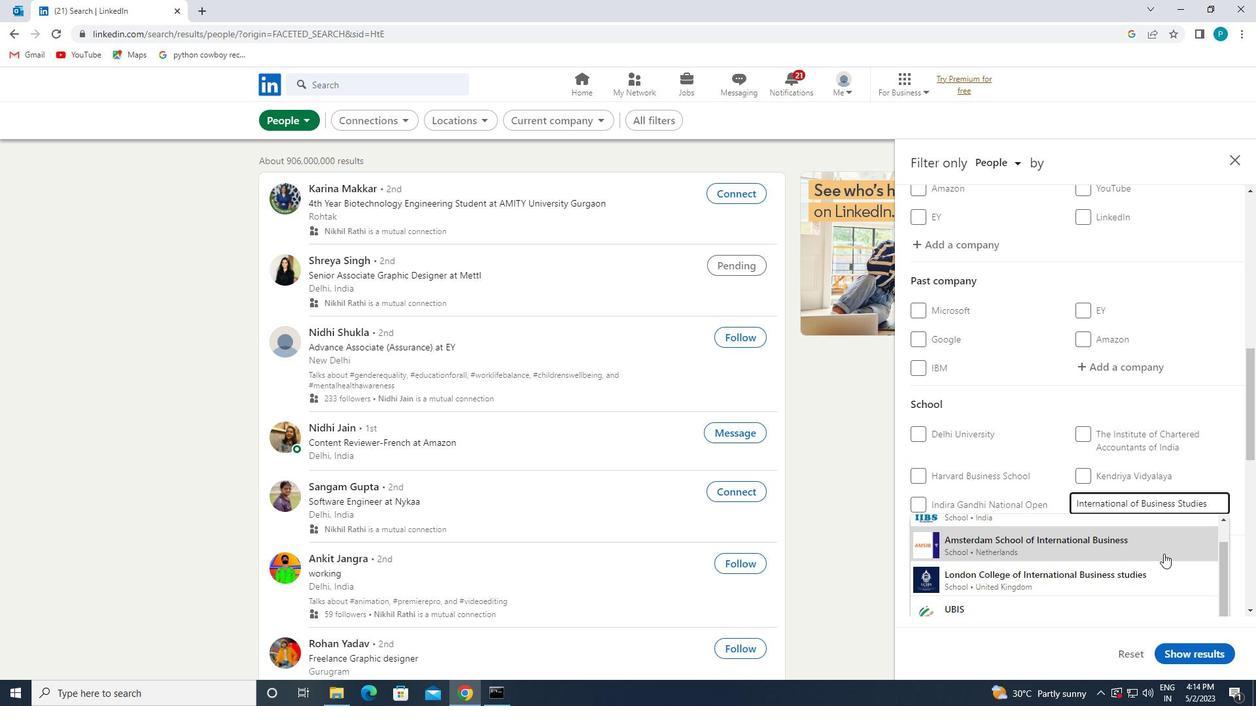 
Action: Mouse scrolled (1164, 554) with delta (0, 0)
Screenshot: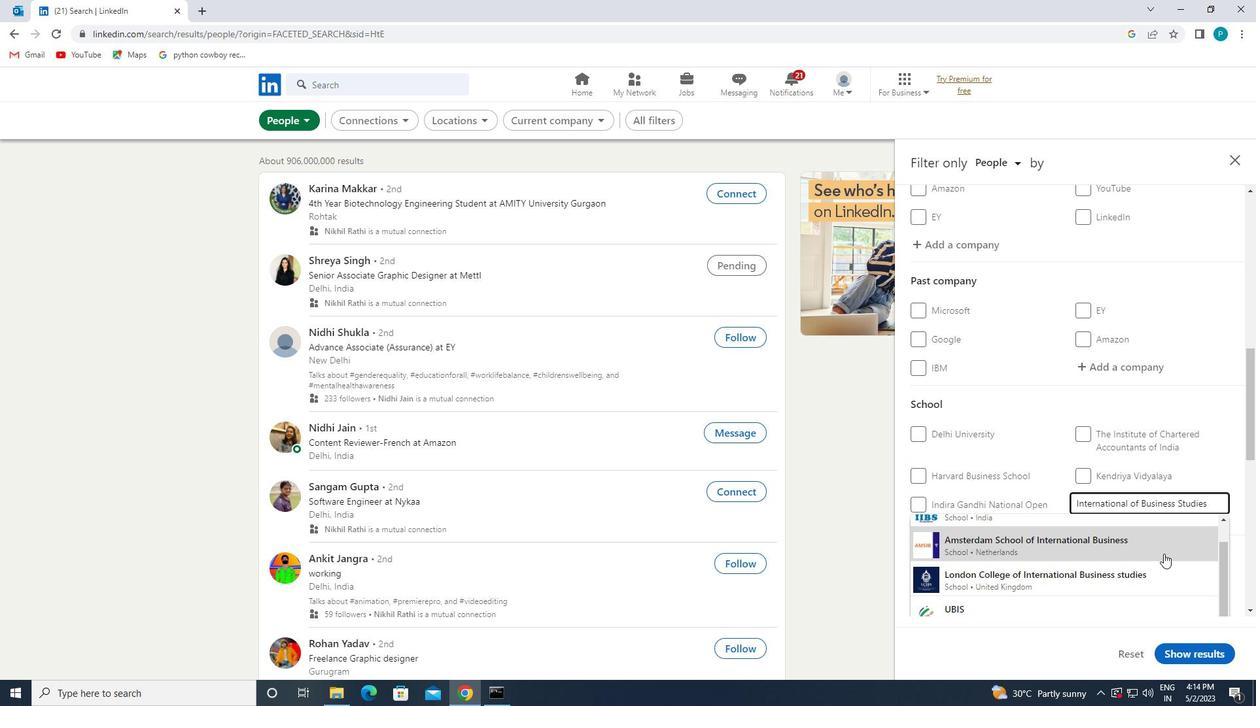 
Action: Mouse scrolled (1164, 554) with delta (0, 0)
Screenshot: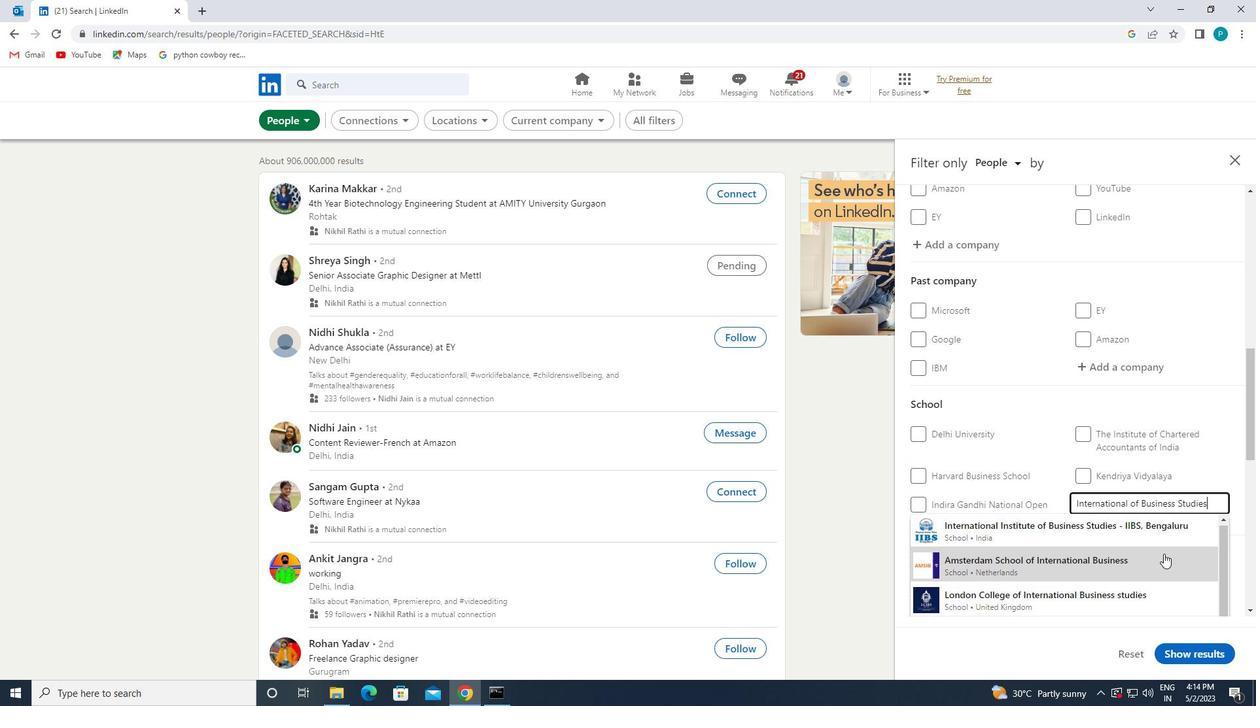 
Action: Mouse scrolled (1164, 554) with delta (0, 0)
Screenshot: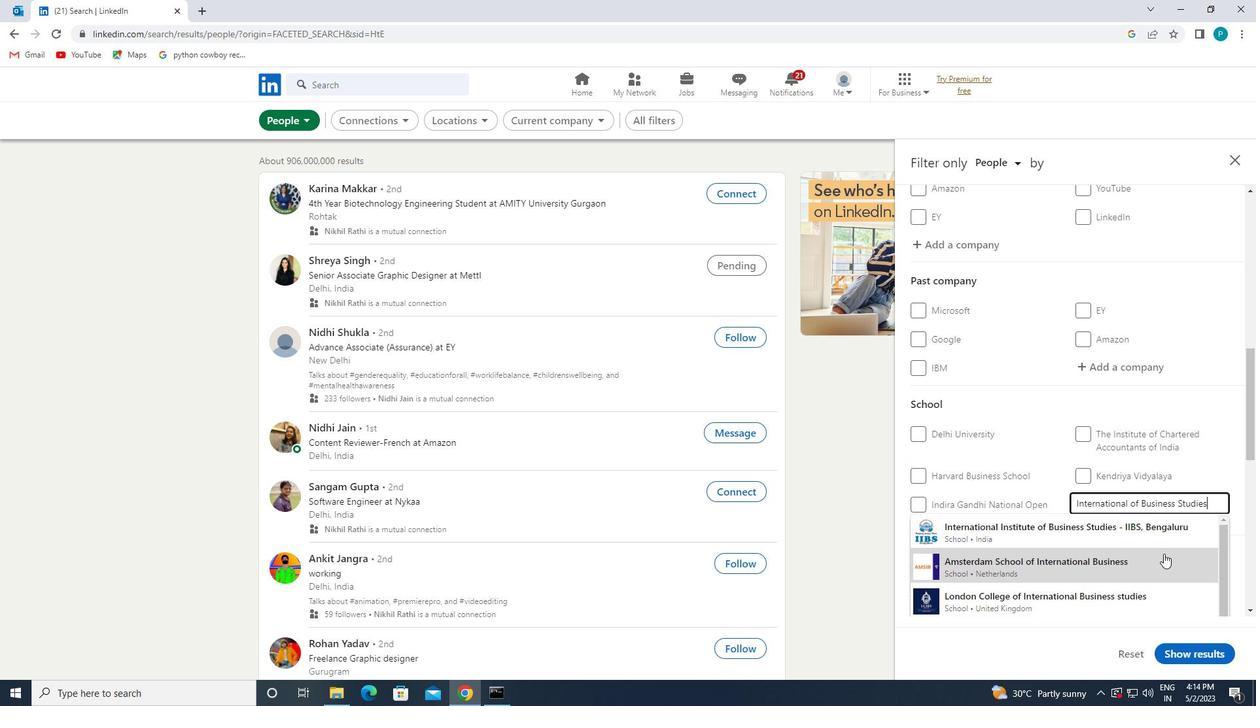 
Action: Mouse scrolled (1164, 554) with delta (0, 0)
Screenshot: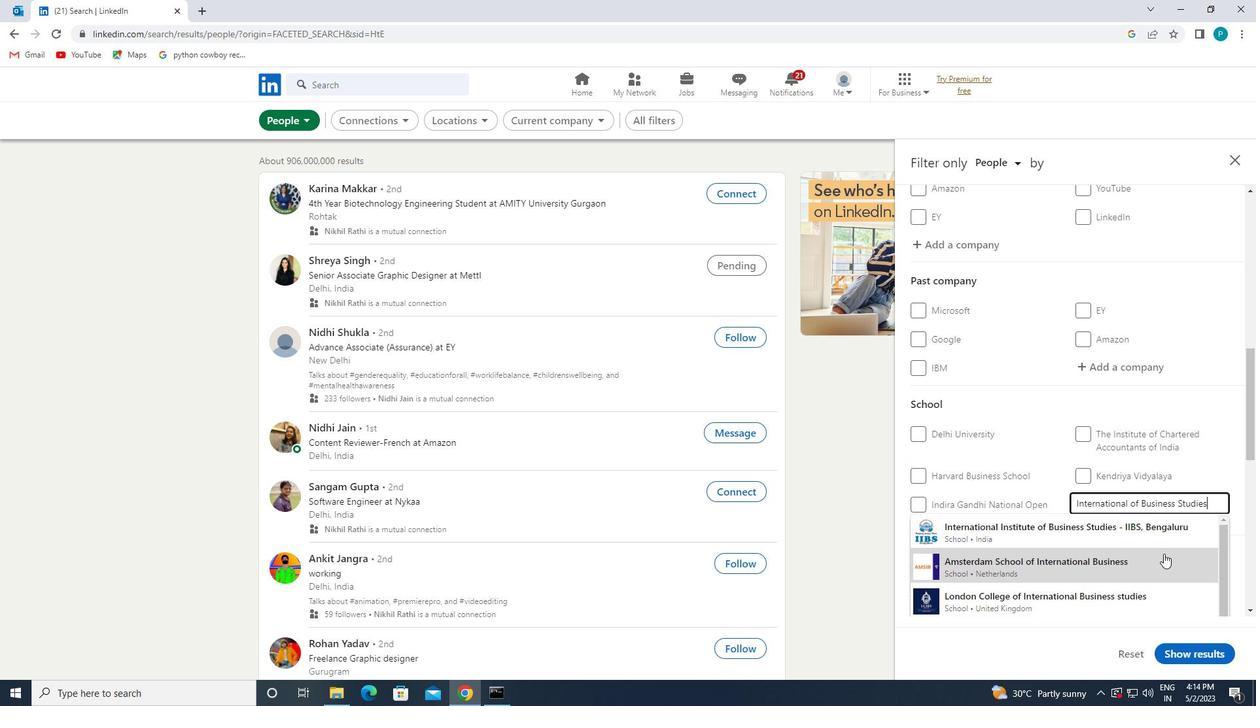 
Action: Mouse scrolled (1164, 554) with delta (0, 0)
Screenshot: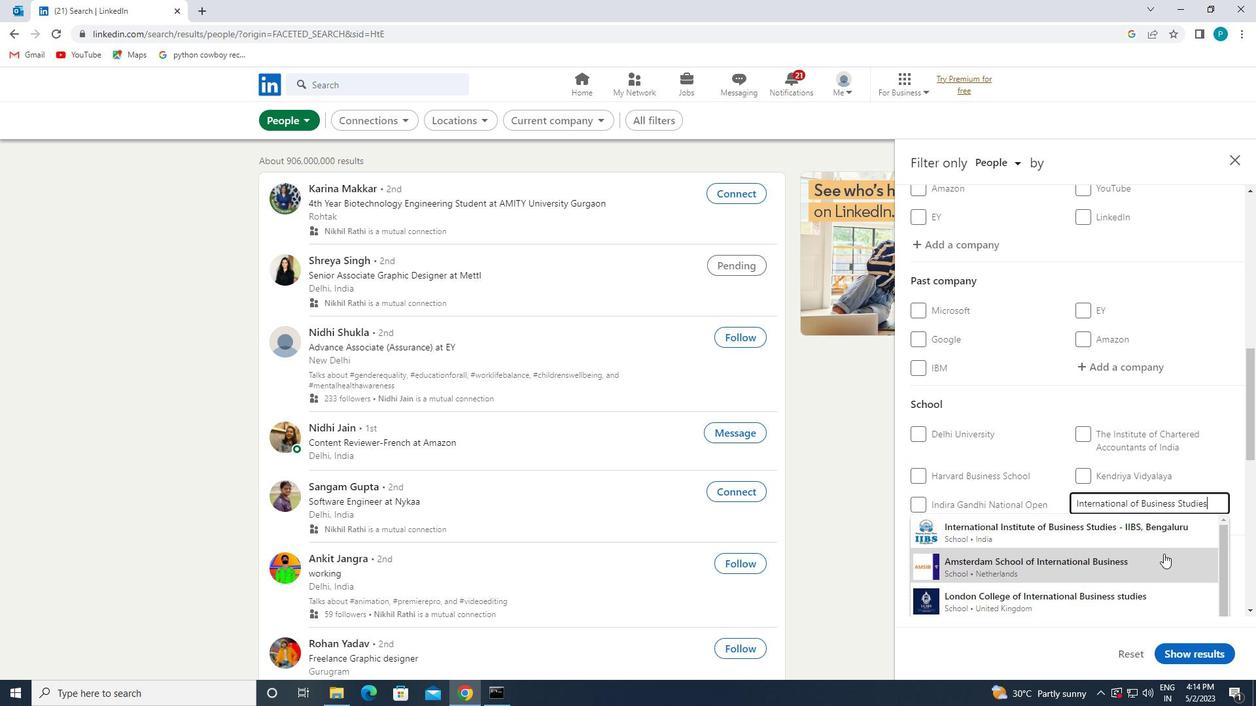 
Action: Mouse moved to (1145, 542)
Screenshot: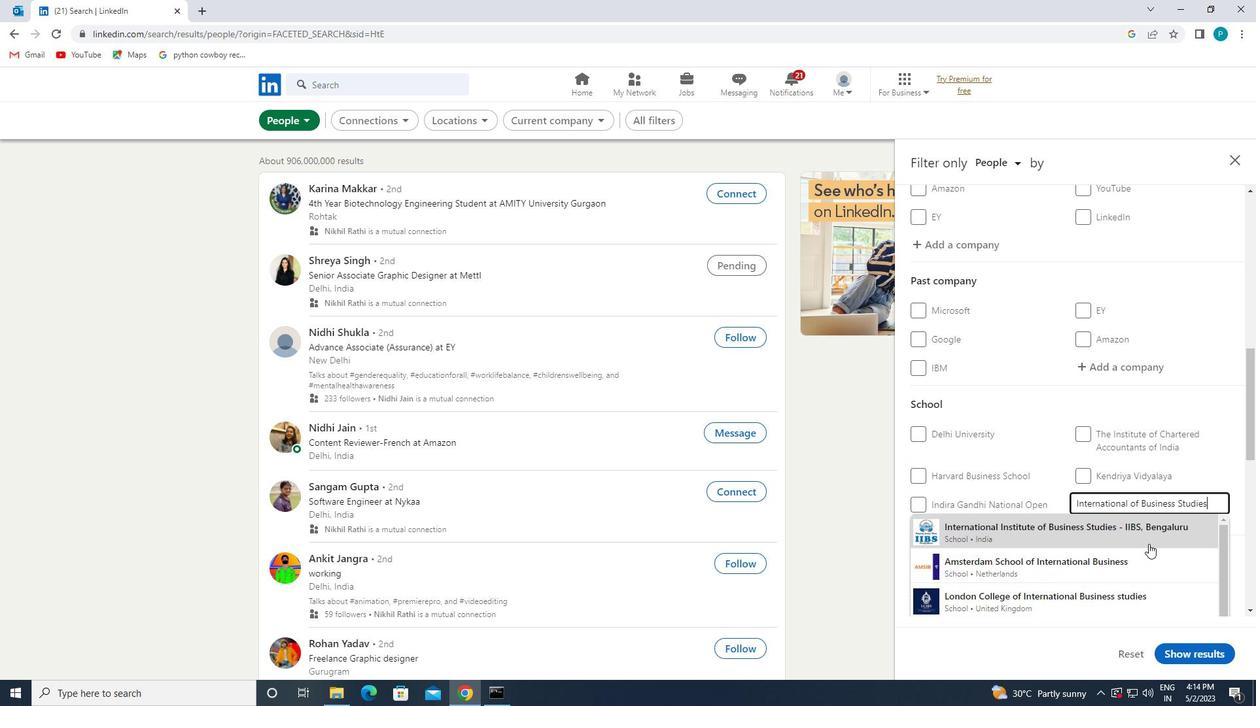 
Action: Mouse scrolled (1145, 541) with delta (0, 0)
Screenshot: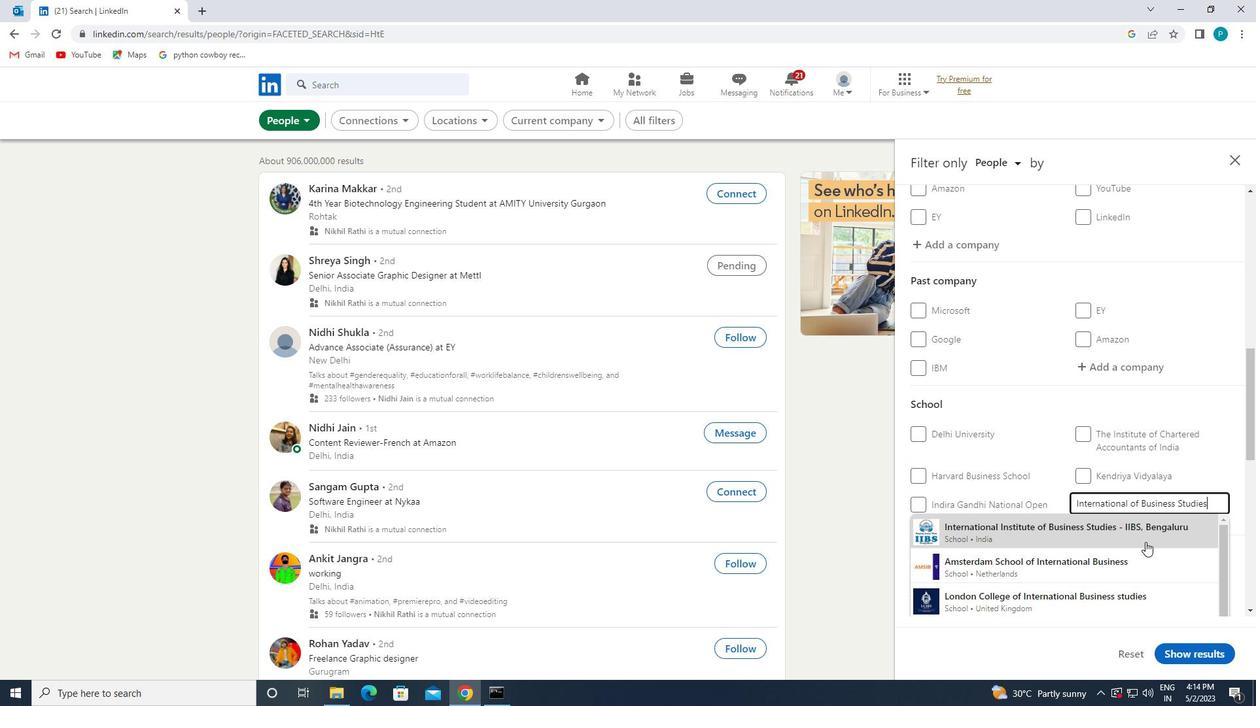 
Action: Mouse scrolled (1145, 541) with delta (0, 0)
Screenshot: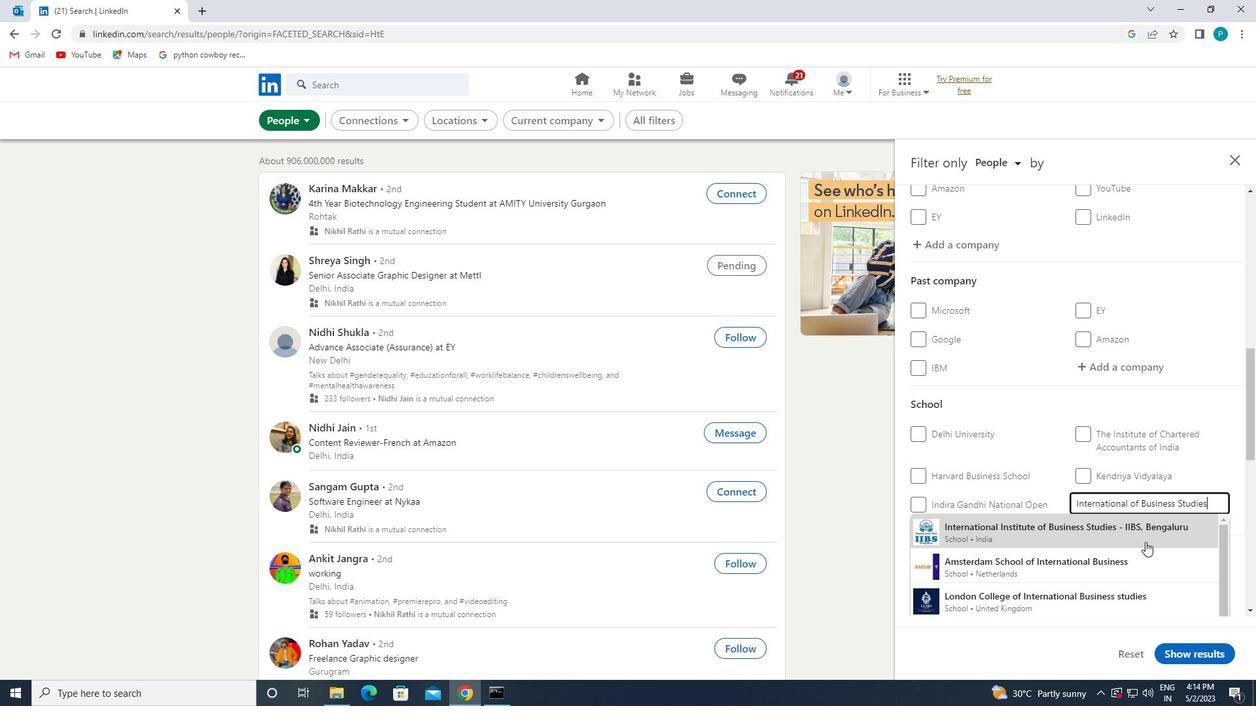 
Action: Mouse scrolled (1145, 541) with delta (0, 0)
Screenshot: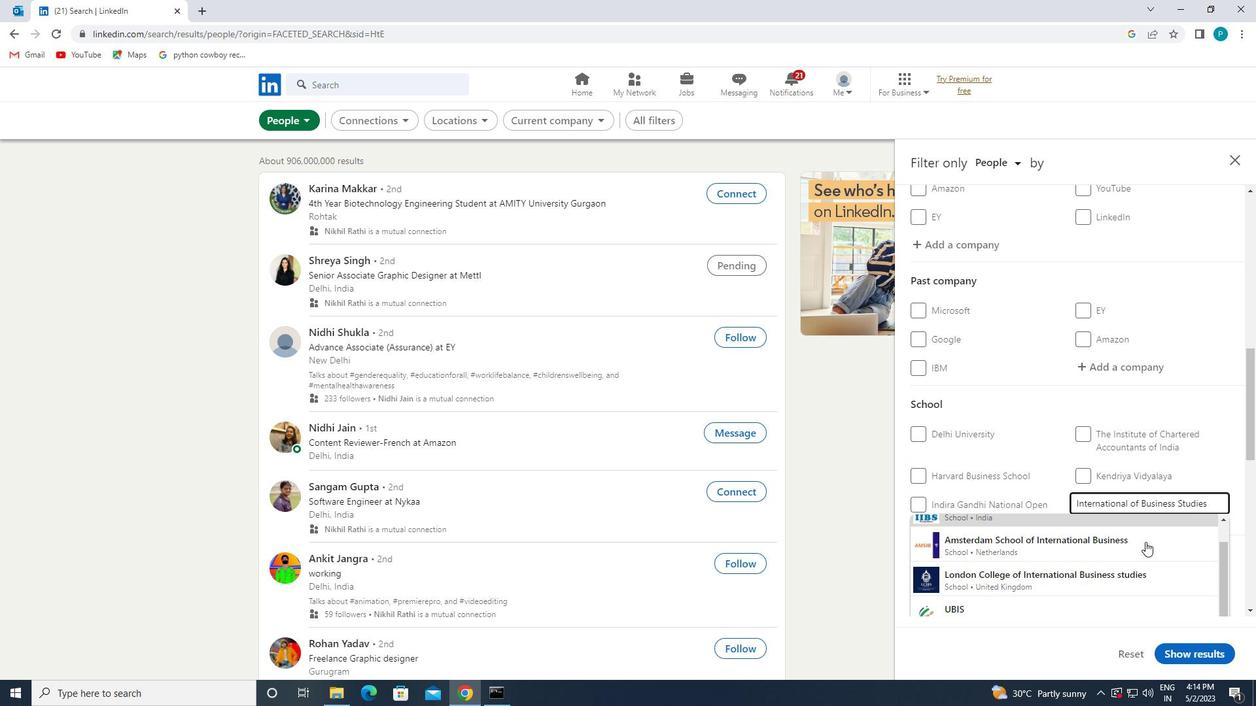 
Action: Mouse scrolled (1145, 541) with delta (0, 0)
Screenshot: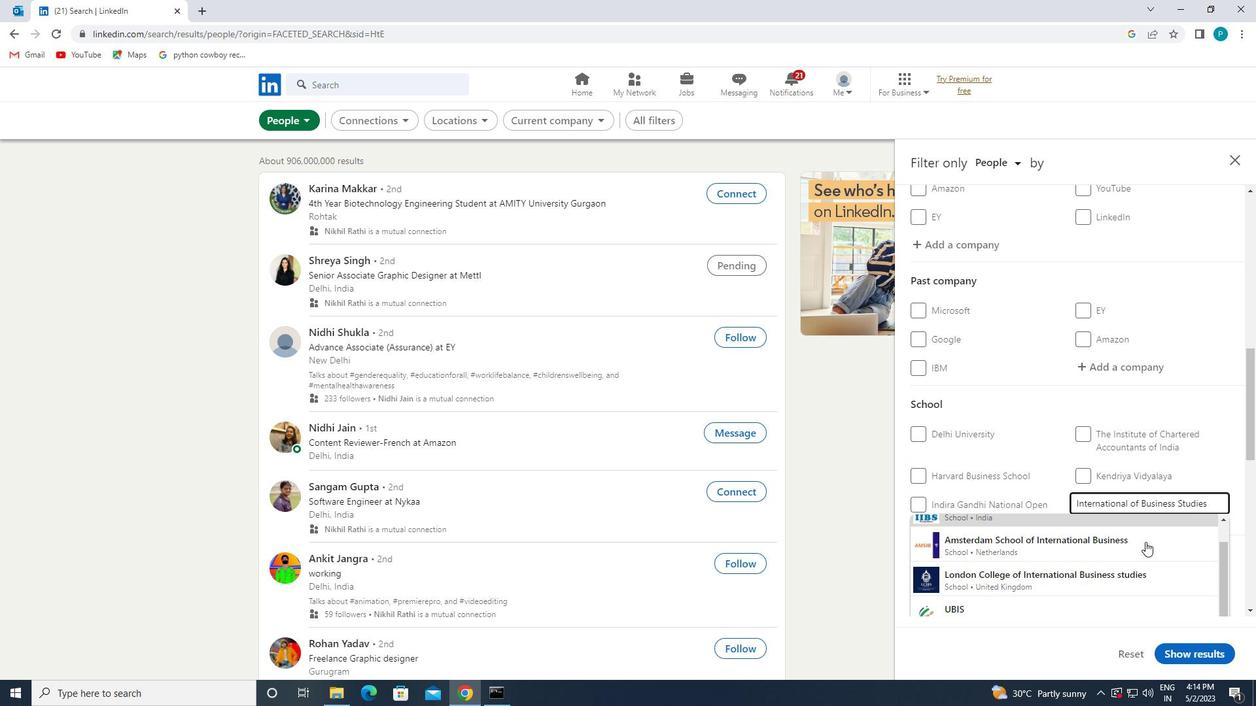 
Action: Mouse moved to (1156, 548)
Screenshot: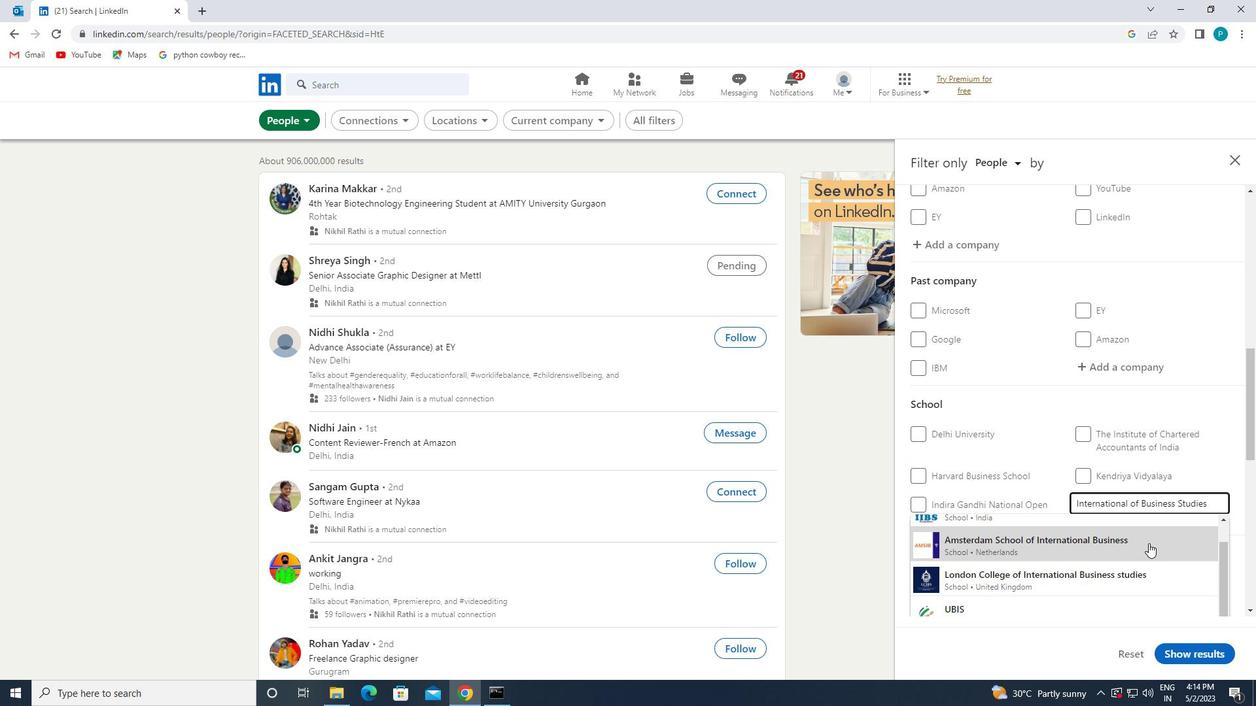 
Action: Key pressed ,<Key.caps_lock>N<Key.caps_lock>O
Screenshot: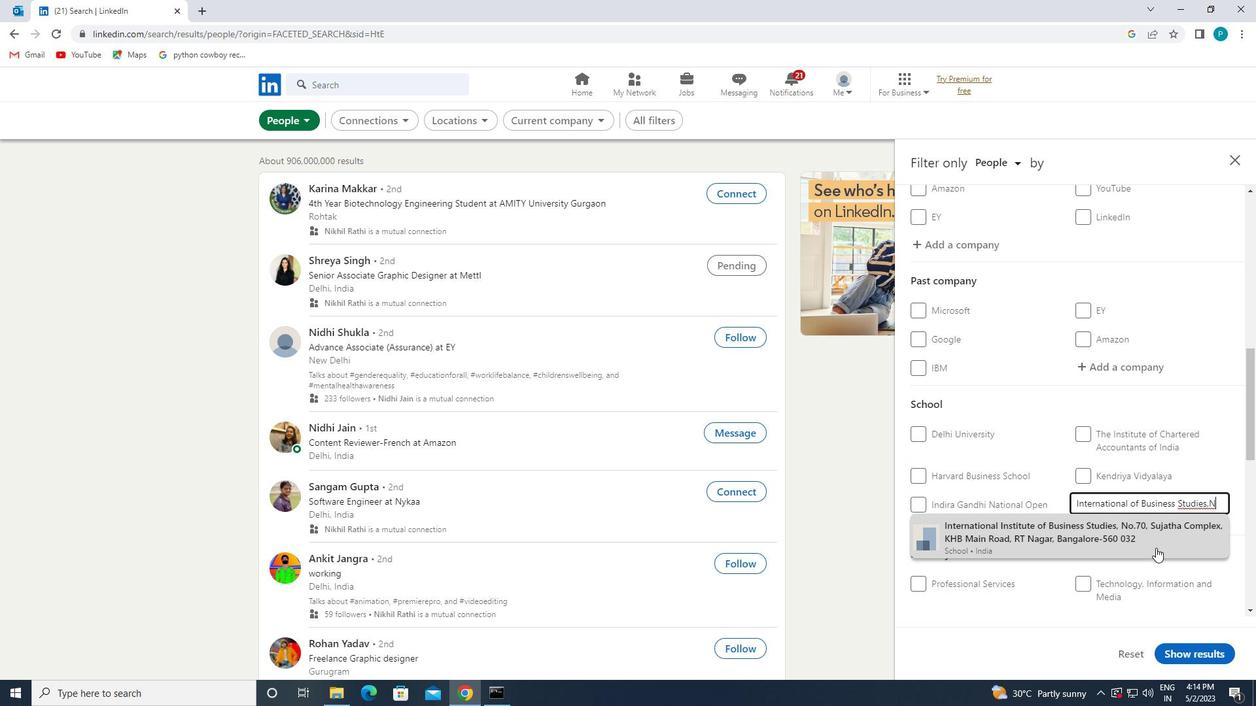 
Action: Mouse pressed left at (1156, 548)
Screenshot: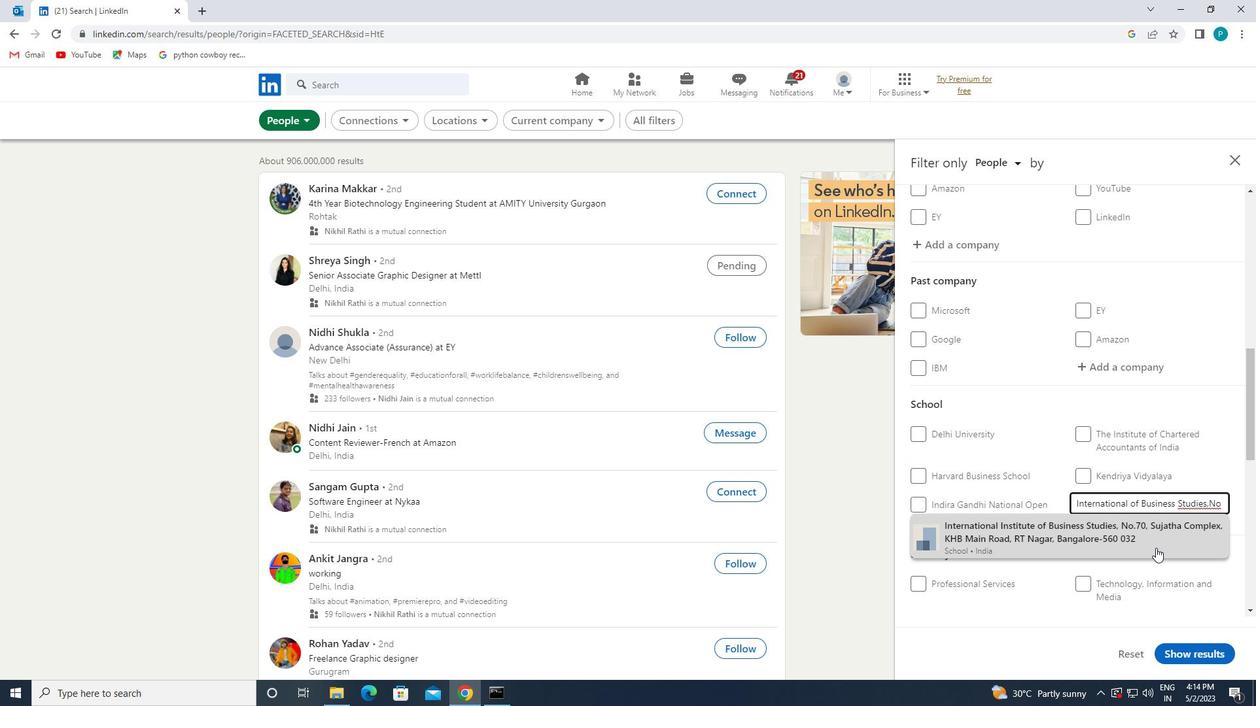 
Action: Mouse scrolled (1156, 547) with delta (0, 0)
Screenshot: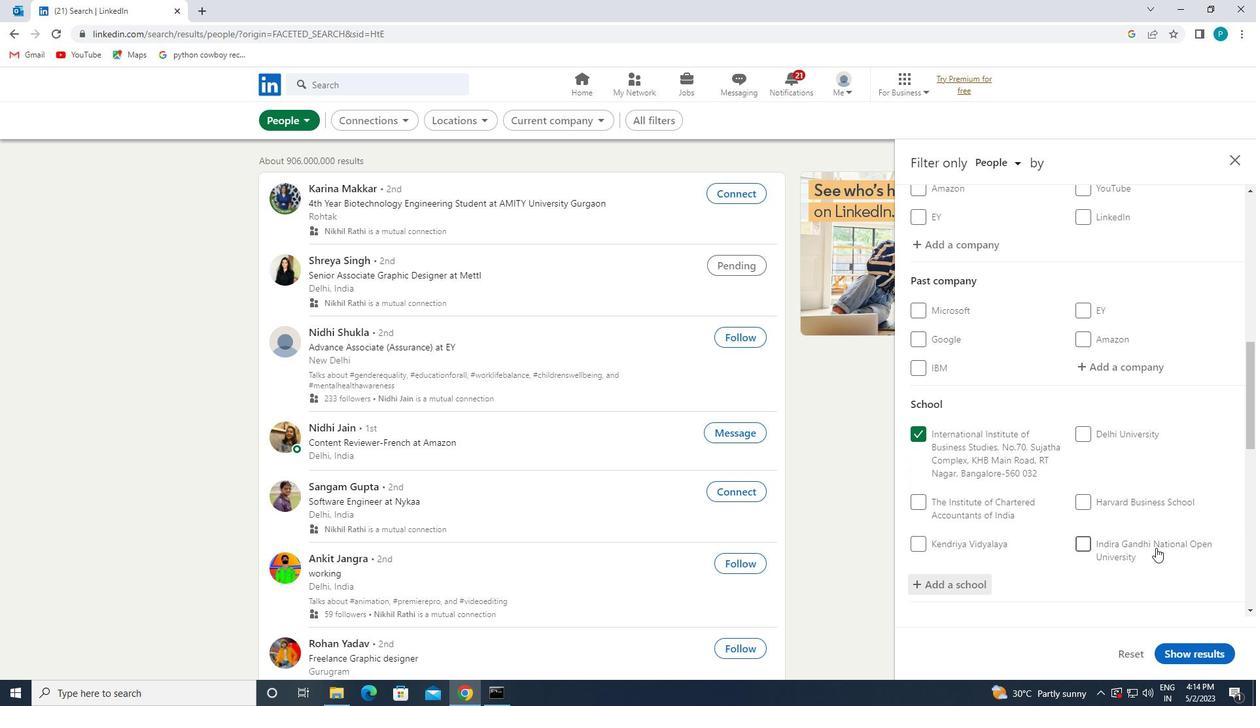 
Action: Mouse scrolled (1156, 547) with delta (0, 0)
Screenshot: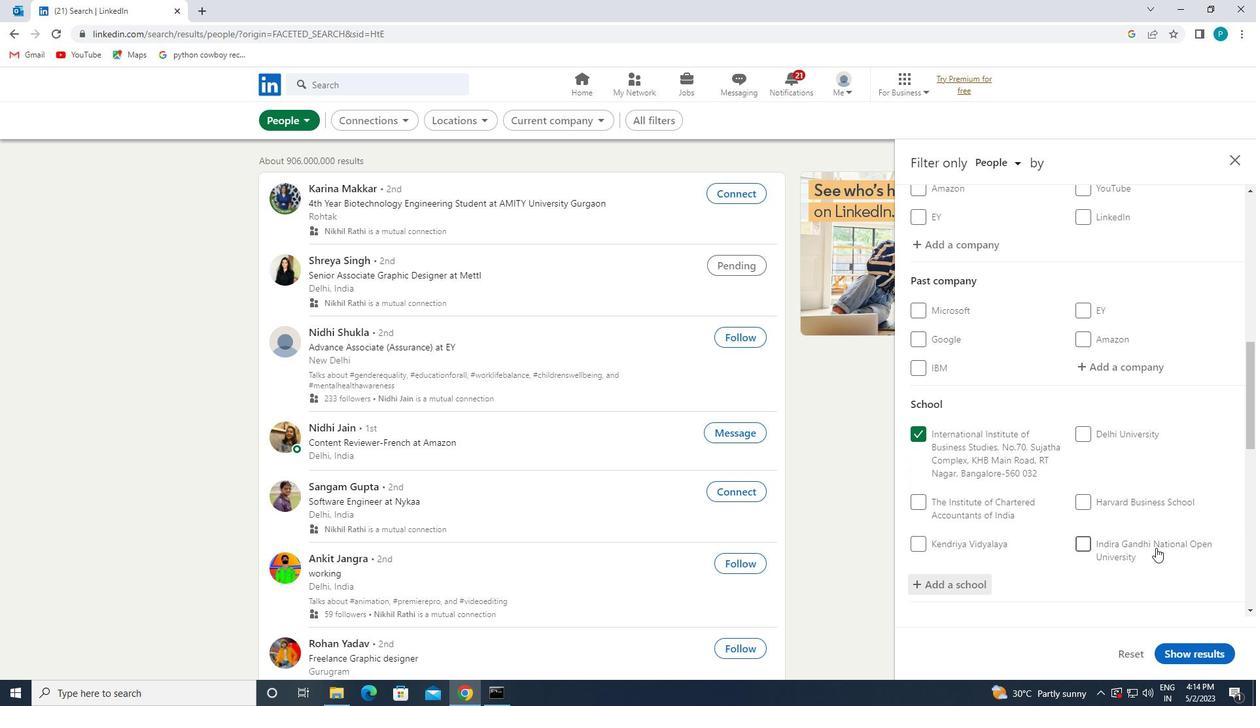 
Action: Mouse scrolled (1156, 547) with delta (0, 0)
Screenshot: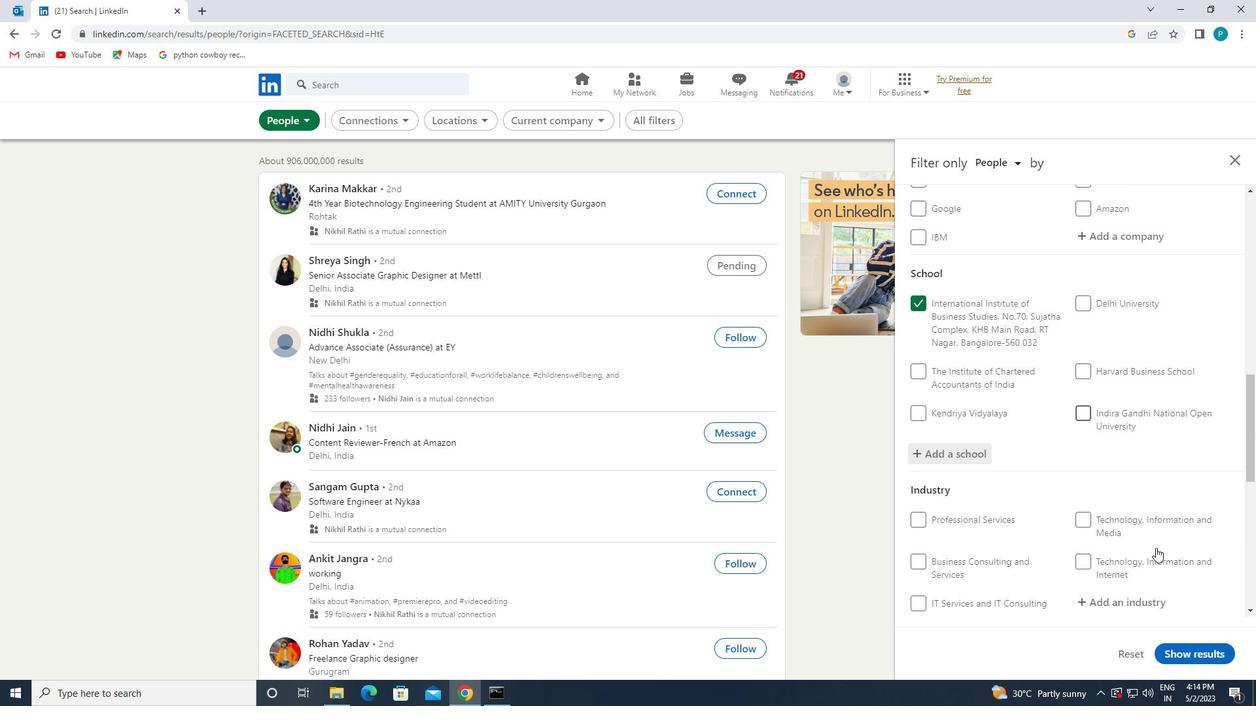 
Action: Mouse moved to (1148, 545)
Screenshot: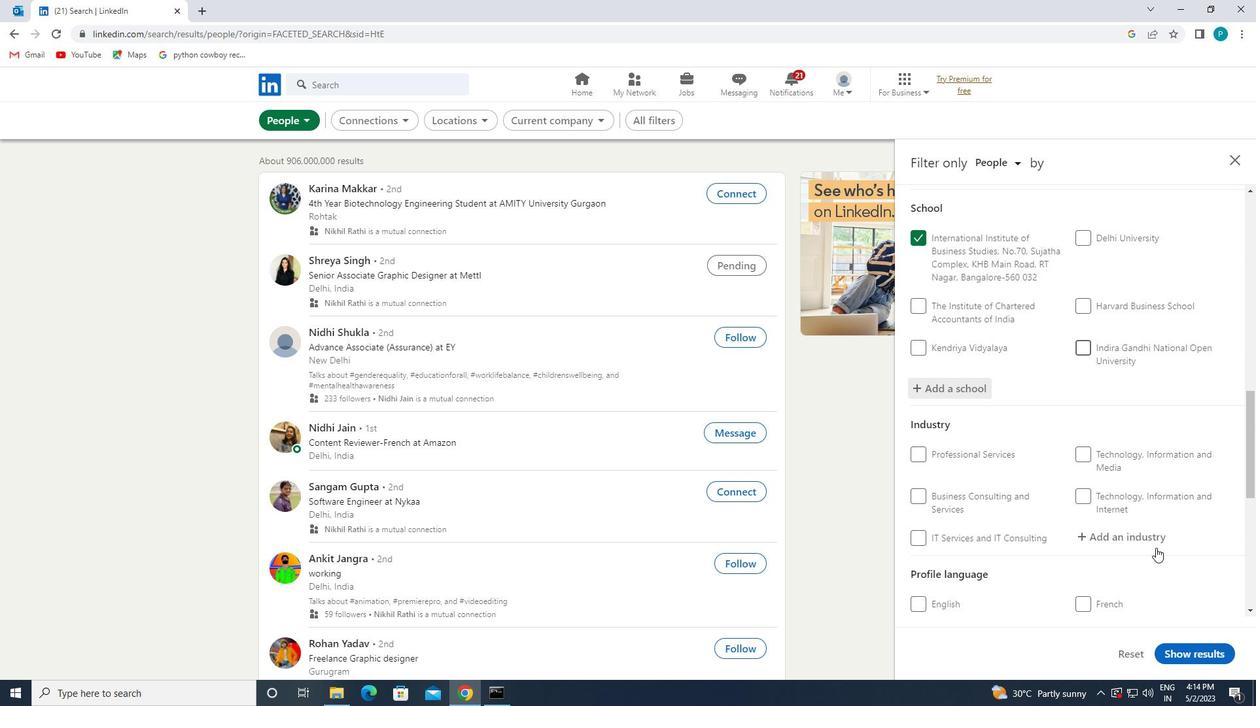 
Action: Mouse pressed left at (1148, 545)
Screenshot: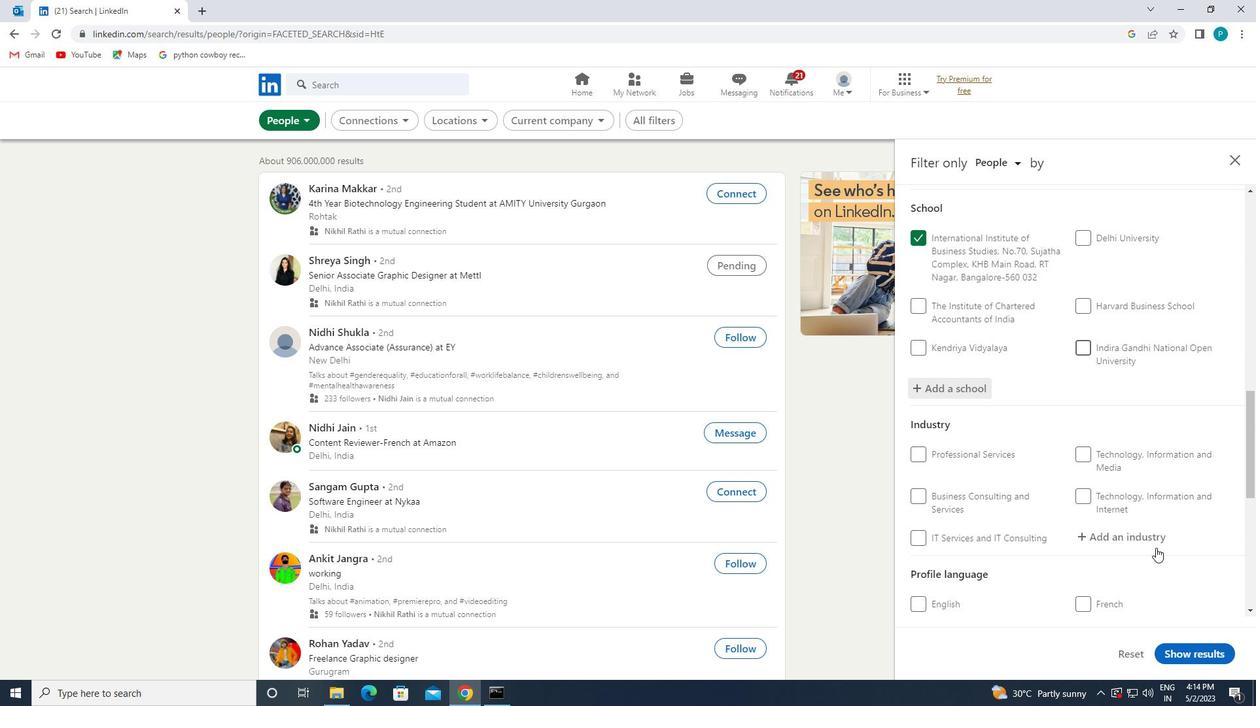 
Action: Mouse moved to (1151, 548)
Screenshot: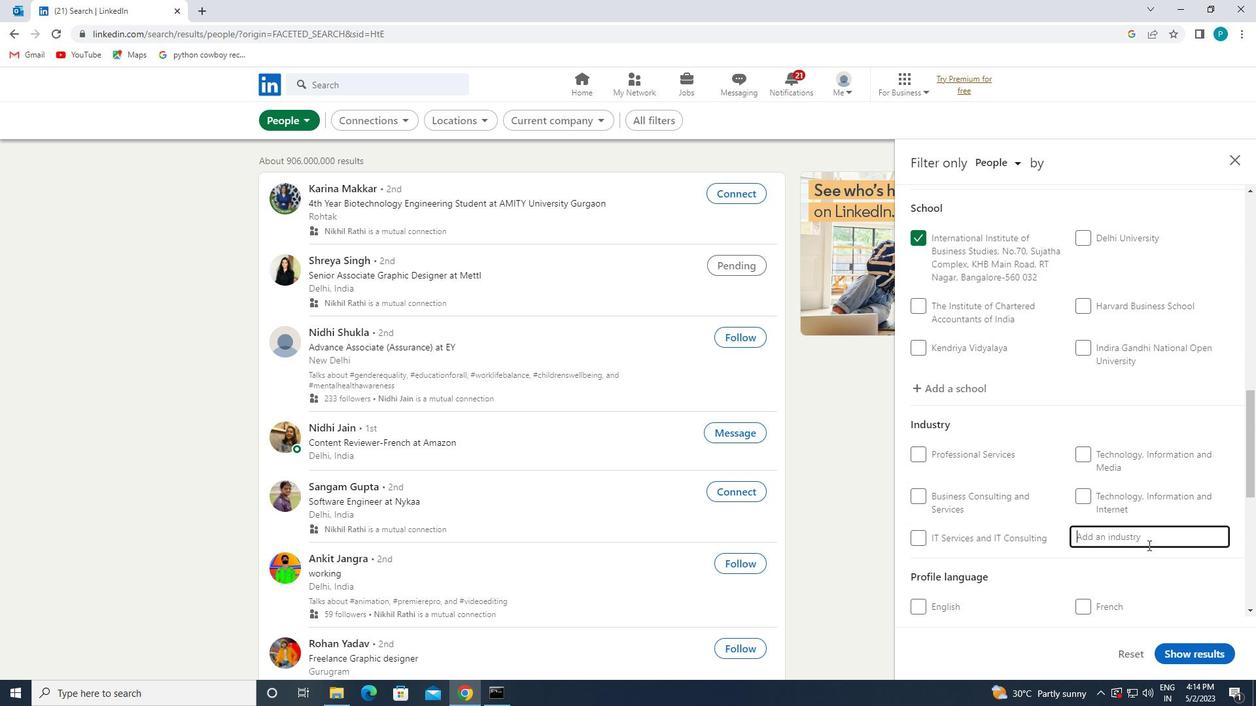 
Action: Key pressed <Key.caps_lock>O<Key.caps_lock>PTOMETRI
Screenshot: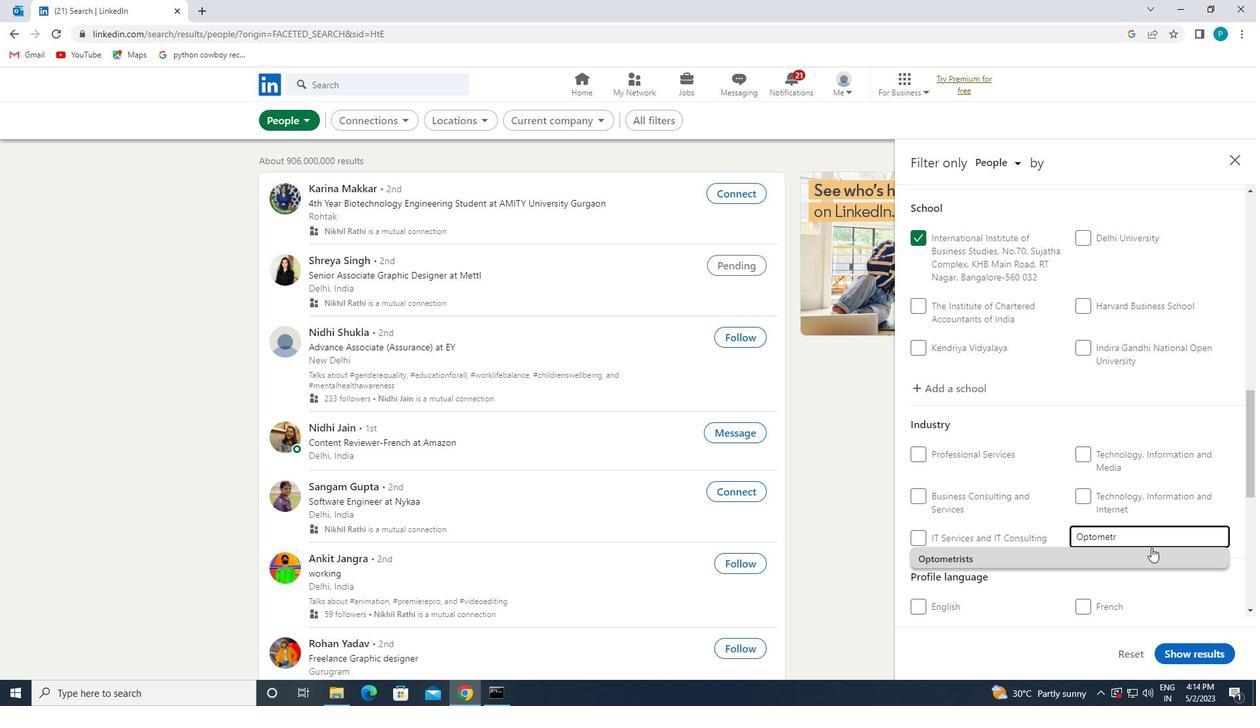 
Action: Mouse moved to (1155, 551)
Screenshot: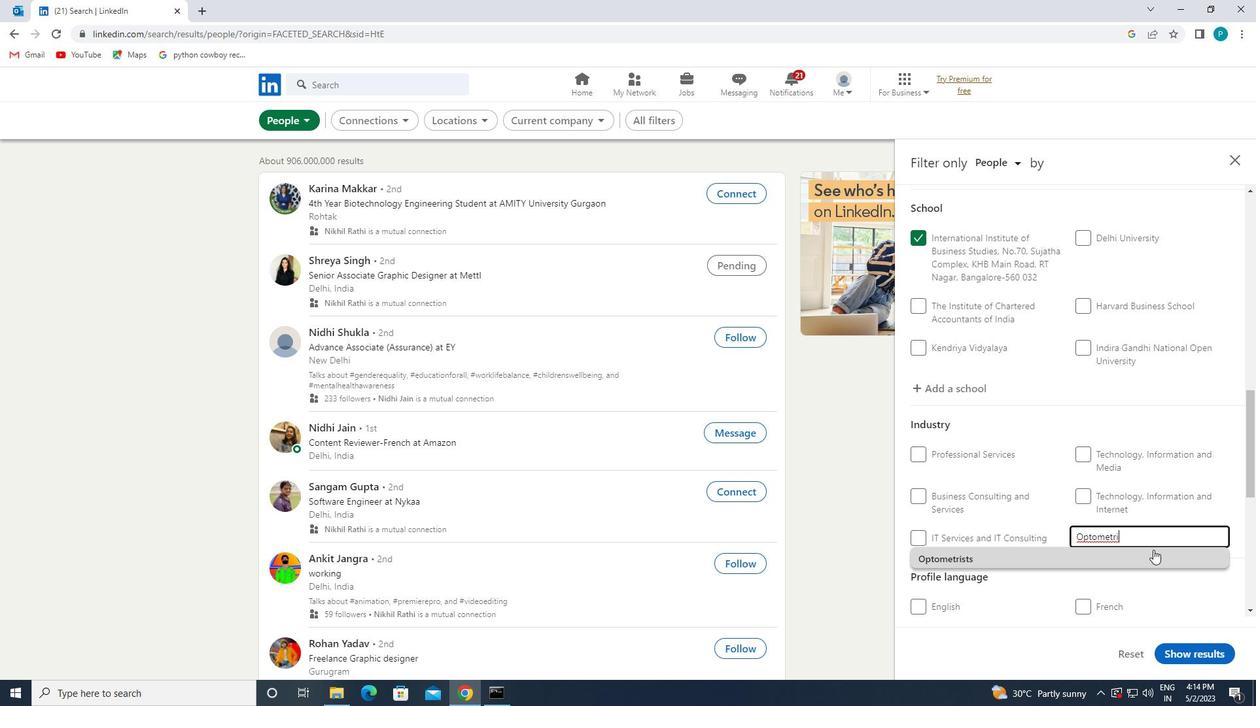 
Action: Mouse pressed left at (1155, 551)
Screenshot: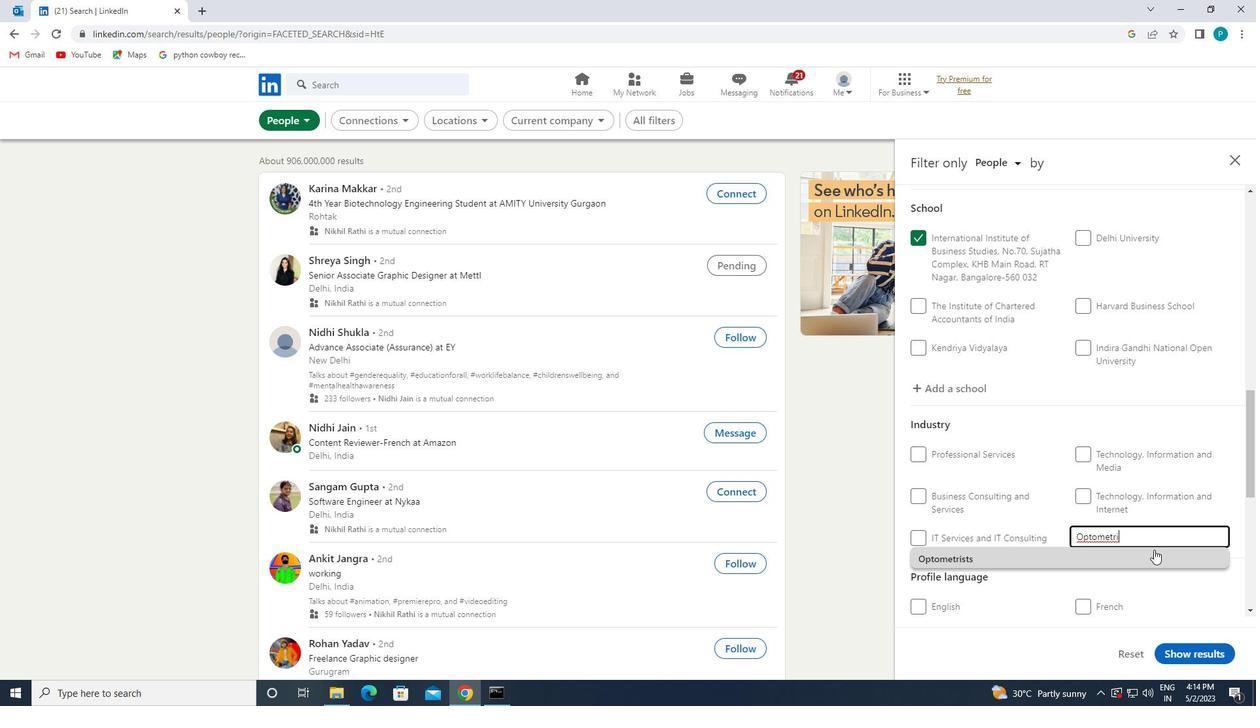
Action: Mouse moved to (1109, 544)
Screenshot: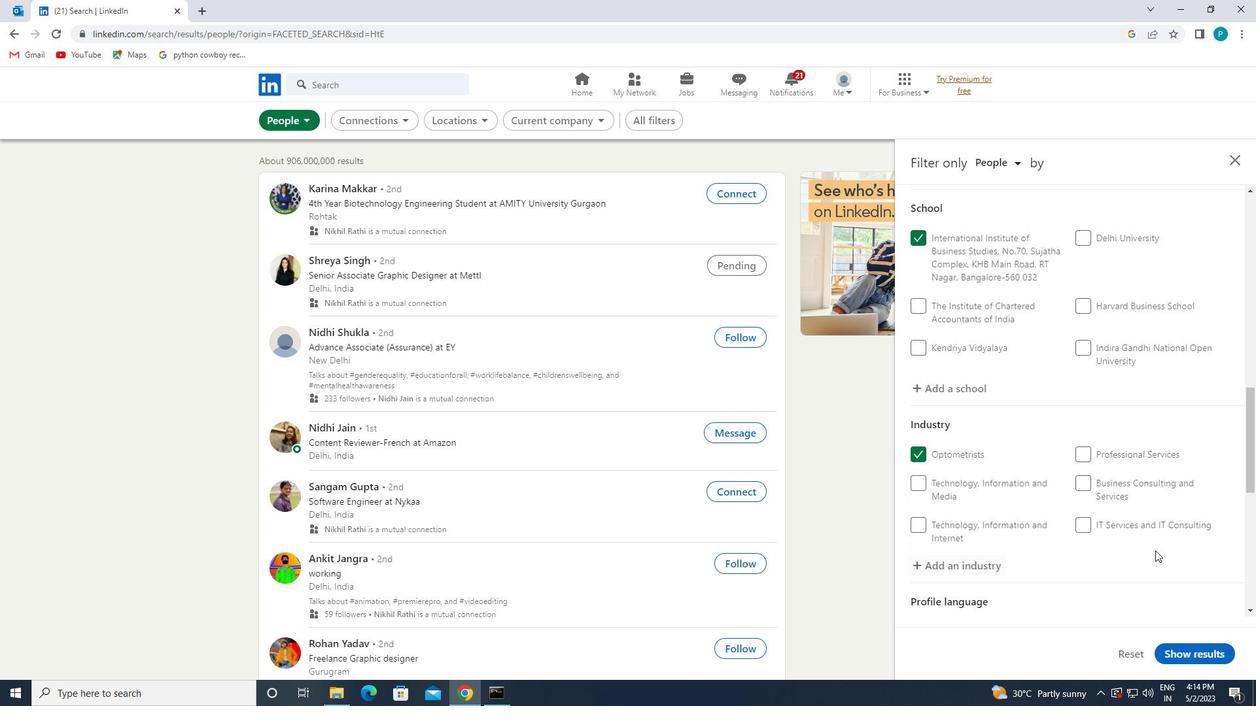
Action: Mouse scrolled (1109, 543) with delta (0, 0)
Screenshot: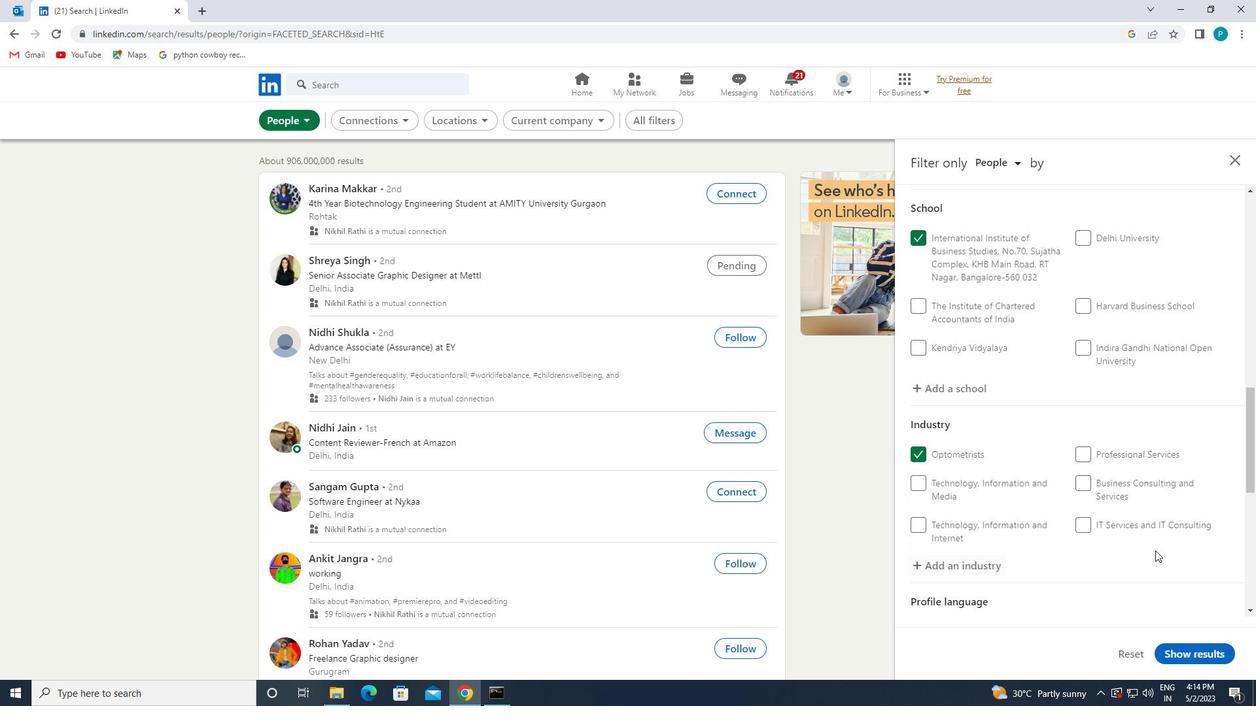 
Action: Mouse moved to (1098, 545)
Screenshot: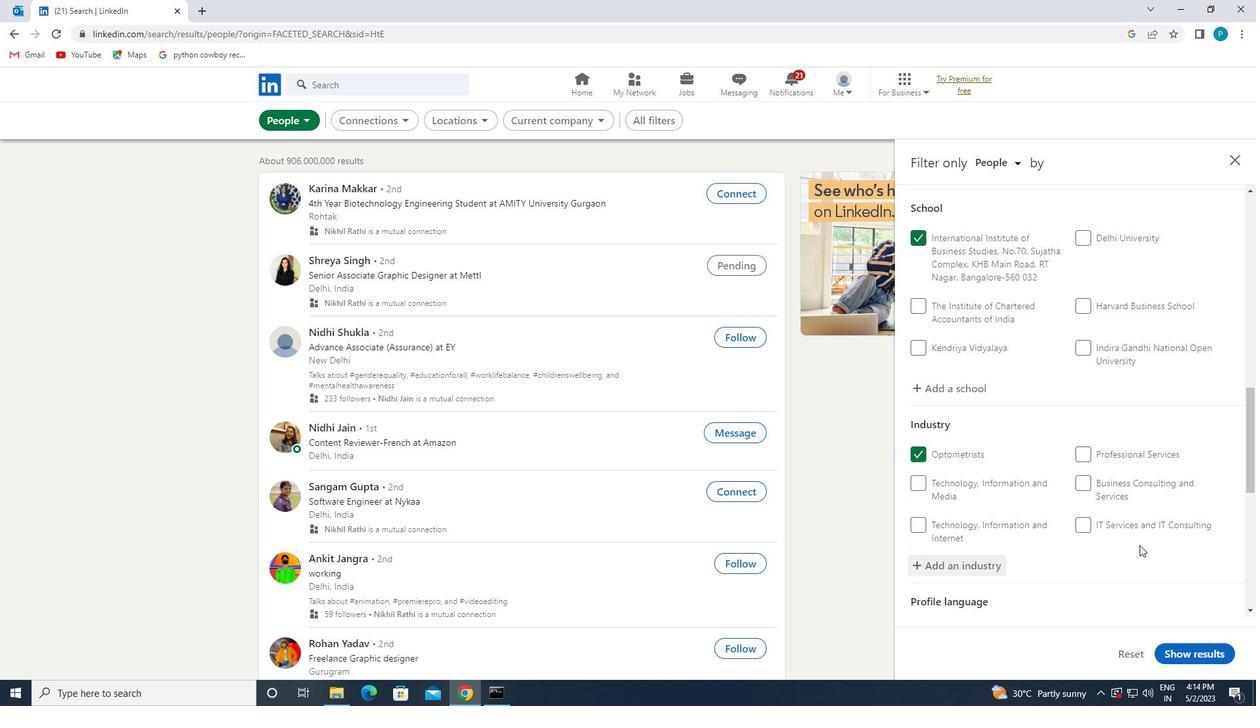 
Action: Mouse scrolled (1098, 544) with delta (0, 0)
Screenshot: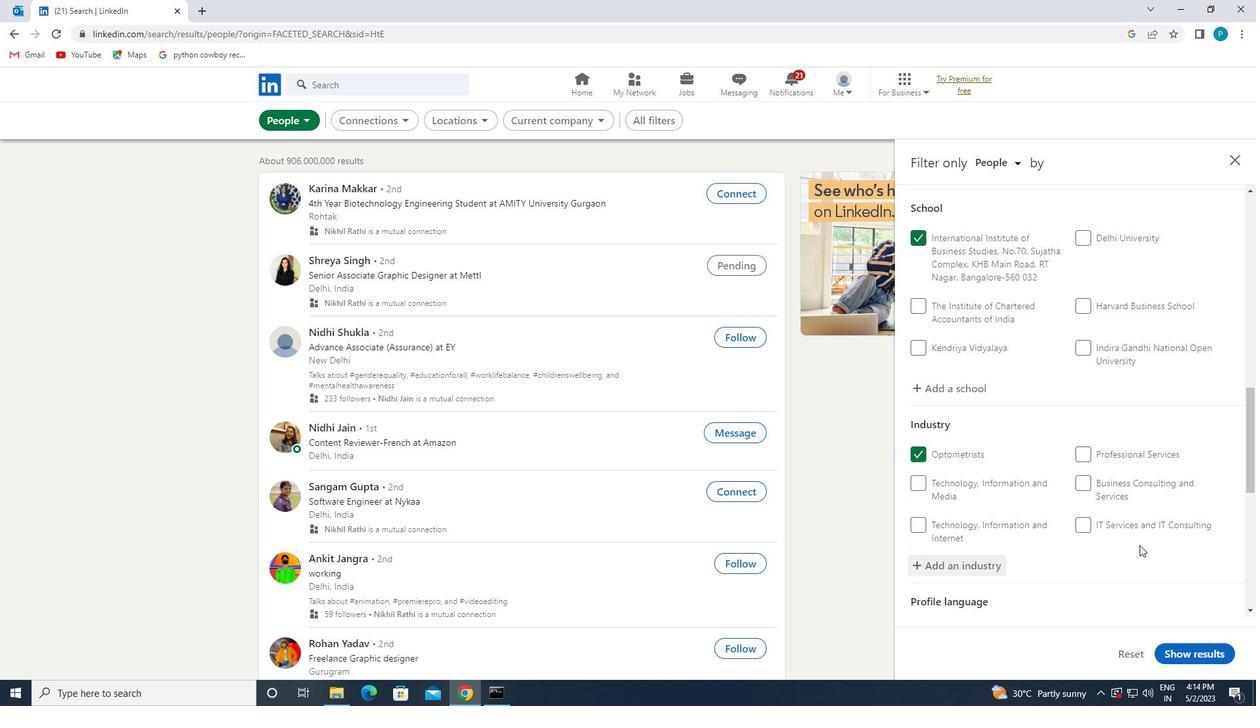 
Action: Mouse moved to (1089, 546)
Screenshot: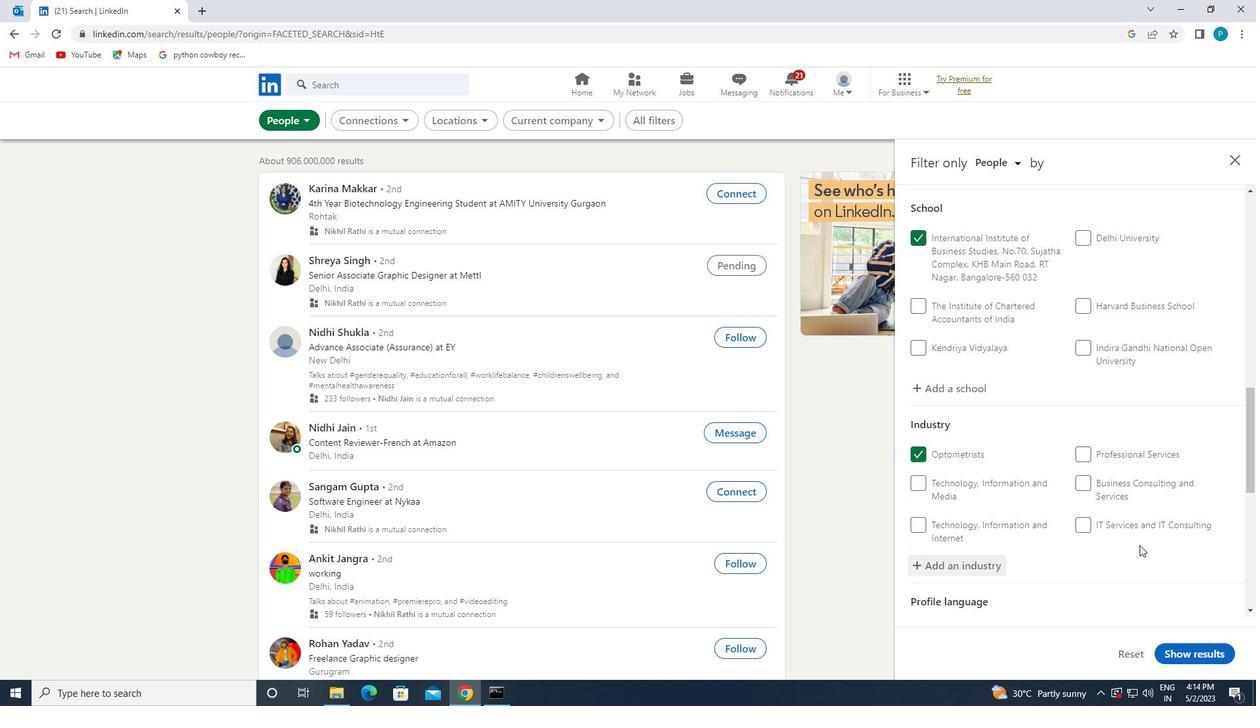 
Action: Mouse scrolled (1089, 545) with delta (0, 0)
Screenshot: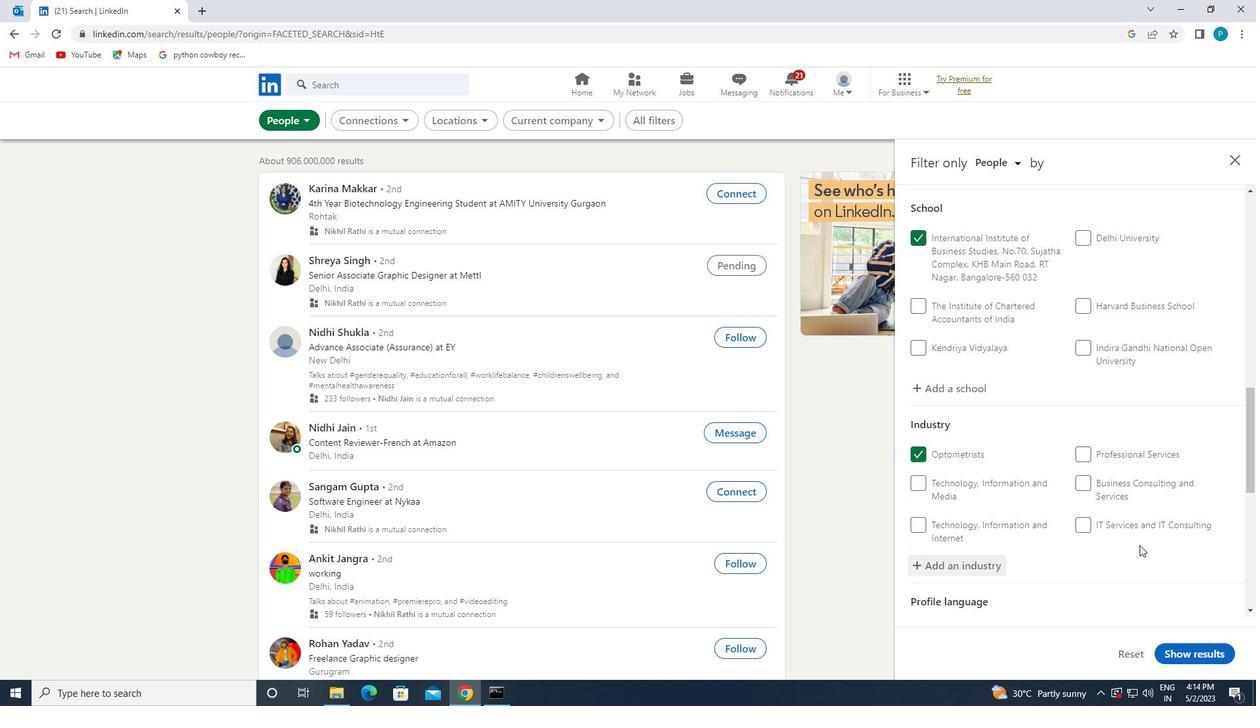 
Action: Mouse moved to (1064, 549)
Screenshot: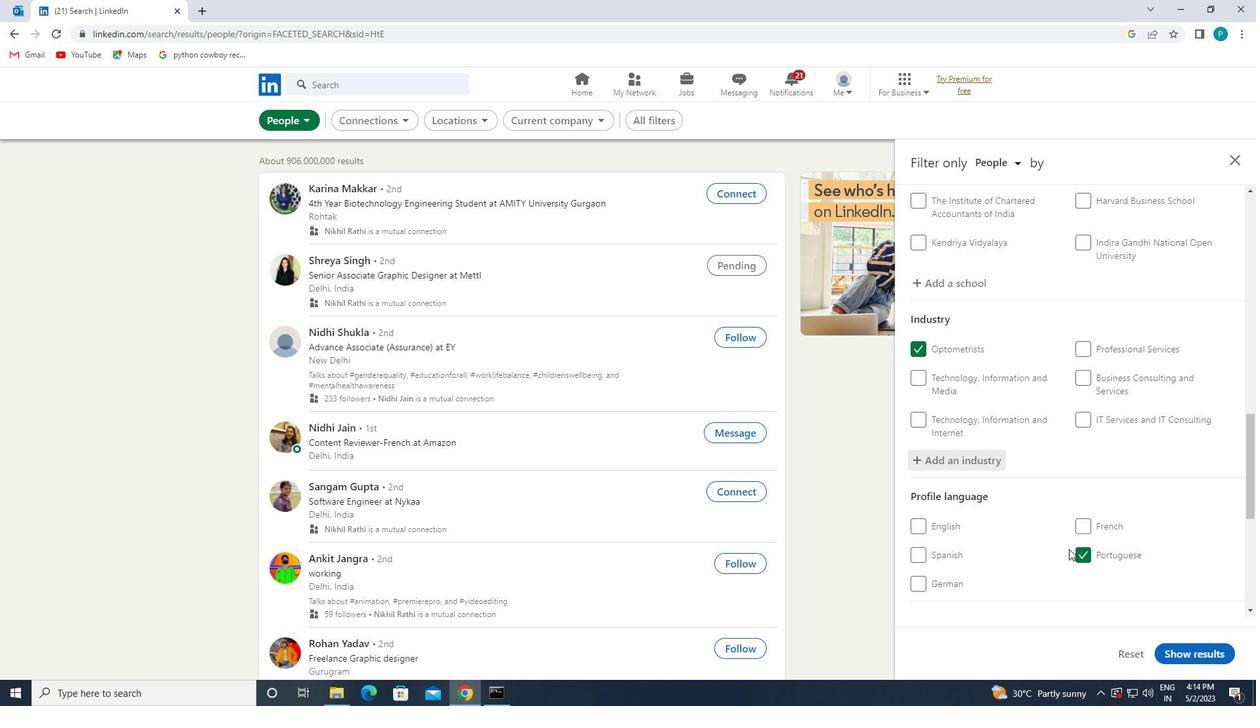 
Action: Mouse scrolled (1064, 549) with delta (0, 0)
Screenshot: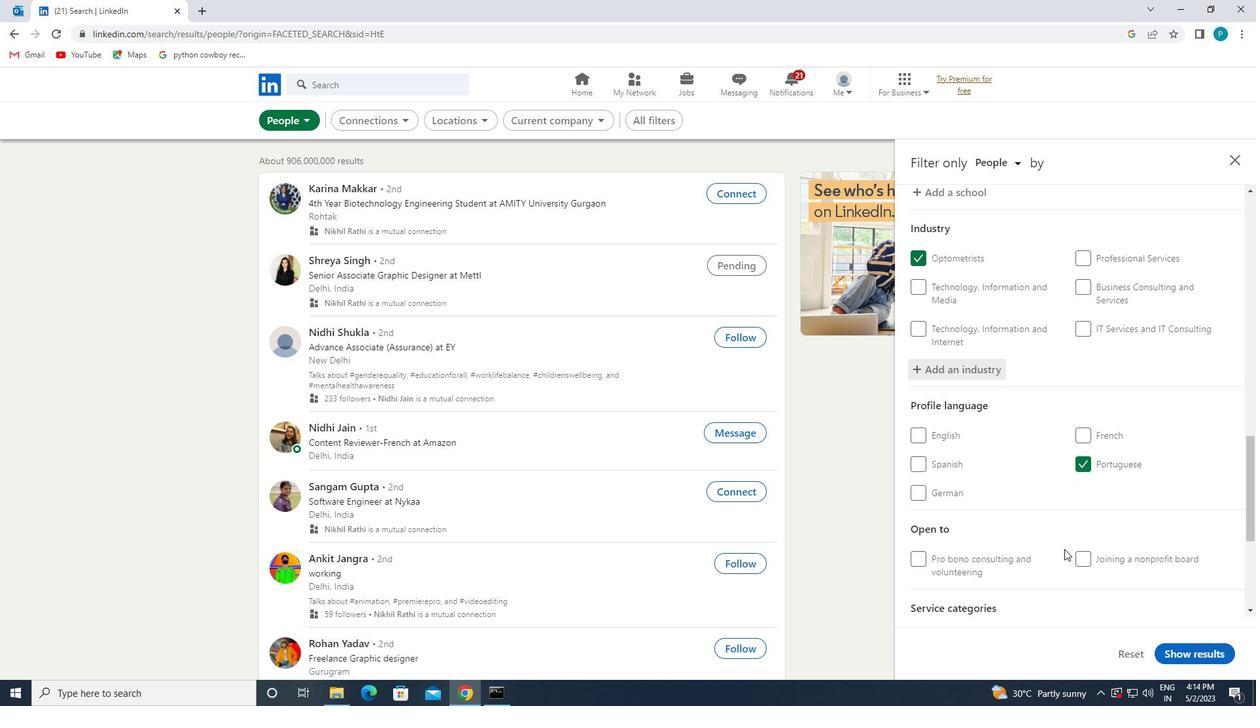 
Action: Mouse scrolled (1064, 549) with delta (0, 0)
Screenshot: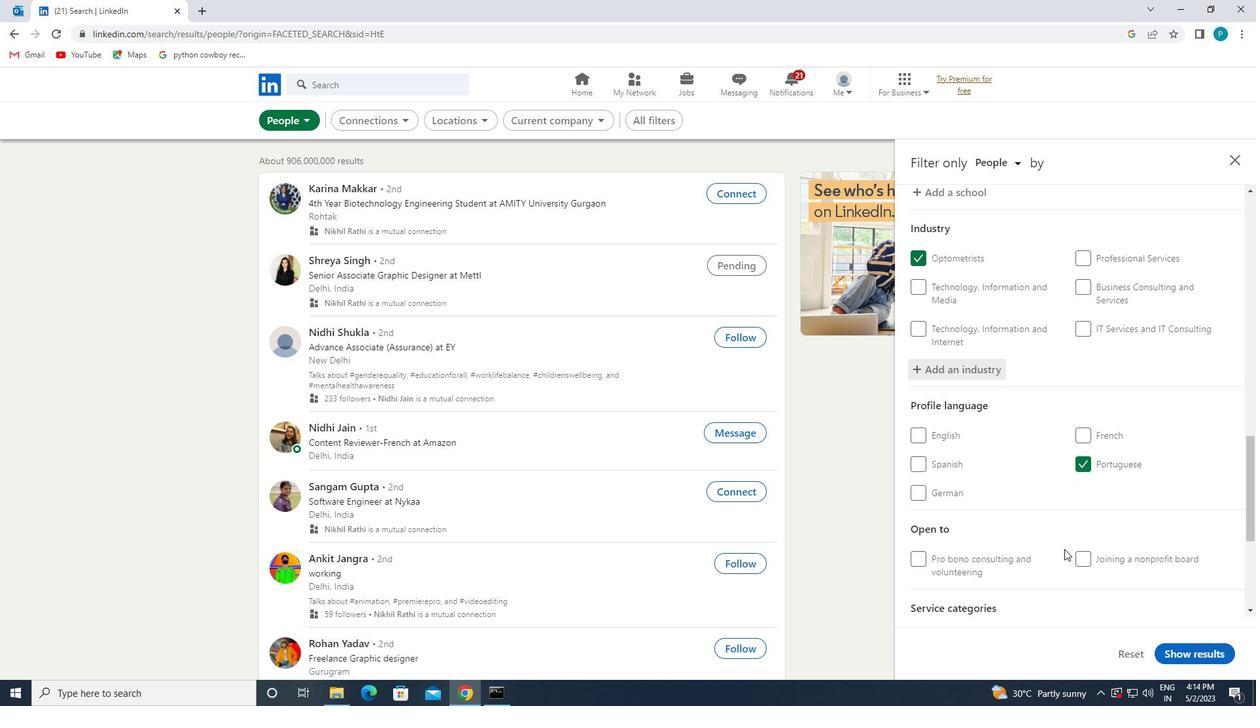 
Action: Mouse moved to (1108, 560)
Screenshot: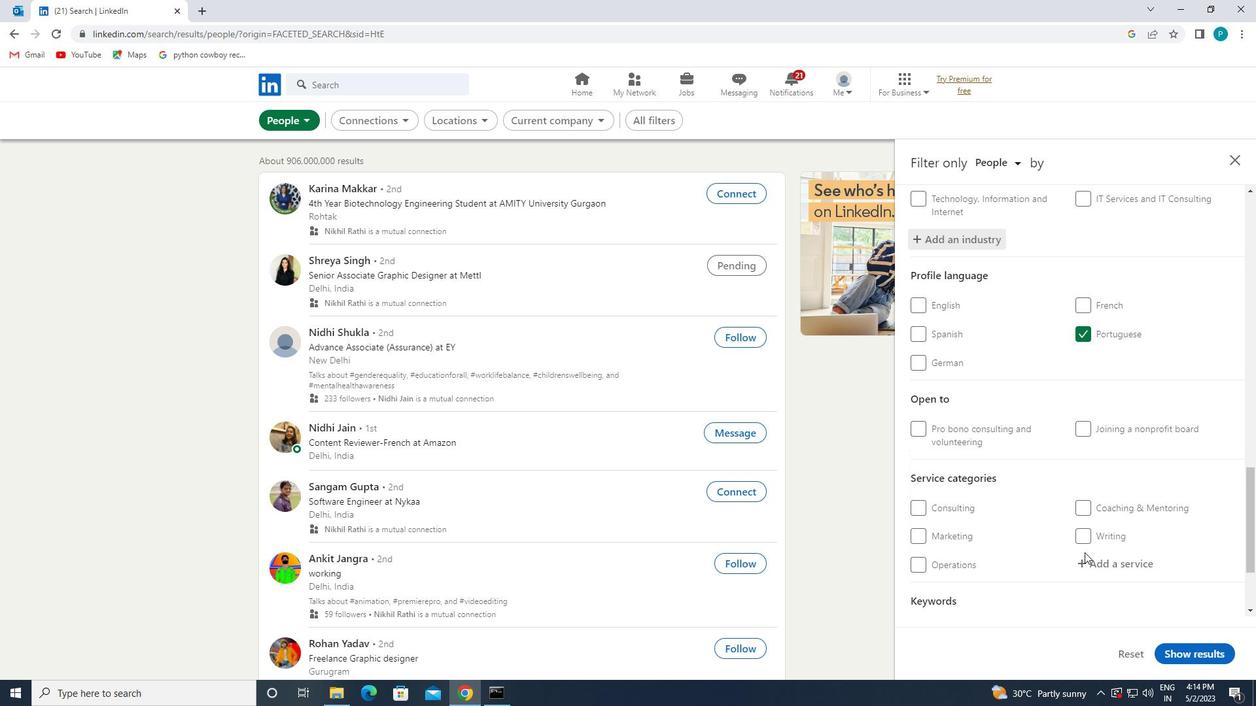 
Action: Mouse pressed left at (1108, 560)
Screenshot: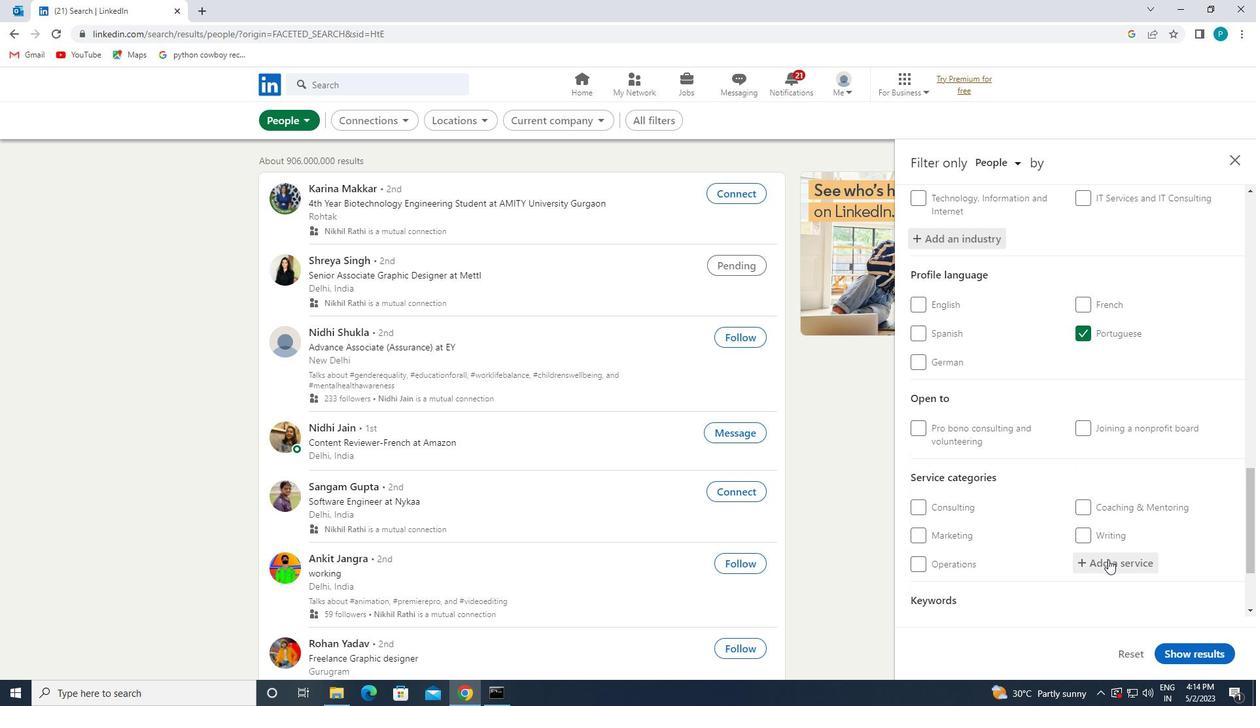 
Action: Key pressed <Key.caps_lock>T<Key.caps_lock>ESTING
Screenshot: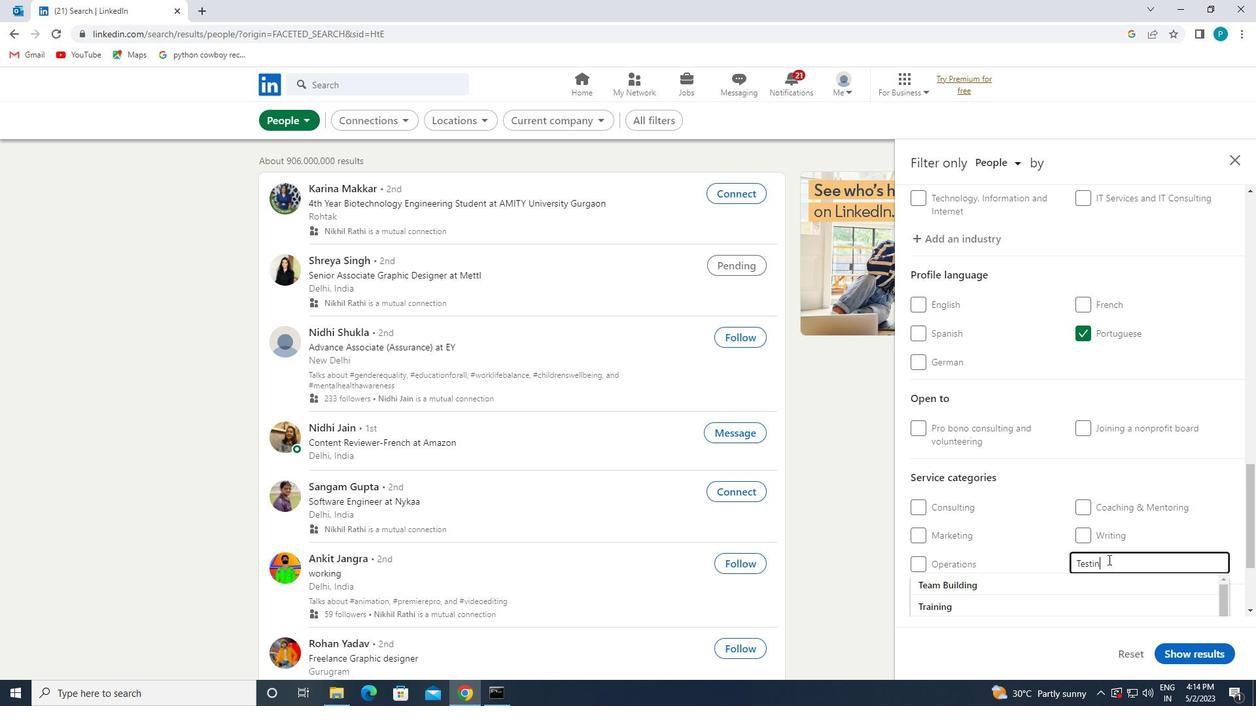 
Action: Mouse moved to (1034, 592)
Screenshot: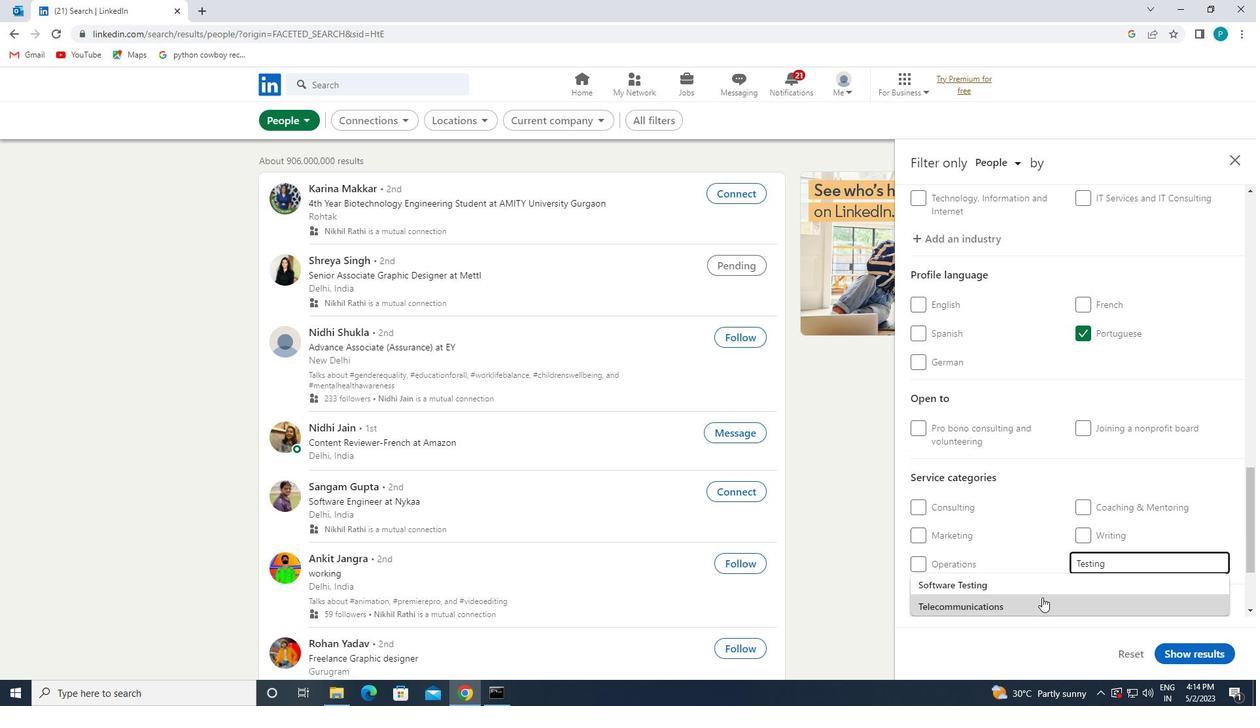 
Action: Mouse pressed left at (1034, 592)
Screenshot: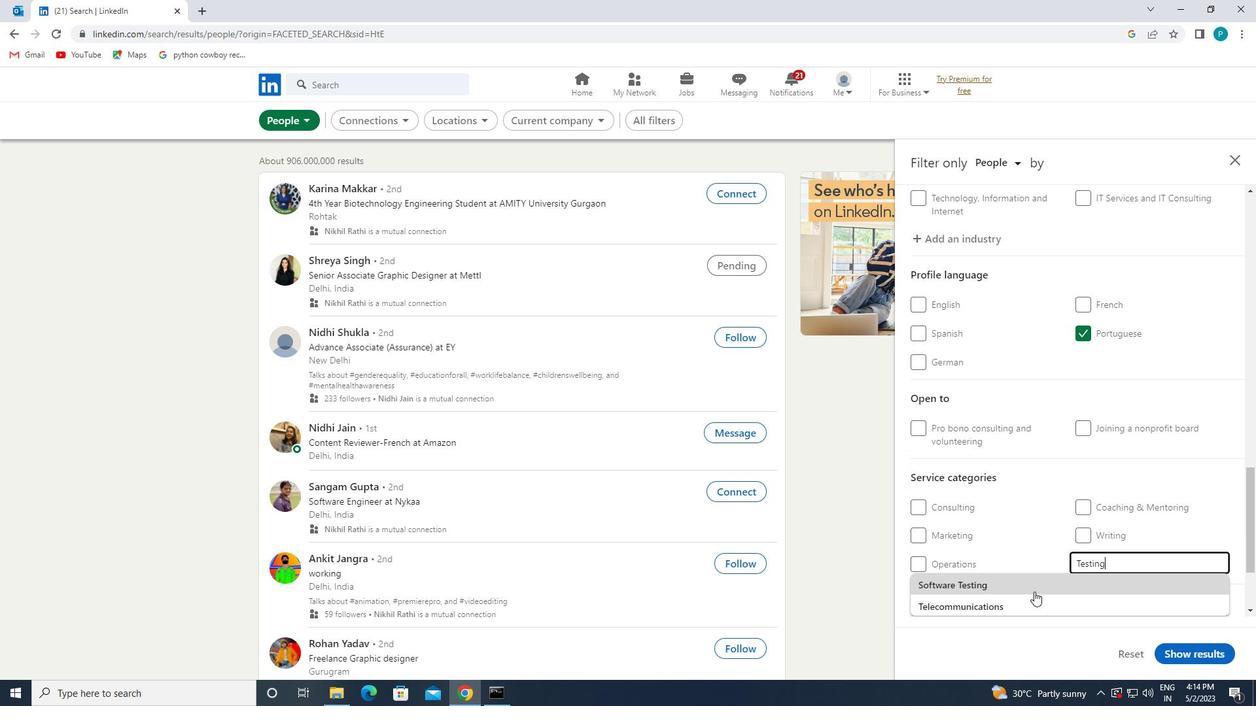 
Action: Mouse scrolled (1034, 591) with delta (0, 0)
Screenshot: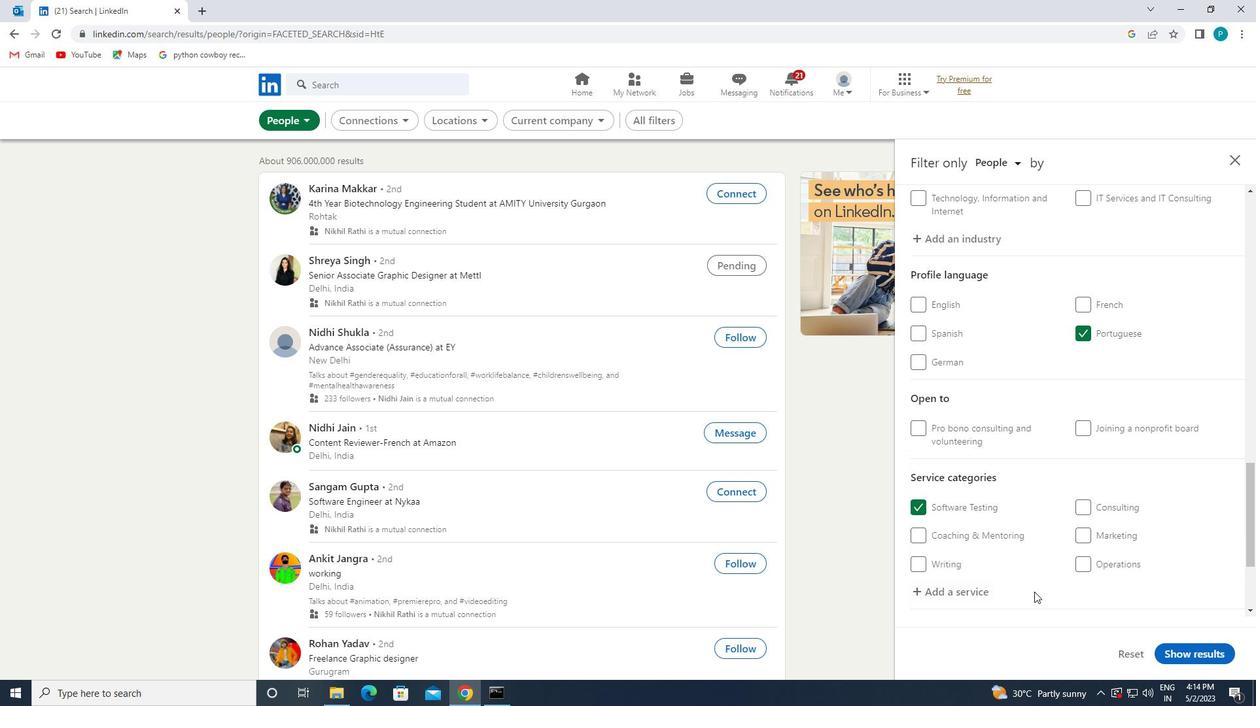 
Action: Mouse scrolled (1034, 591) with delta (0, 0)
Screenshot: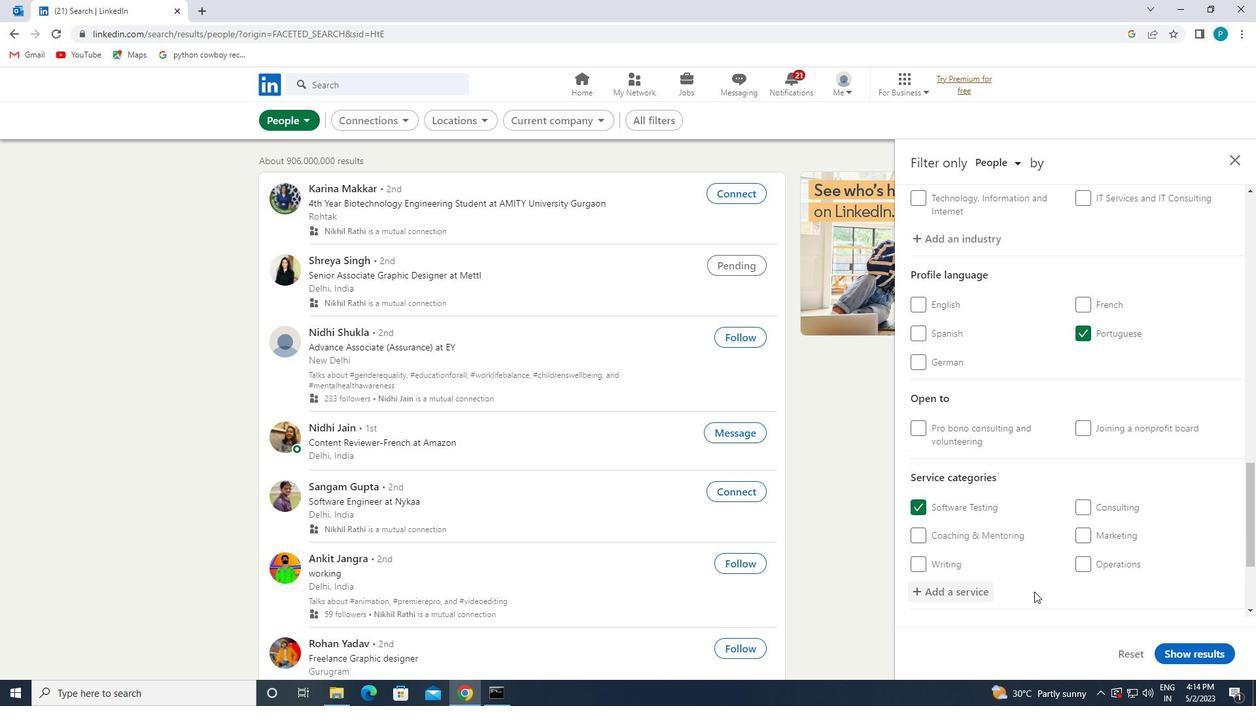 
Action: Mouse scrolled (1034, 591) with delta (0, 0)
Screenshot: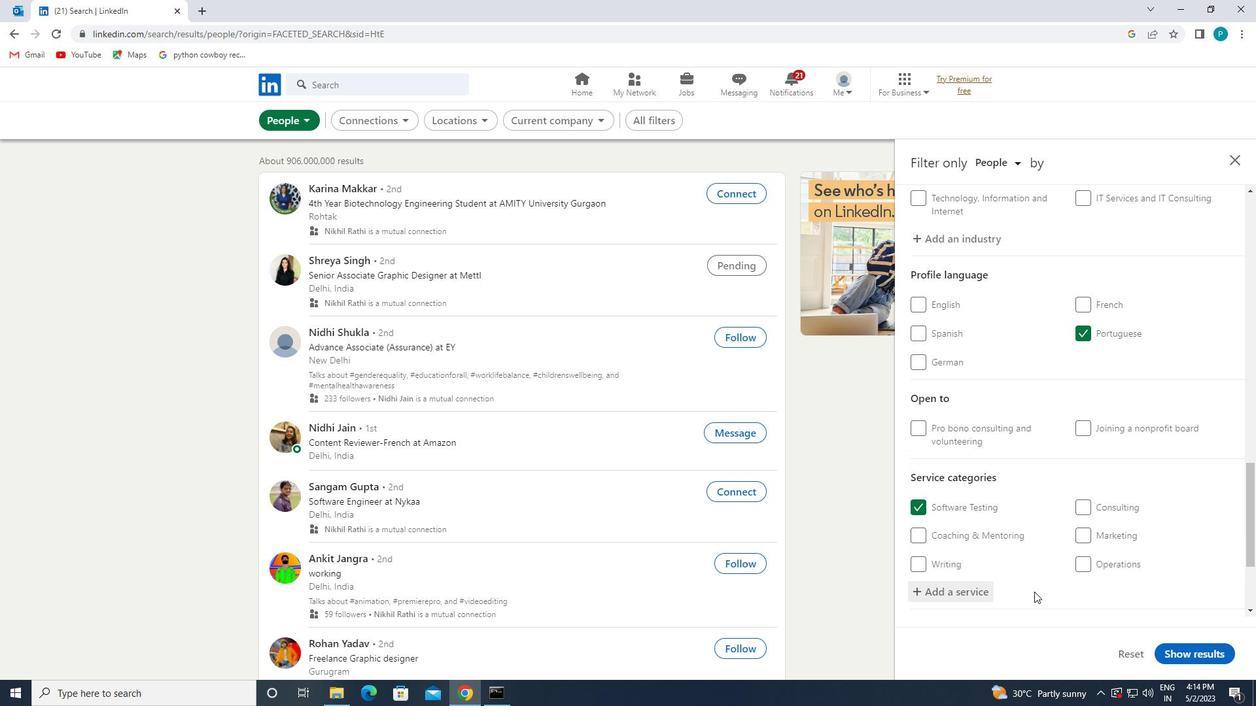 
Action: Mouse moved to (986, 563)
Screenshot: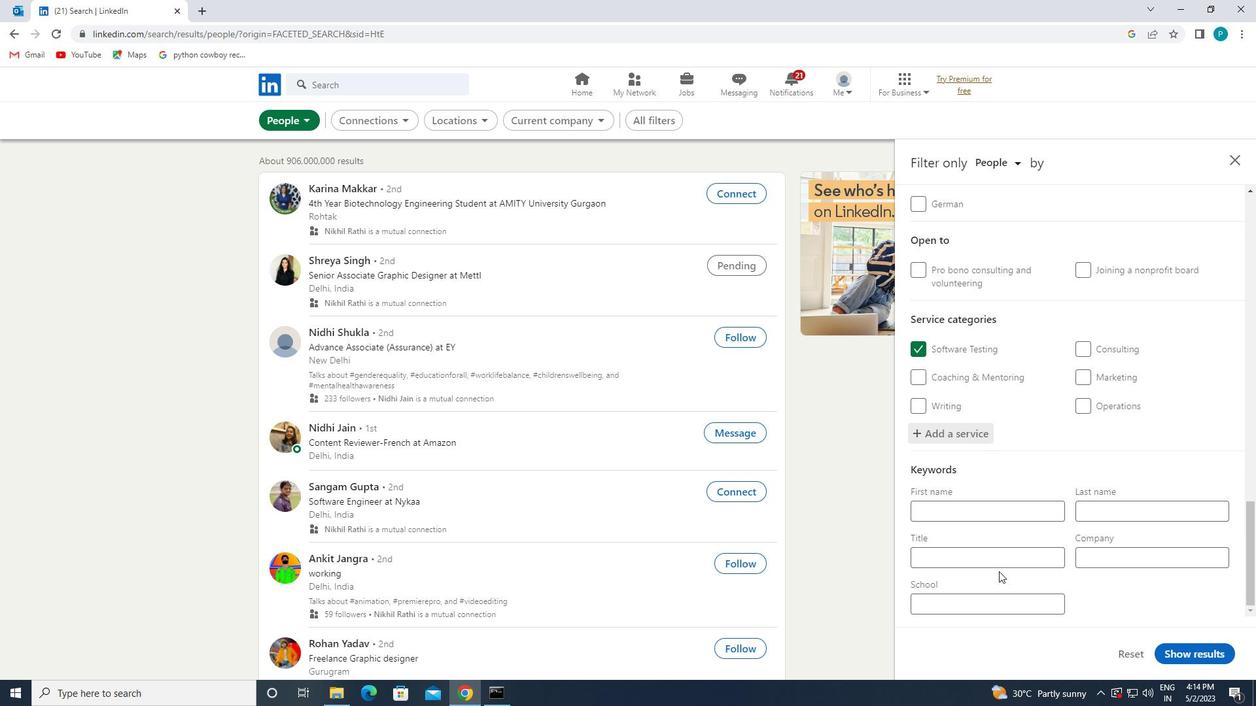 
Action: Mouse pressed left at (986, 563)
Screenshot: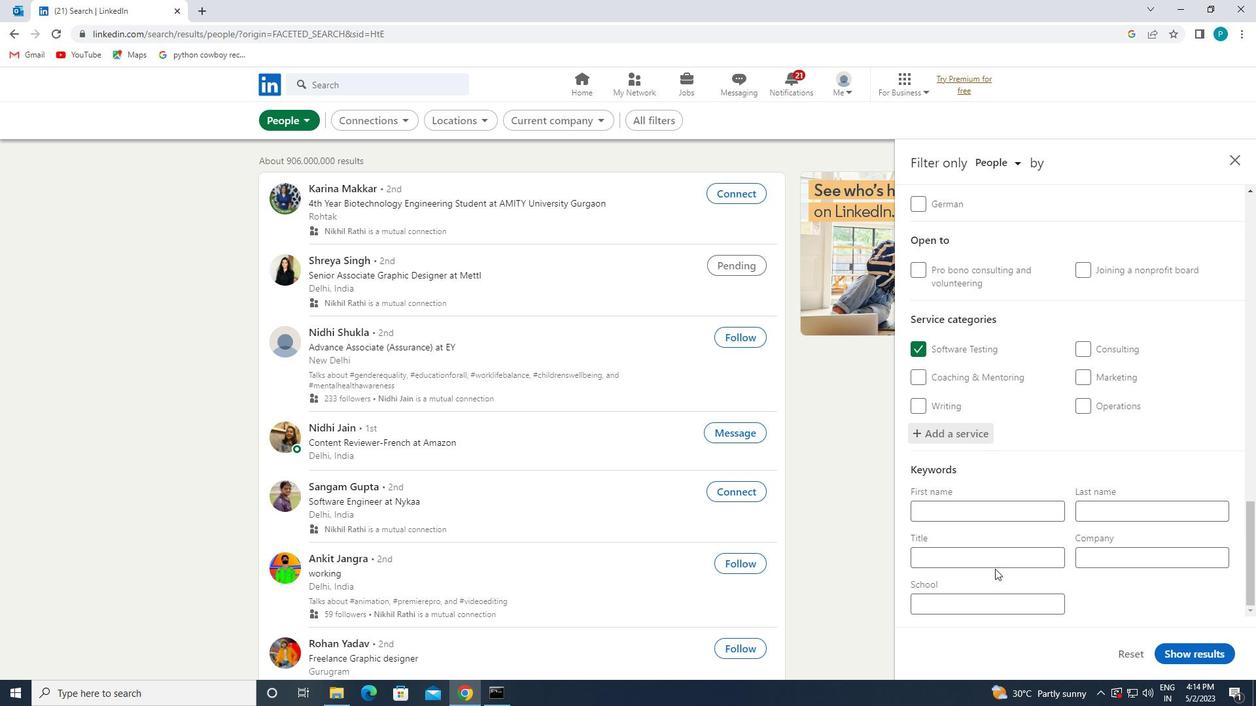 
Action: Key pressed <Key.caps_lock>L<Key.caps_lock>ANDSCAPING<Key.space><Key.caps_lock>A<Key.caps_lock>SSS<Key.backspace>ISTANT
Screenshot: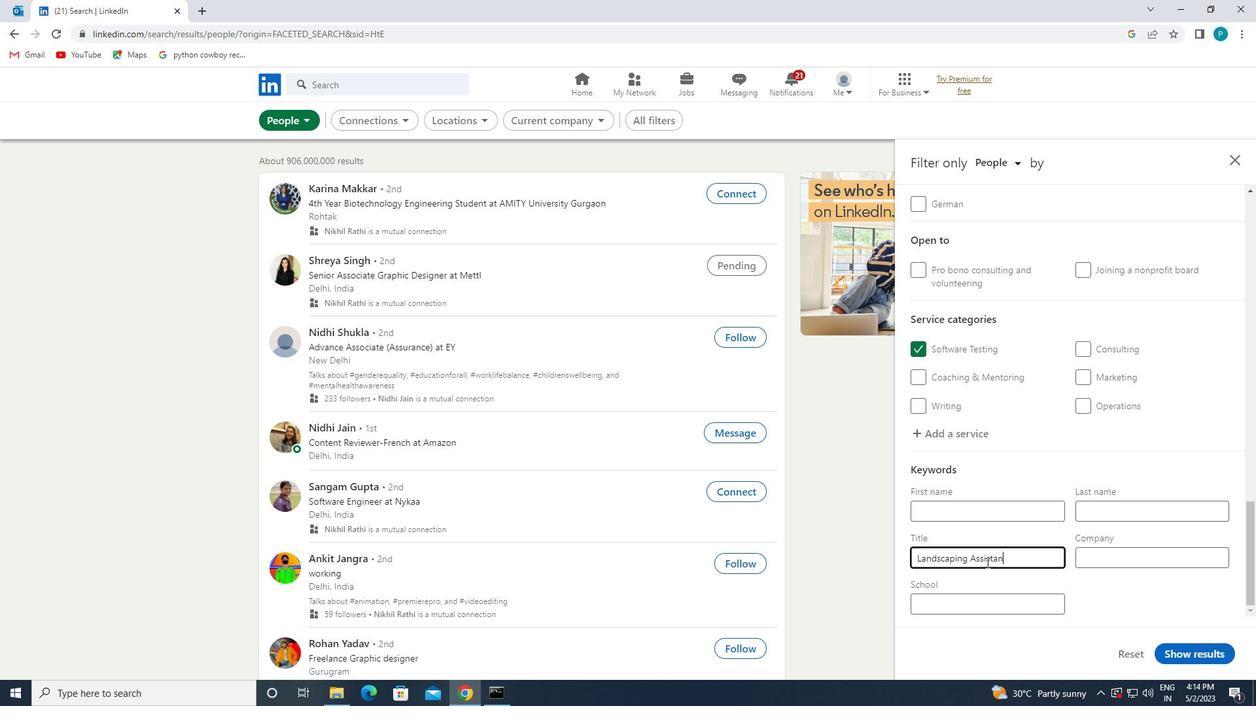 
Action: Mouse moved to (1172, 655)
Screenshot: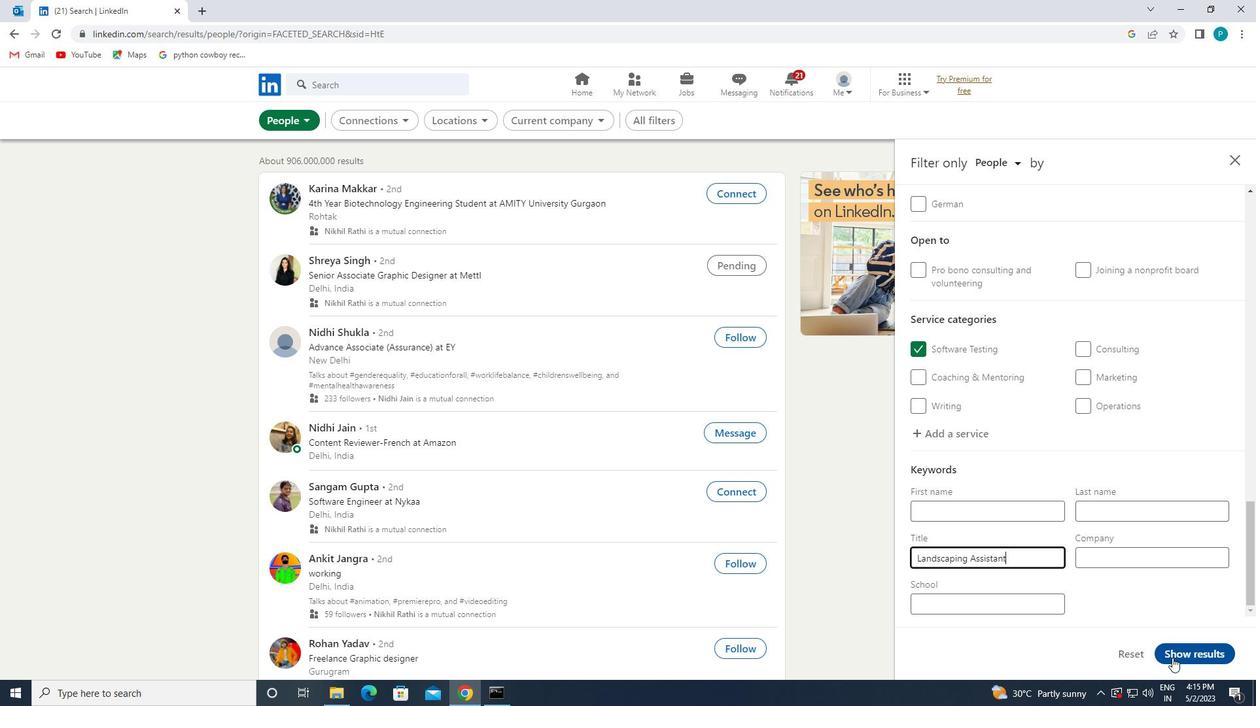 
Action: Mouse pressed left at (1172, 655)
Screenshot: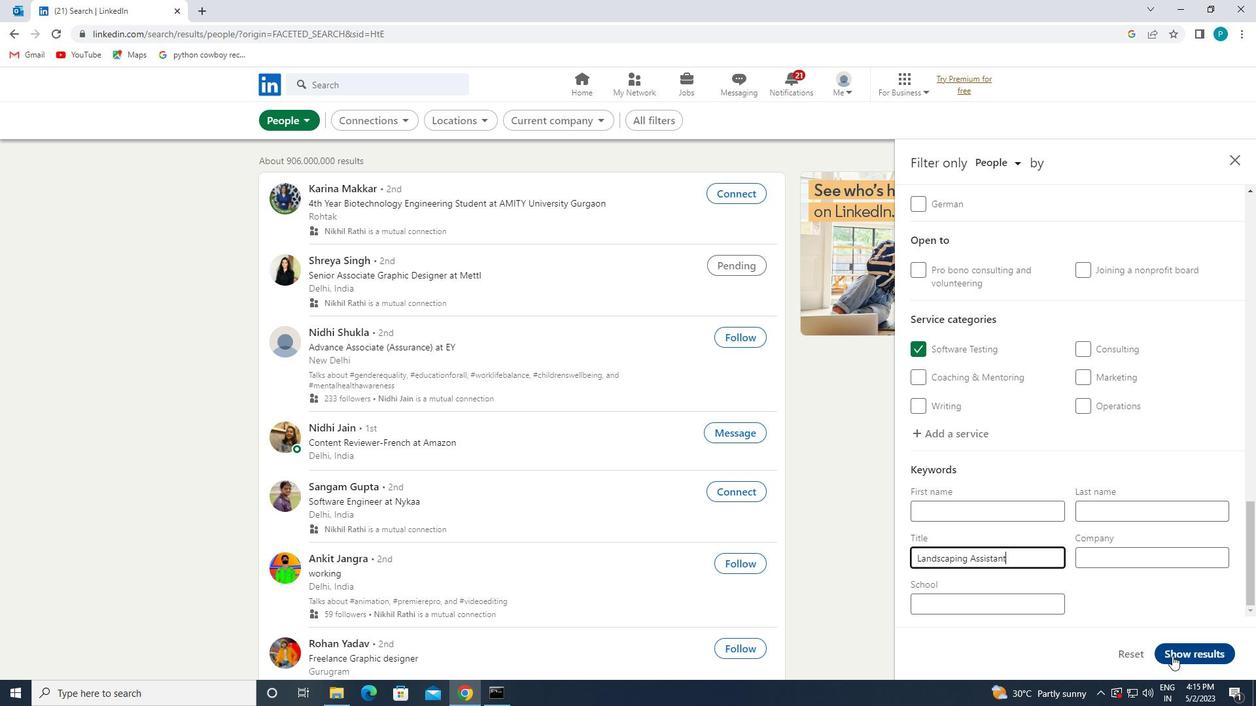 
